 Task: Find connections with filter location San Justo with filter topic #ONOwith filter profile language Spanish with filter current company HeadHonchos.com with filter school Chandigarh Group of Colleges, Landran, Punjab with filter industry Renewable Energy Equipment Manufacturing with filter service category Research with filter keywords title Tutor/Online Tutor
Action: Mouse moved to (621, 108)
Screenshot: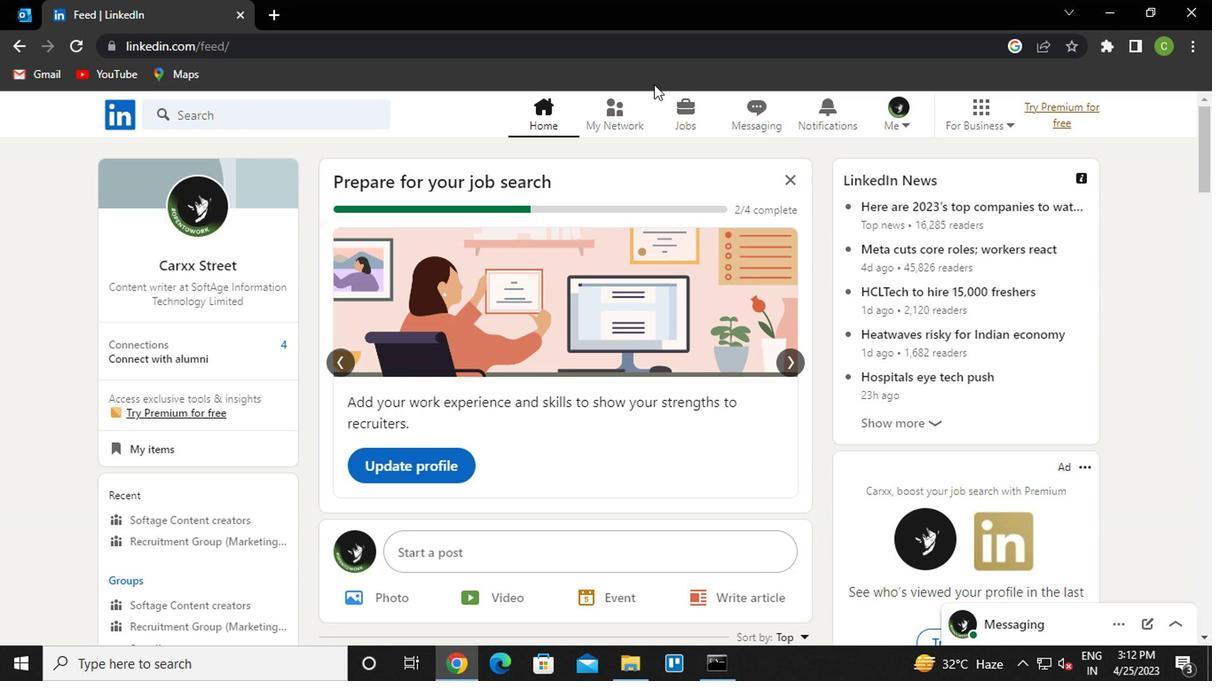 
Action: Mouse pressed left at (621, 108)
Screenshot: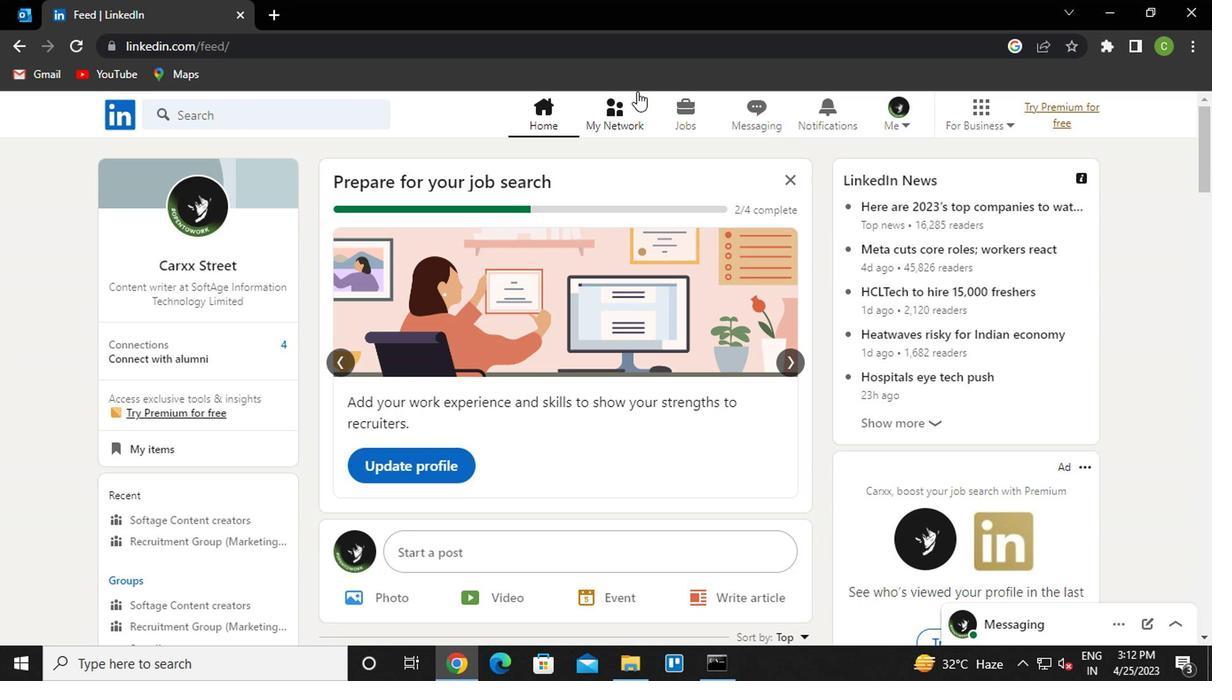 
Action: Mouse moved to (249, 231)
Screenshot: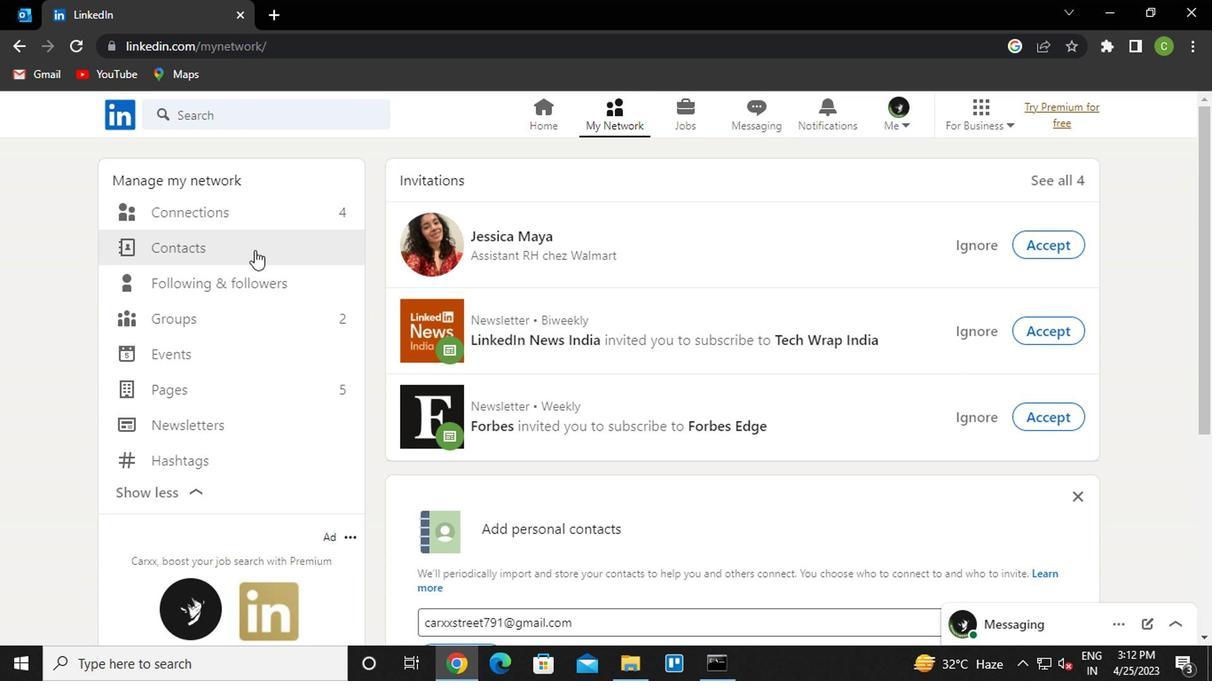 
Action: Mouse pressed left at (249, 231)
Screenshot: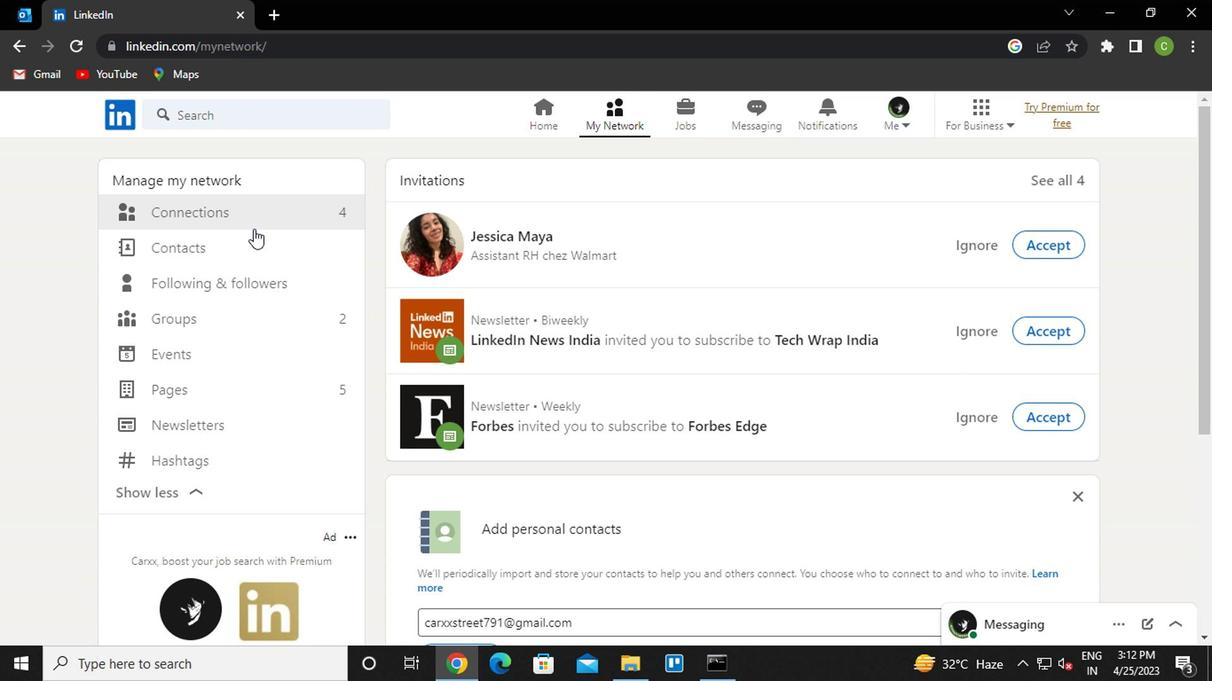 
Action: Mouse moved to (246, 215)
Screenshot: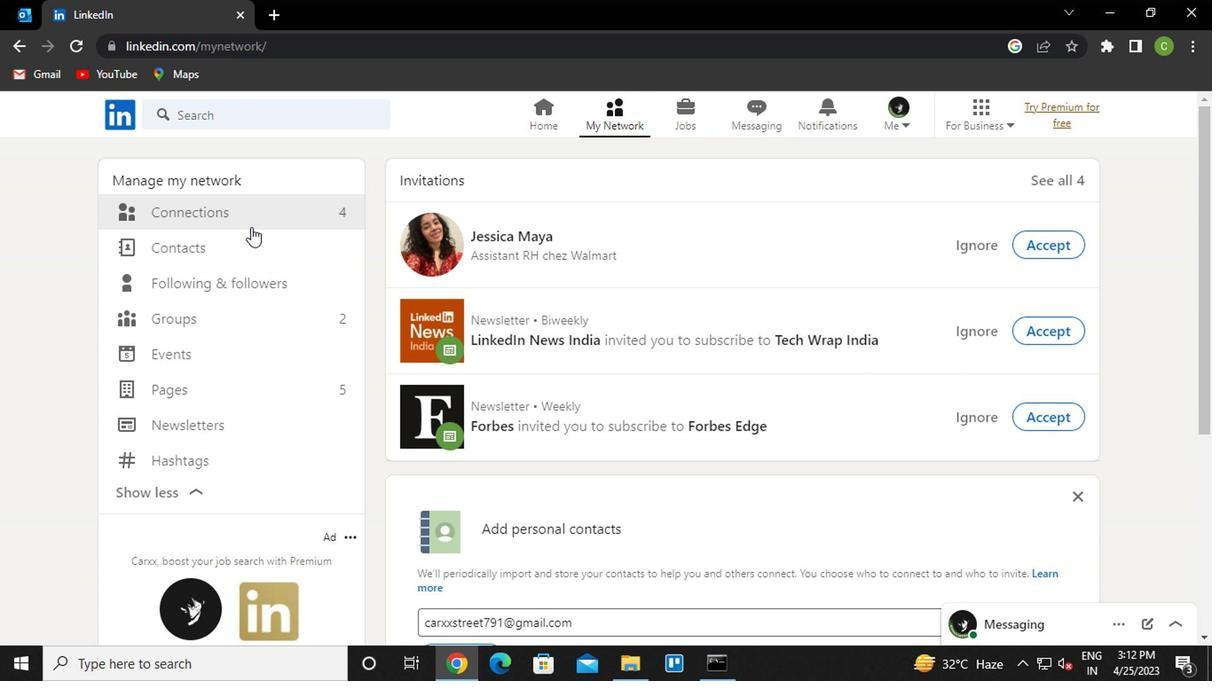 
Action: Mouse pressed left at (246, 215)
Screenshot: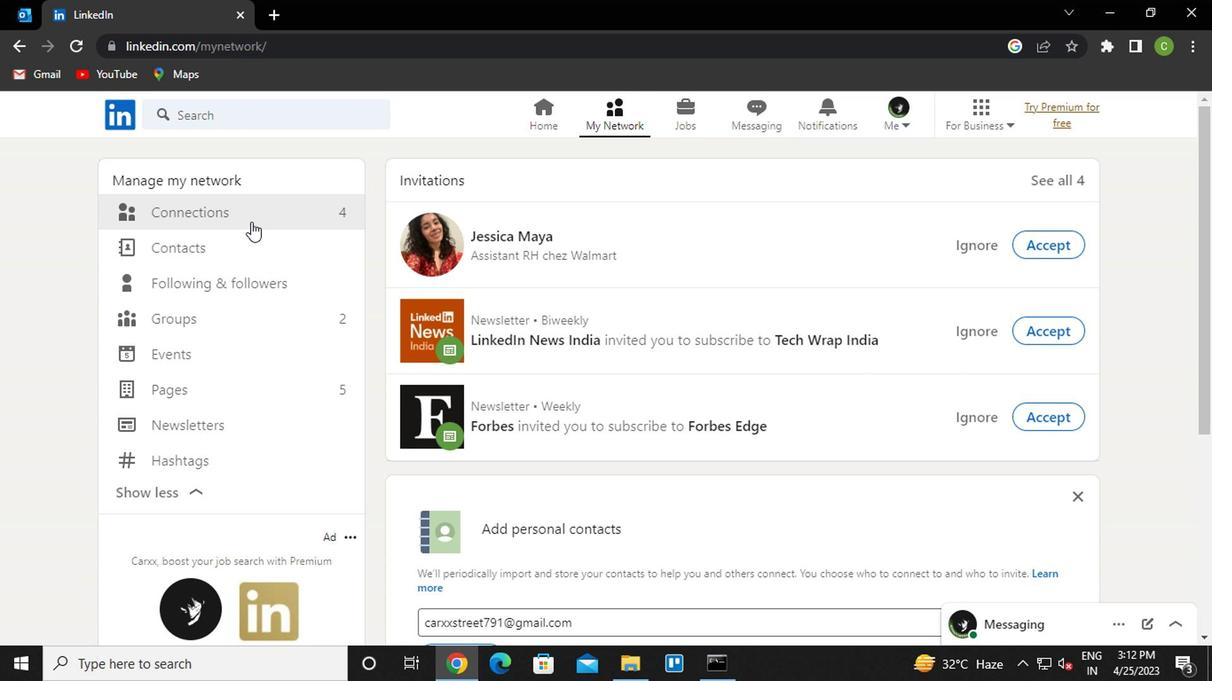 
Action: Mouse moved to (739, 211)
Screenshot: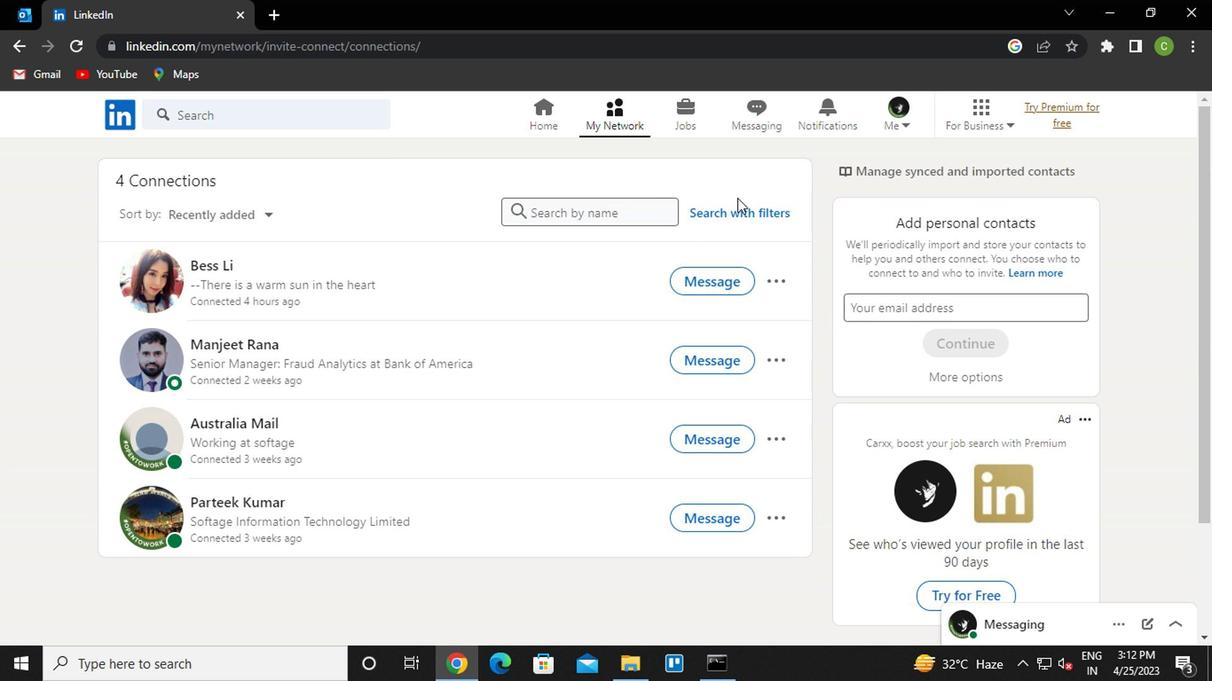 
Action: Mouse pressed left at (739, 211)
Screenshot: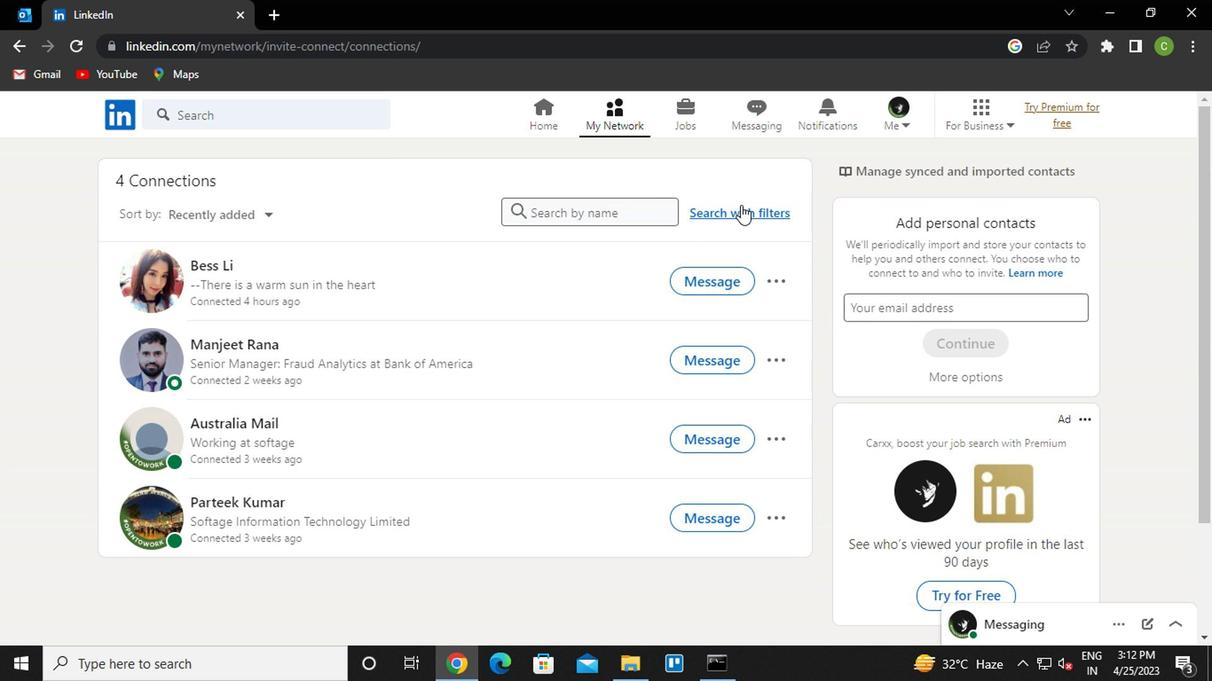 
Action: Mouse moved to (590, 167)
Screenshot: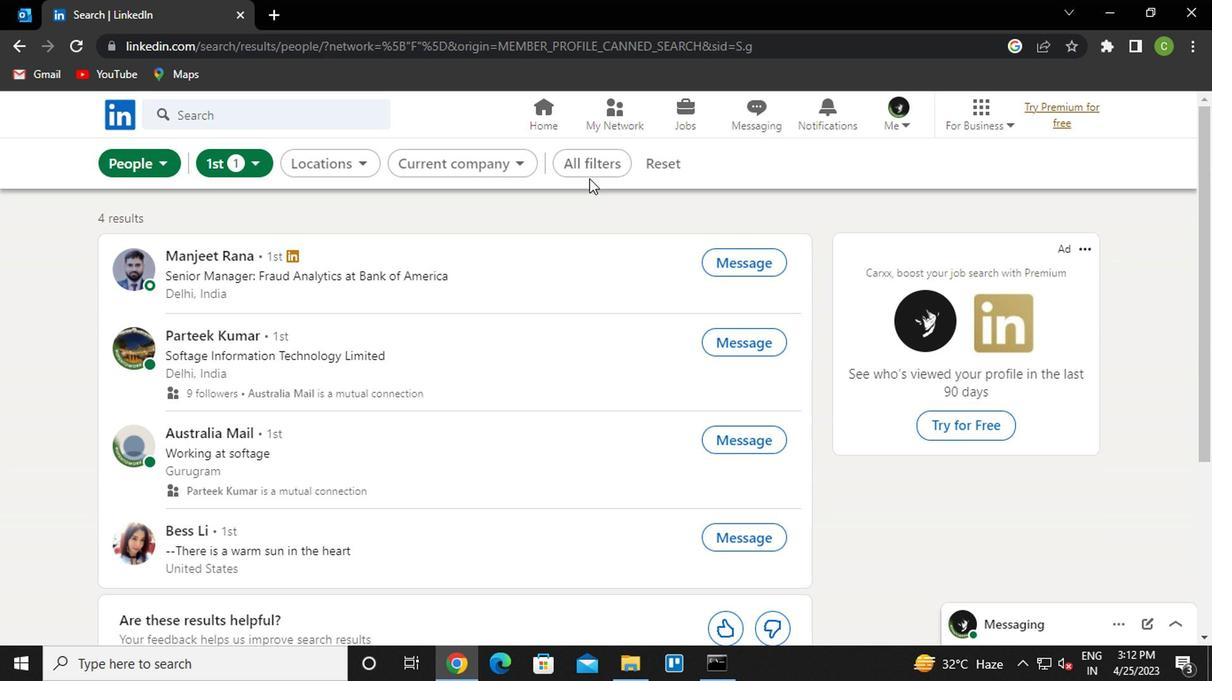 
Action: Mouse pressed left at (590, 167)
Screenshot: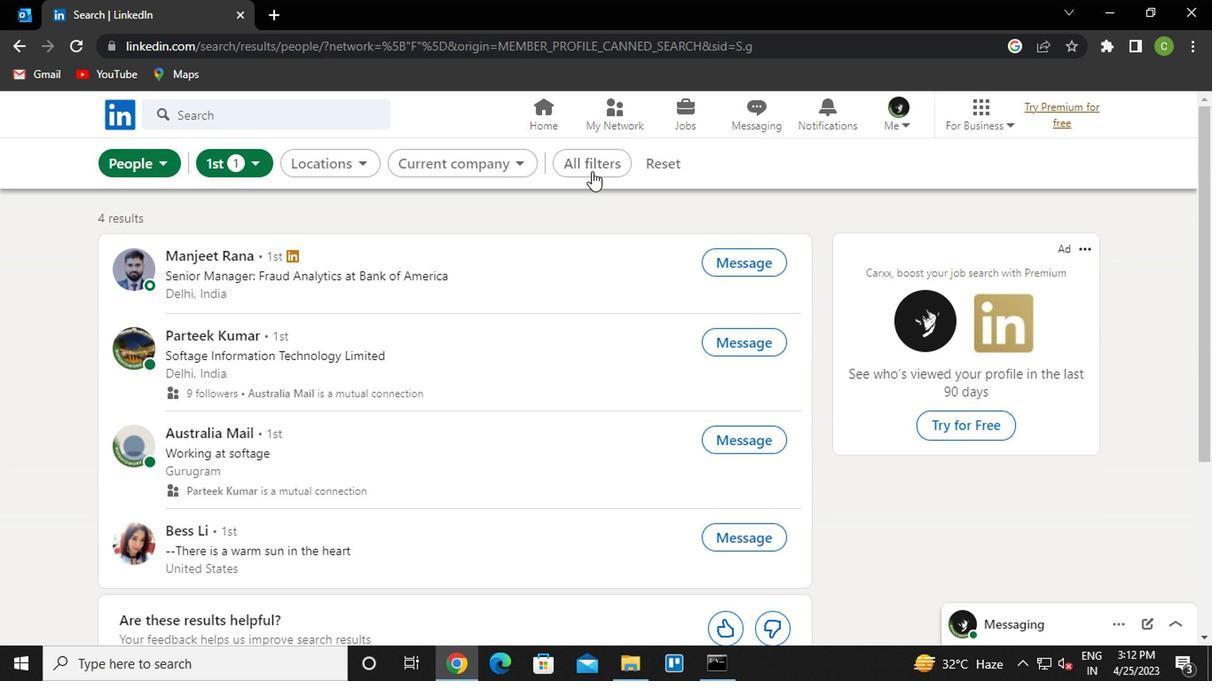 
Action: Mouse moved to (897, 361)
Screenshot: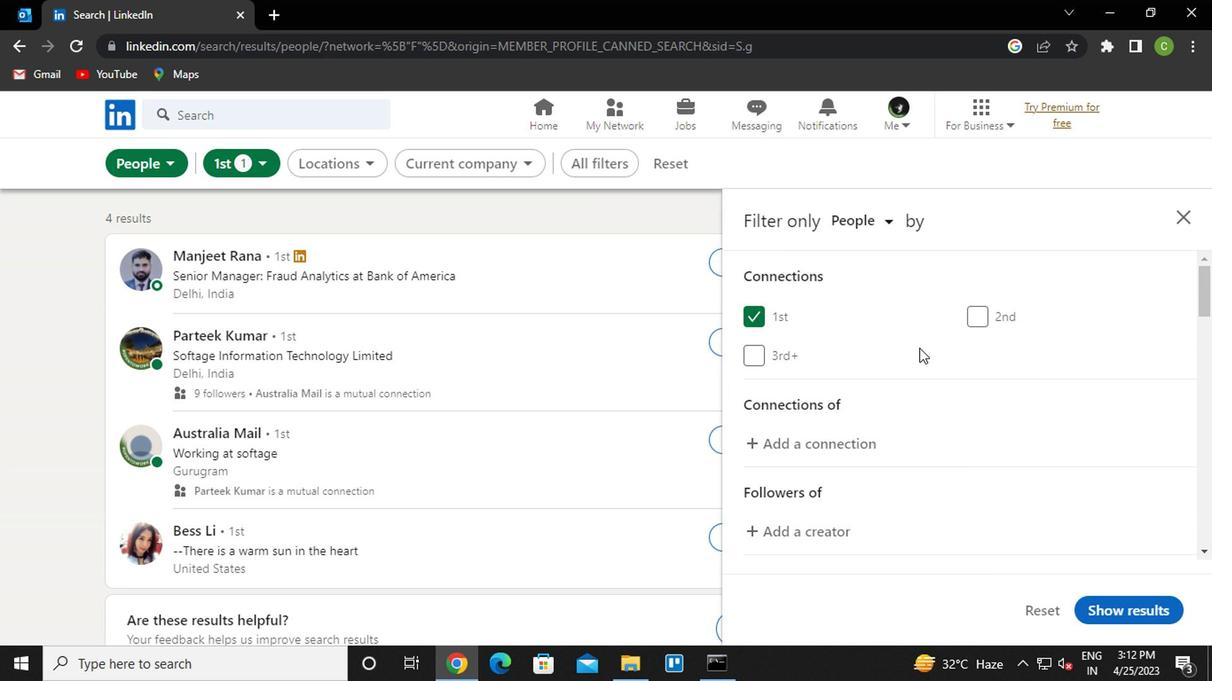 
Action: Mouse scrolled (897, 361) with delta (0, 0)
Screenshot: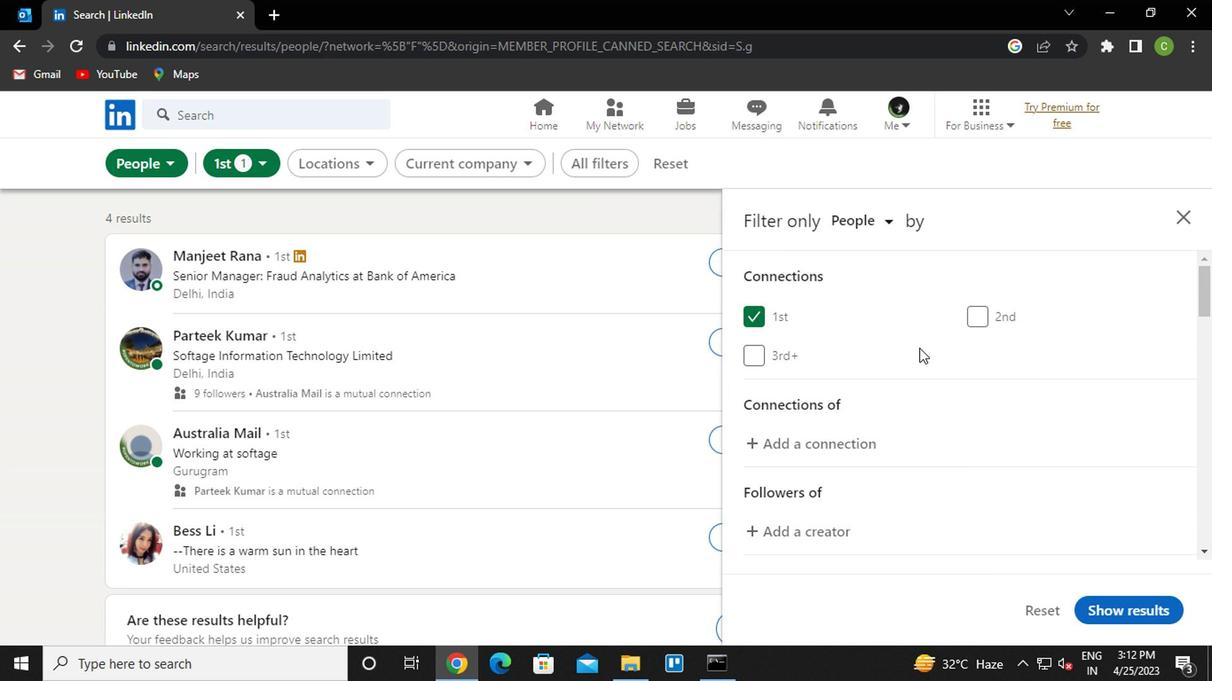 
Action: Mouse moved to (897, 367)
Screenshot: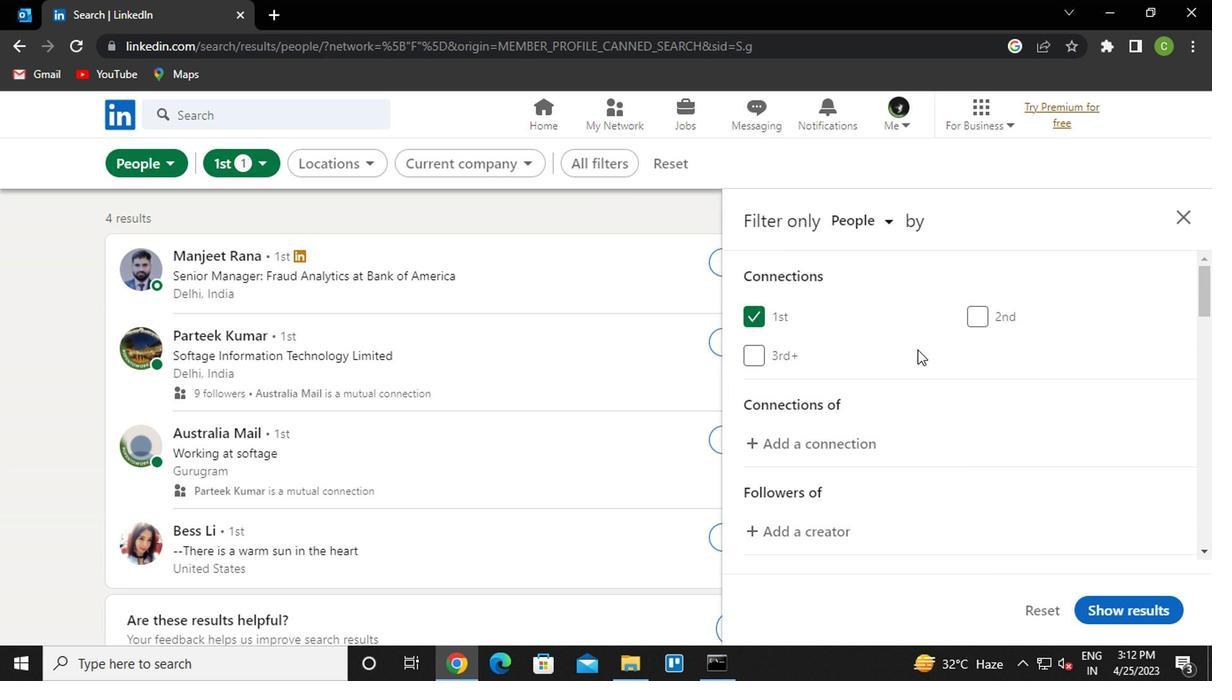 
Action: Mouse scrolled (897, 366) with delta (0, -1)
Screenshot: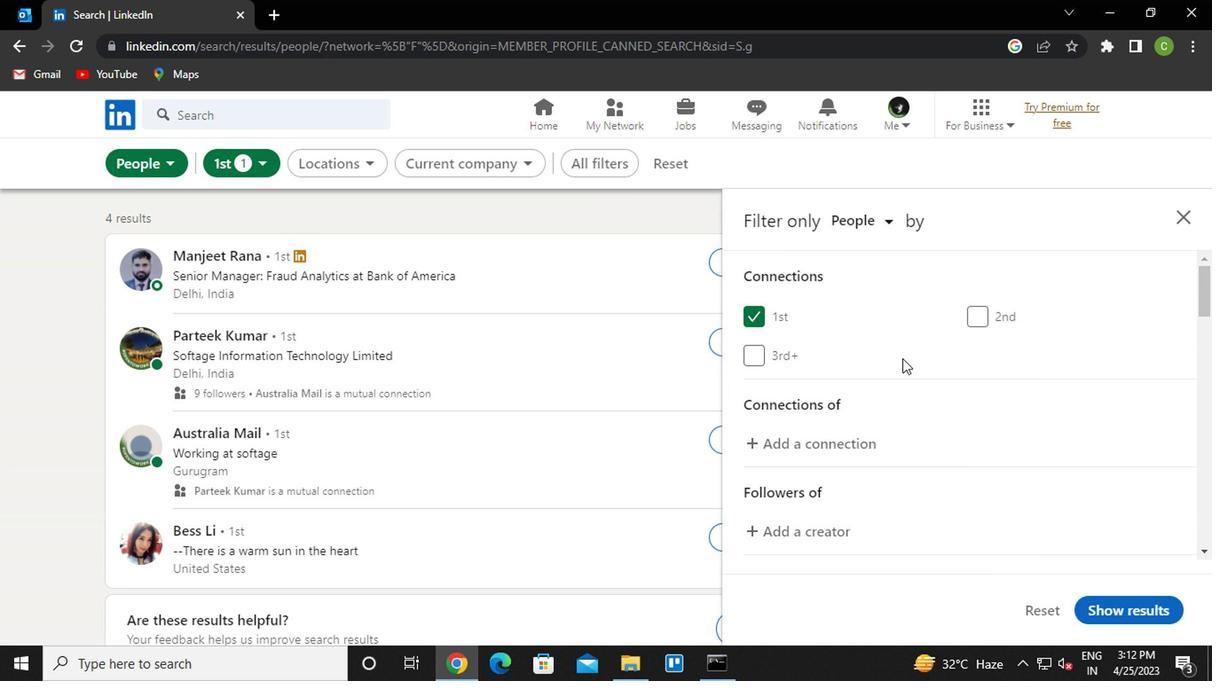 
Action: Mouse moved to (899, 368)
Screenshot: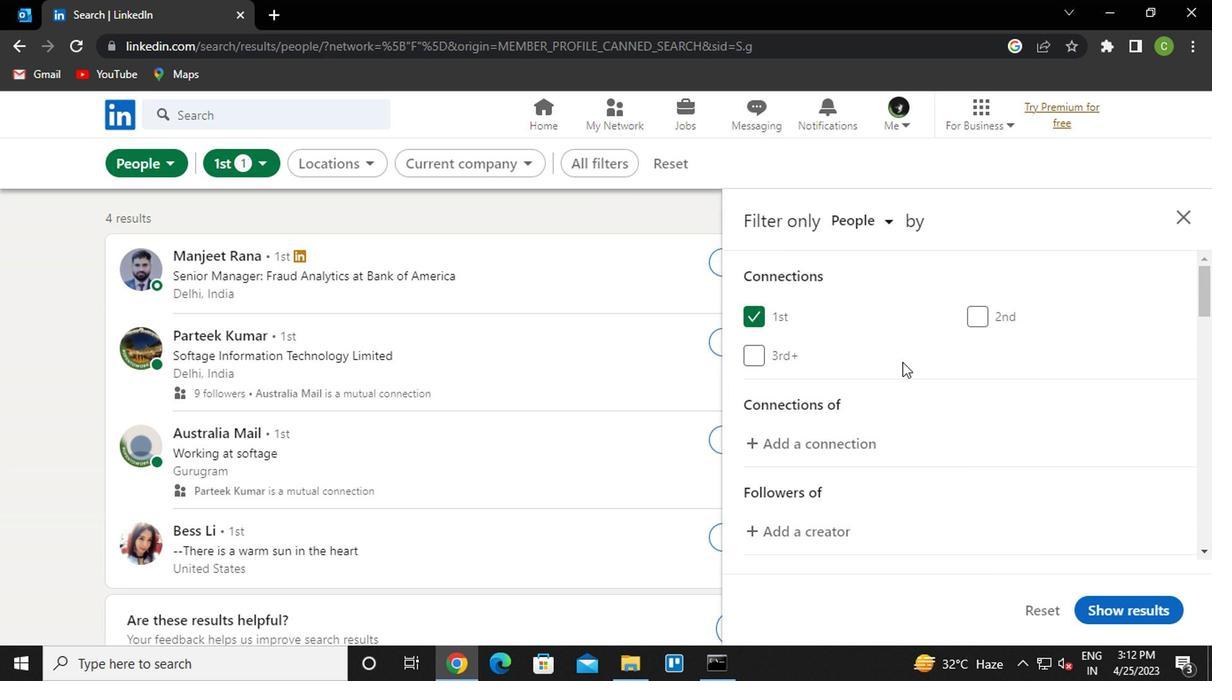 
Action: Mouse scrolled (899, 367) with delta (0, 0)
Screenshot: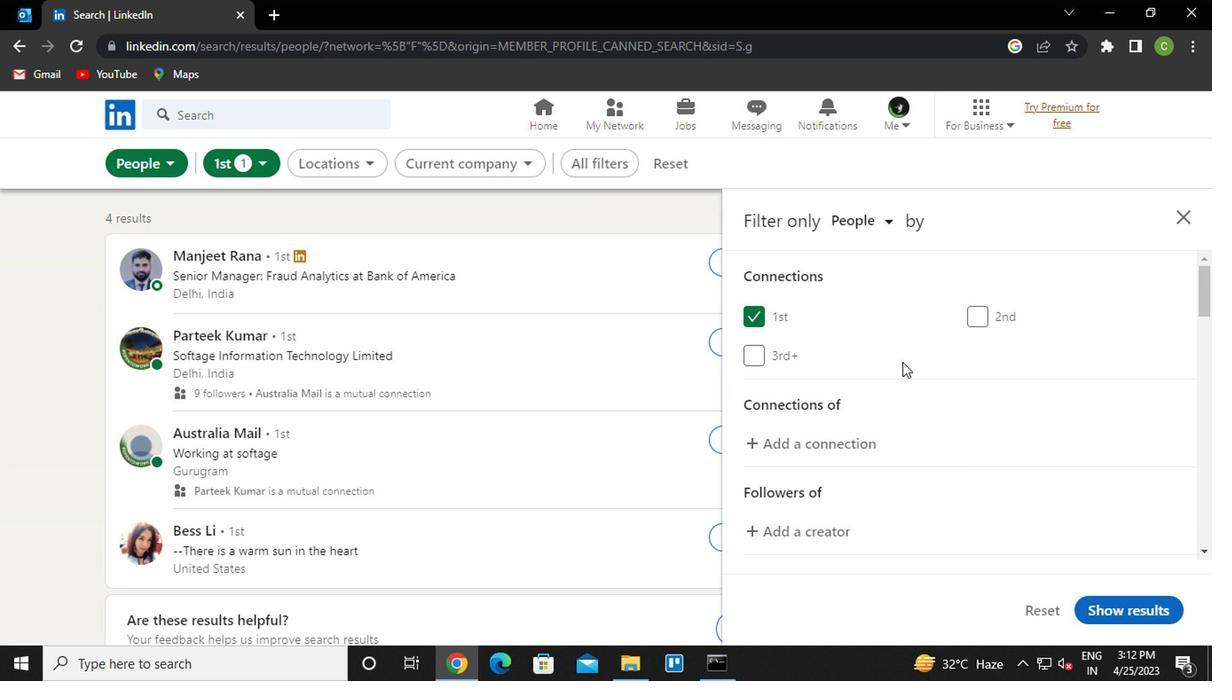 
Action: Mouse moved to (1029, 438)
Screenshot: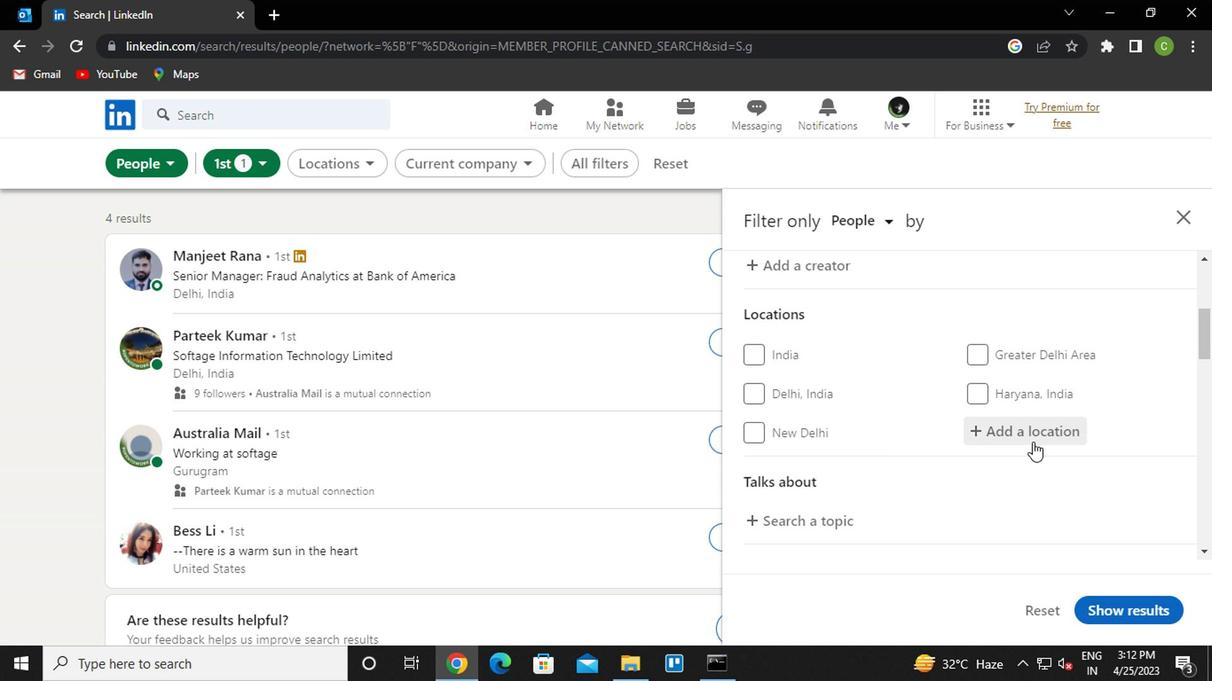 
Action: Mouse pressed left at (1029, 438)
Screenshot: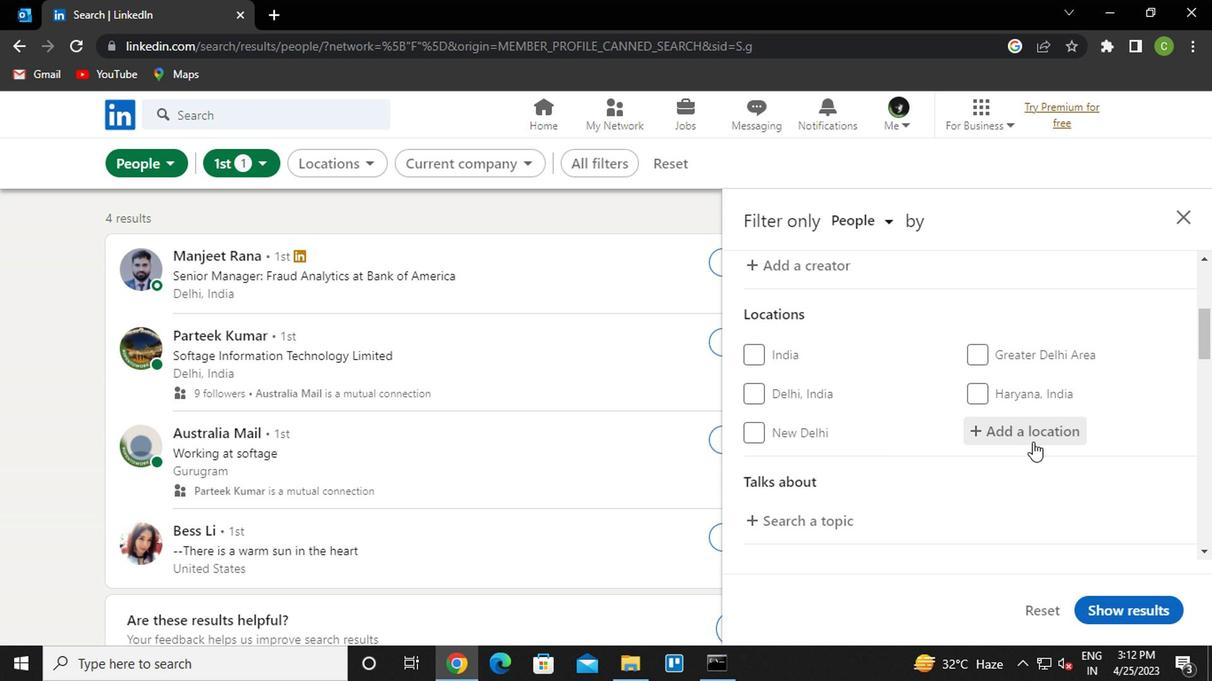 
Action: Key pressed <Key.caps_lock><Key.caps_lock>s<Key.caps_lock>an<Key.space><Key.caps_lock>j<Key.caps_lock>usto<Key.down><Key.enter>
Screenshot: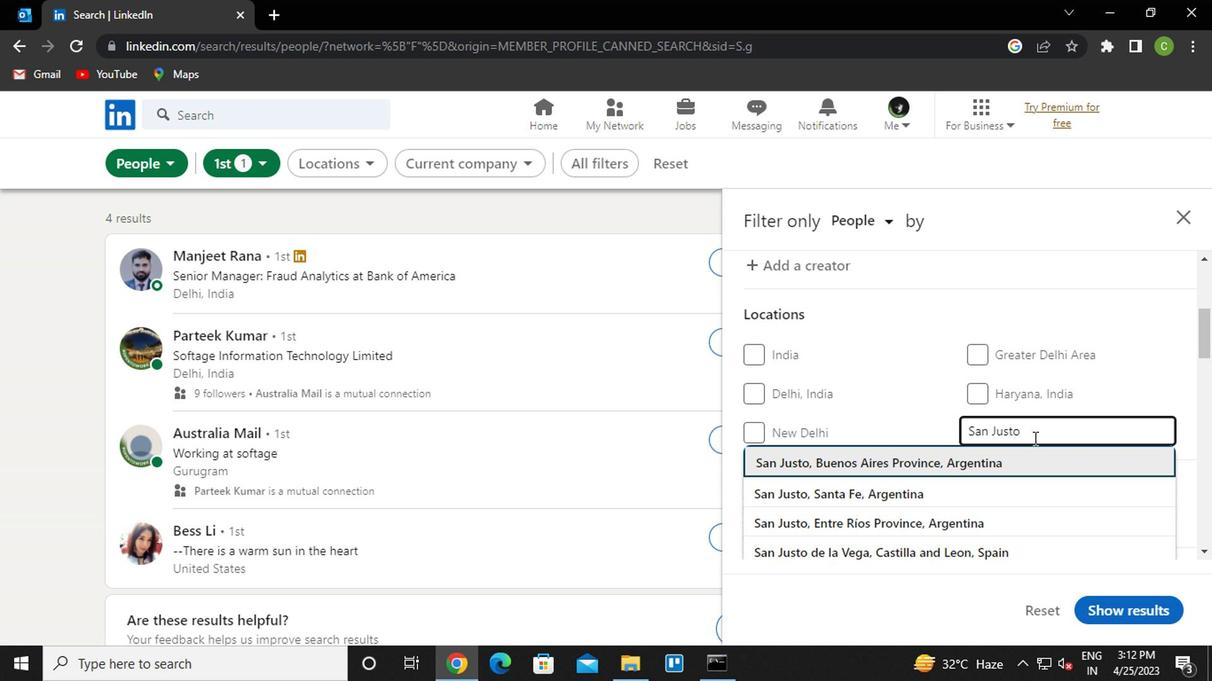 
Action: Mouse moved to (1068, 515)
Screenshot: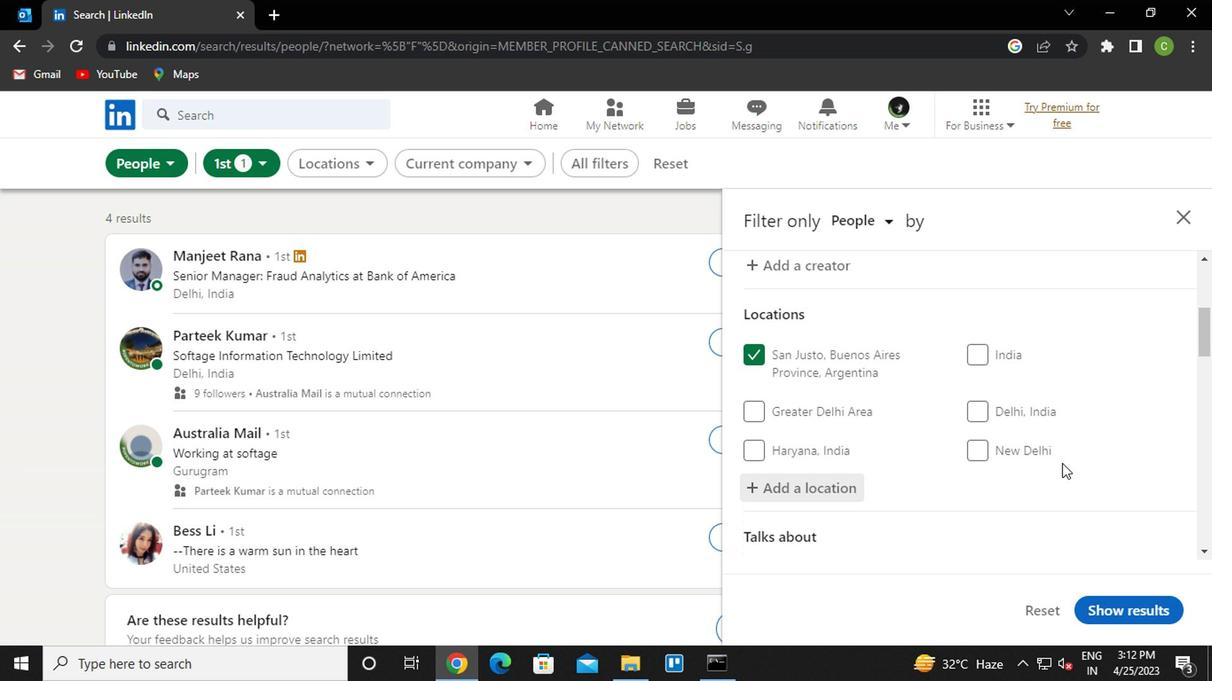 
Action: Mouse scrolled (1068, 515) with delta (0, 0)
Screenshot: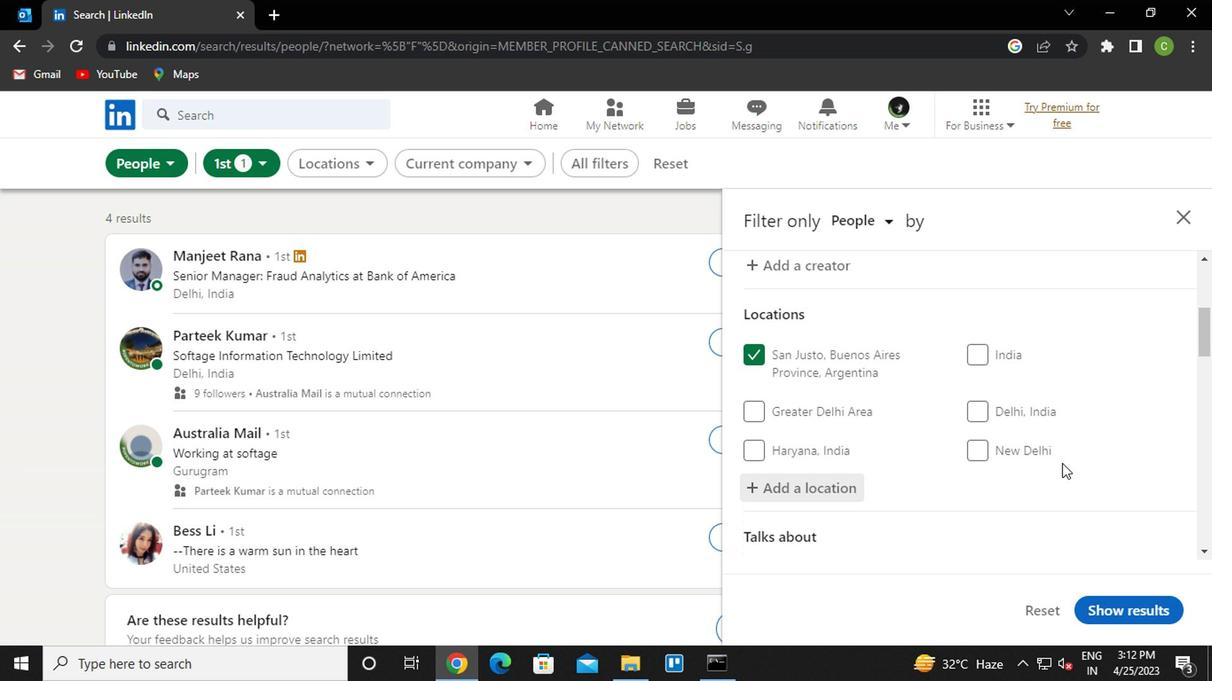 
Action: Mouse moved to (836, 486)
Screenshot: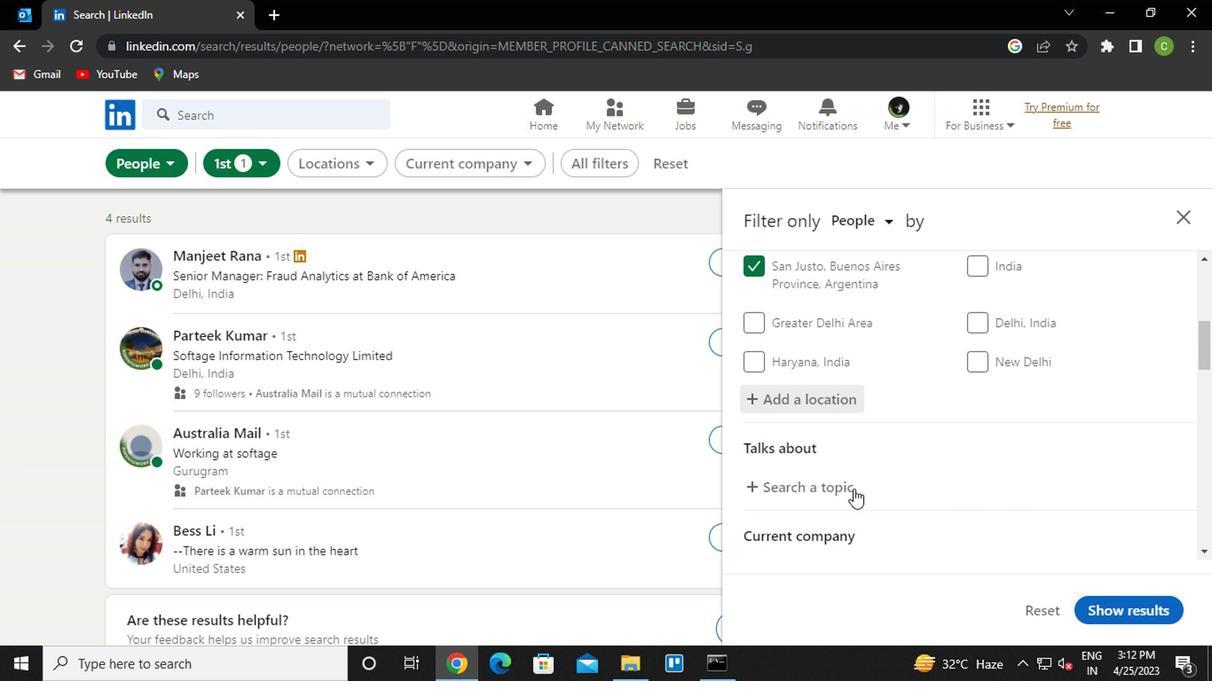 
Action: Mouse pressed left at (836, 486)
Screenshot: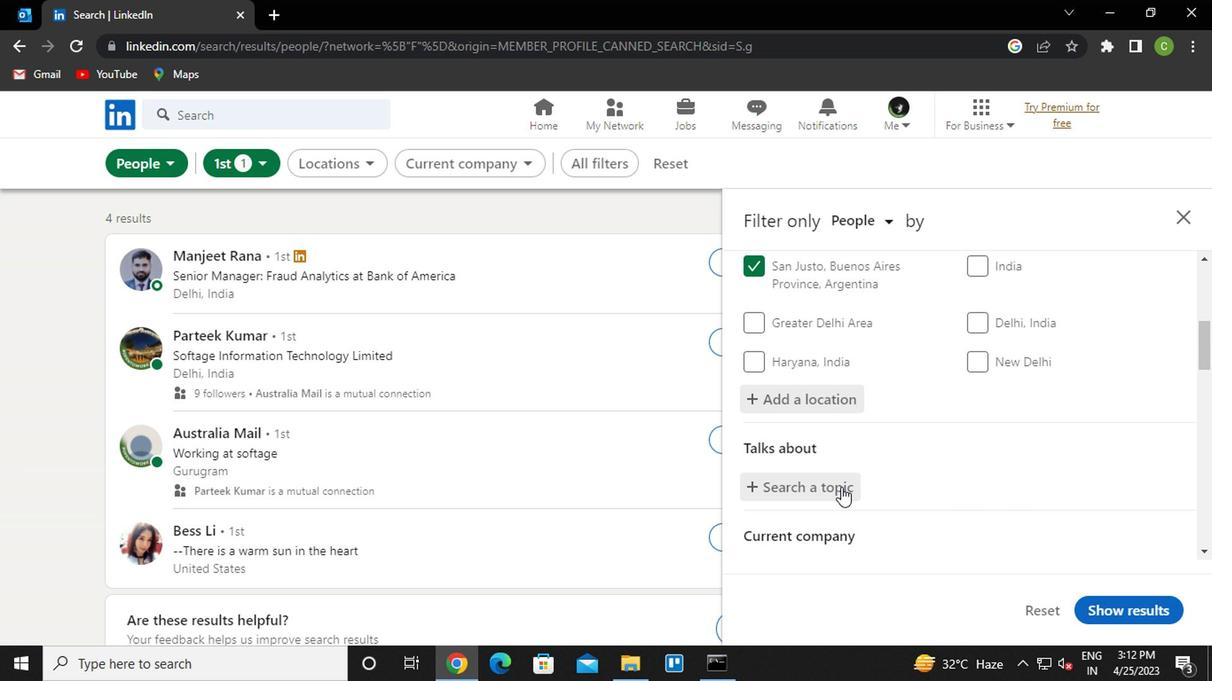
Action: Mouse moved to (839, 483)
Screenshot: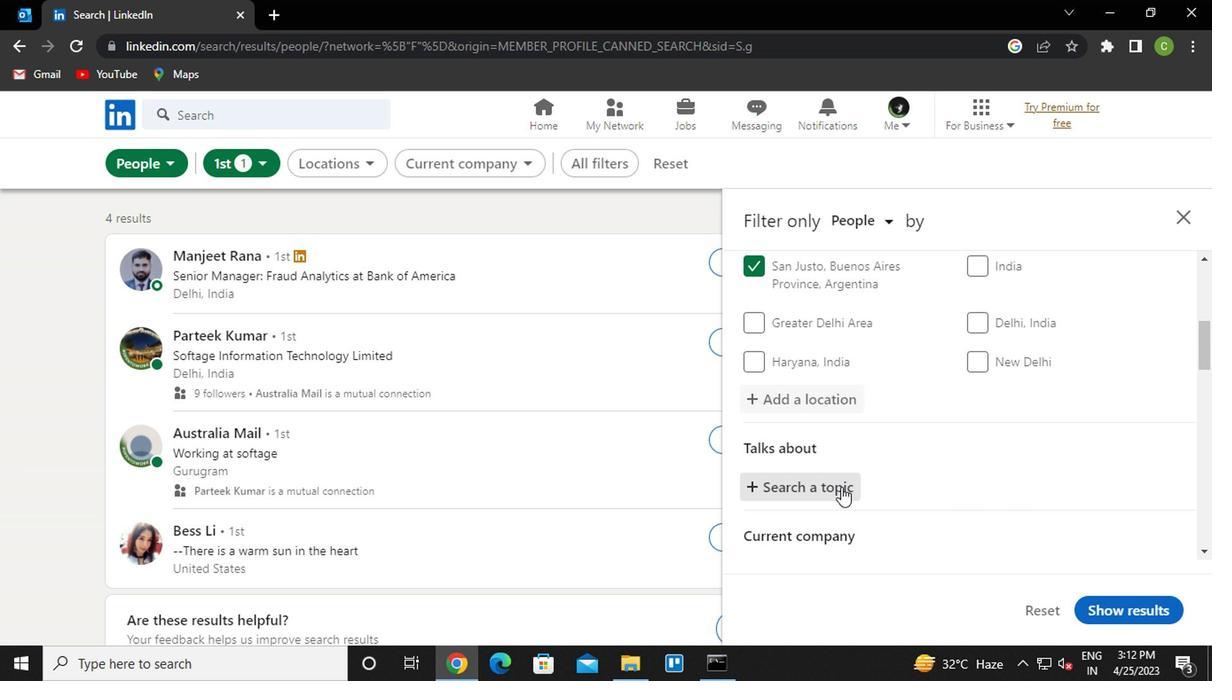 
Action: Key pressed <Key.shift><Key.shift><Key.shift><Key.shift><Key.shift><Key.shift><Key.shift><Key.shift><Key.shift>#ONO
Screenshot: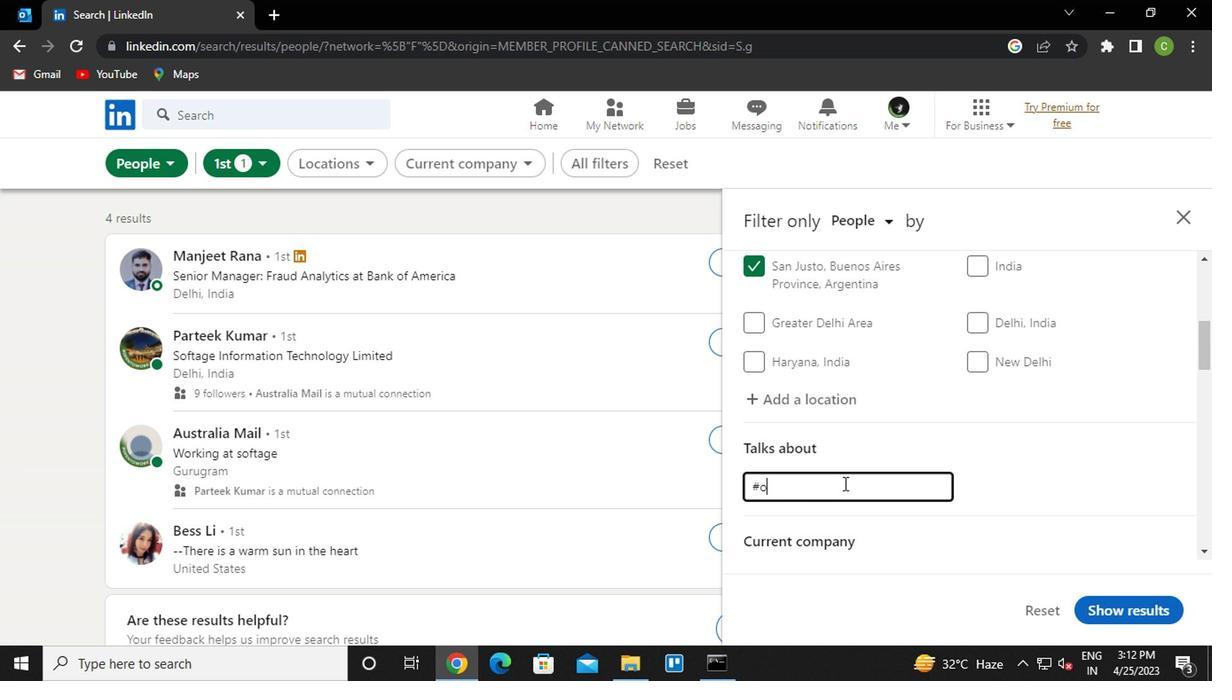 
Action: Mouse moved to (1009, 463)
Screenshot: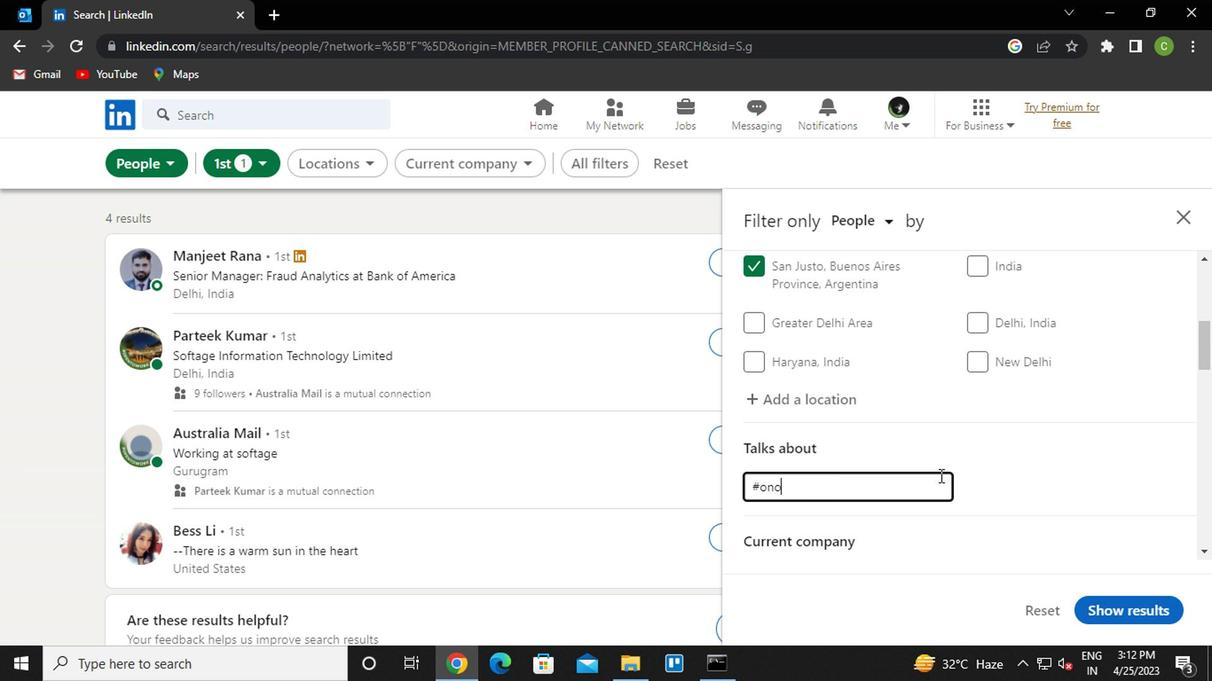 
Action: Mouse pressed left at (1009, 463)
Screenshot: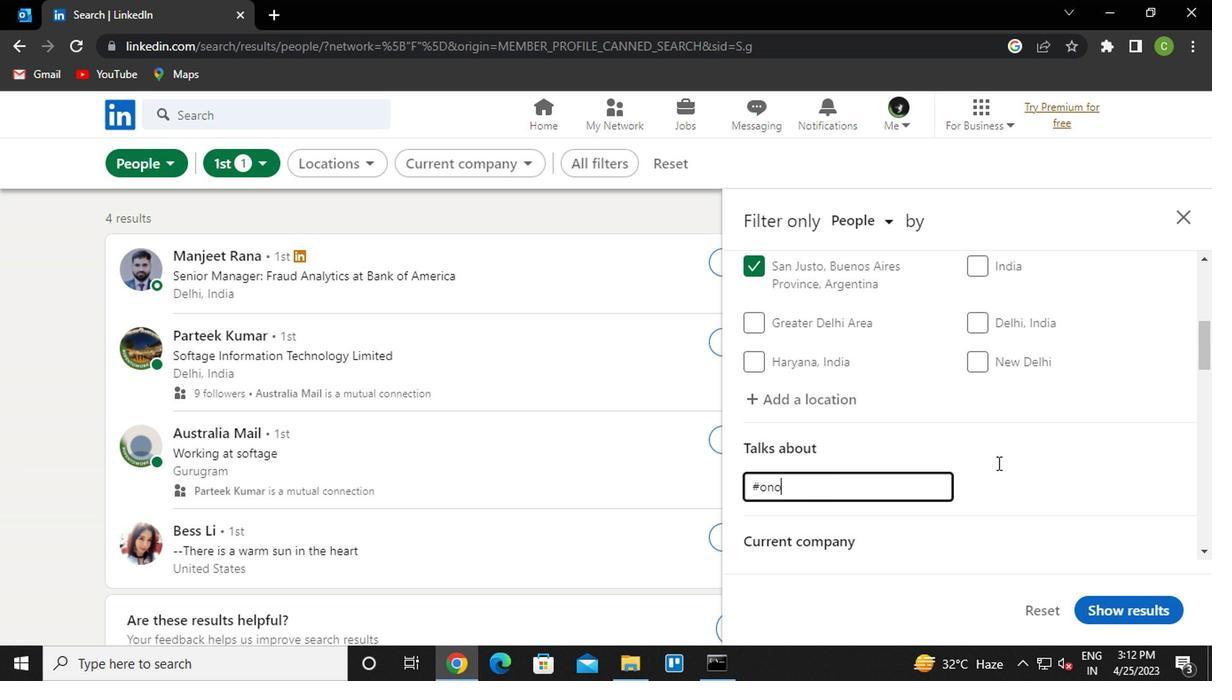 
Action: Mouse moved to (950, 482)
Screenshot: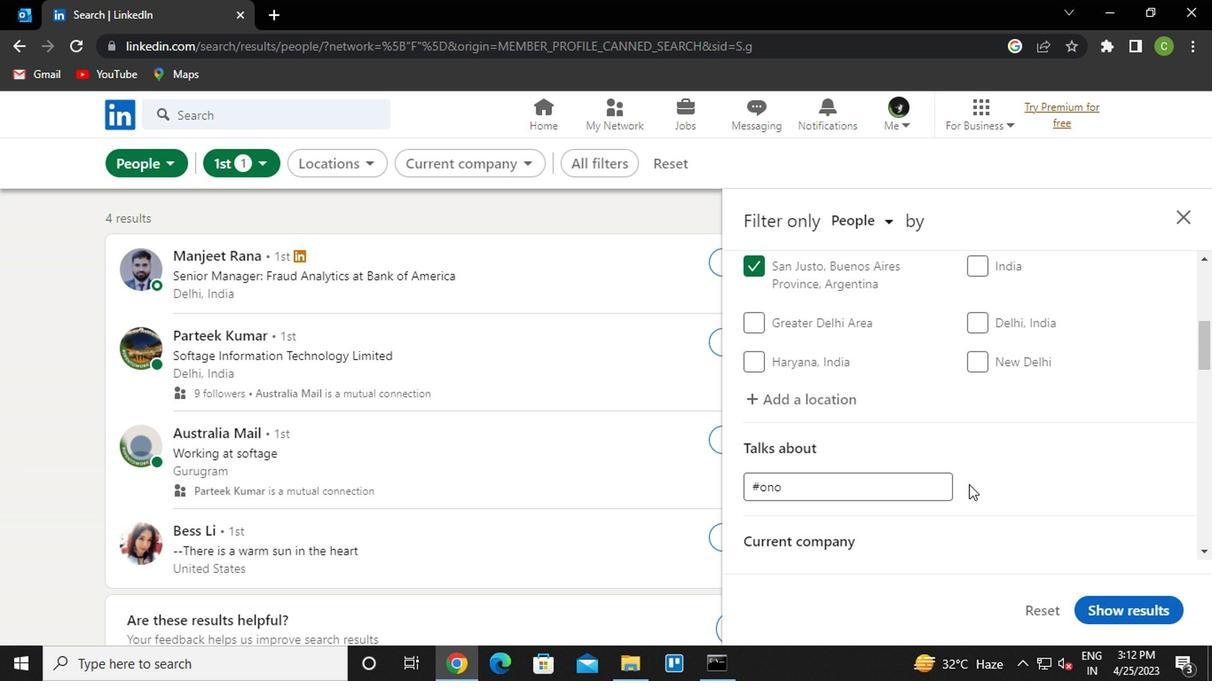 
Action: Mouse scrolled (950, 481) with delta (0, 0)
Screenshot: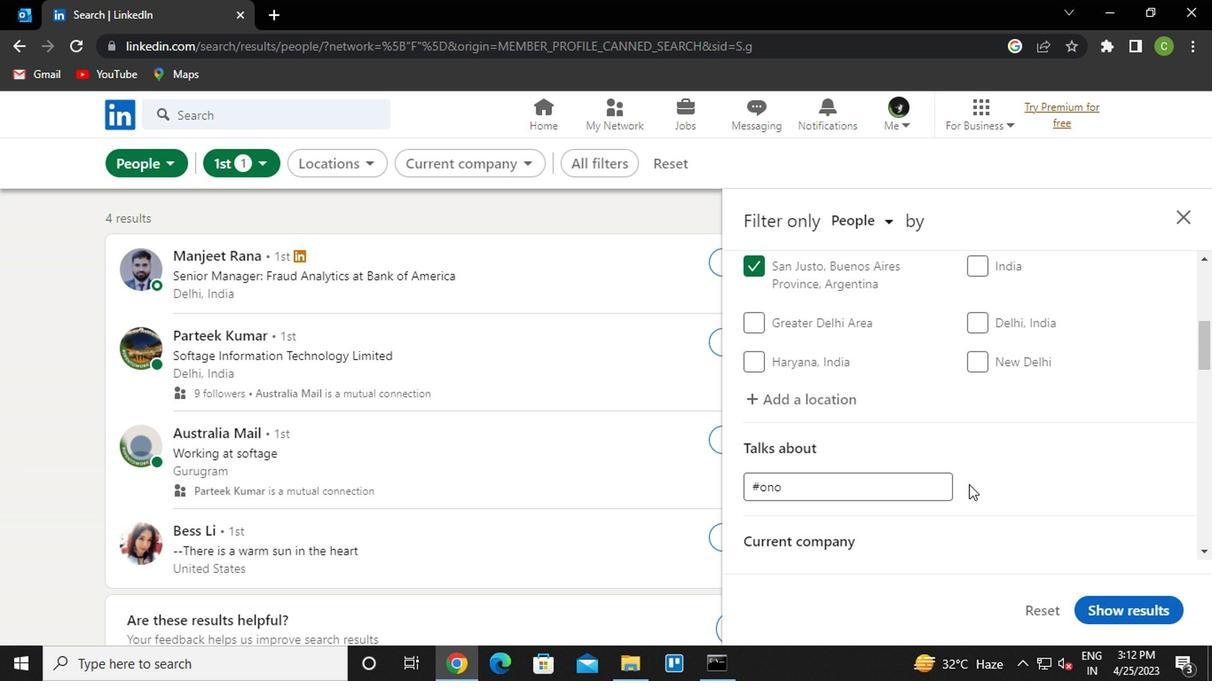 
Action: Mouse moved to (938, 481)
Screenshot: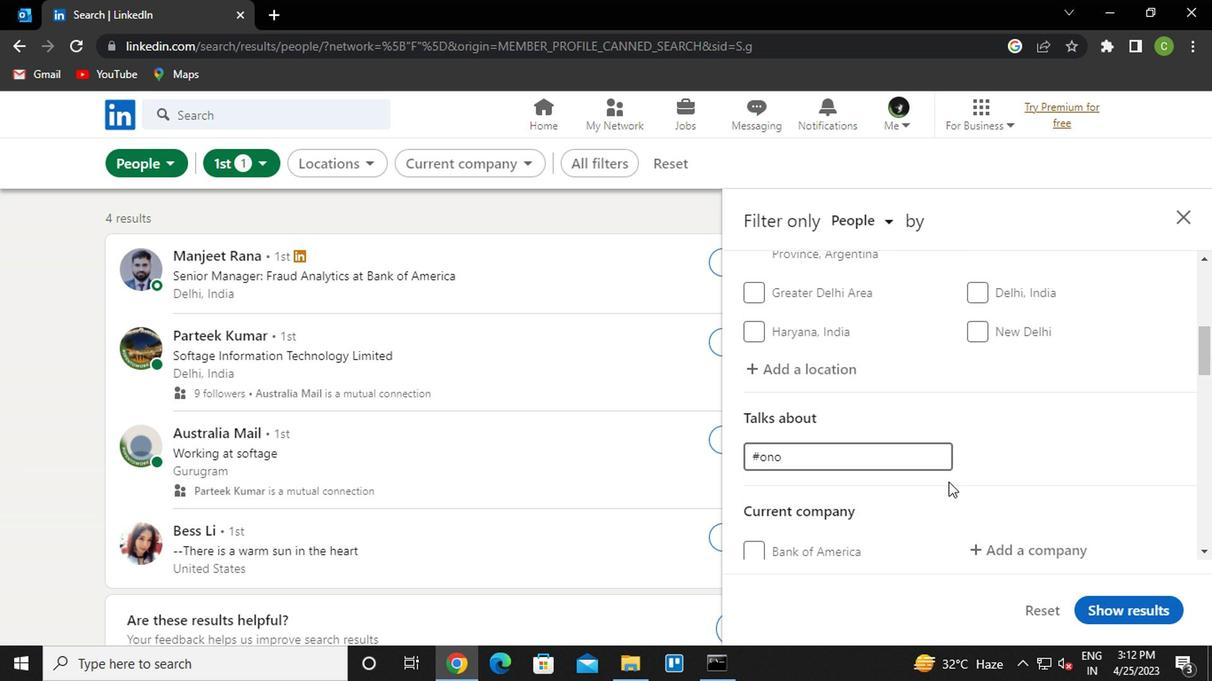 
Action: Mouse scrolled (938, 480) with delta (0, -1)
Screenshot: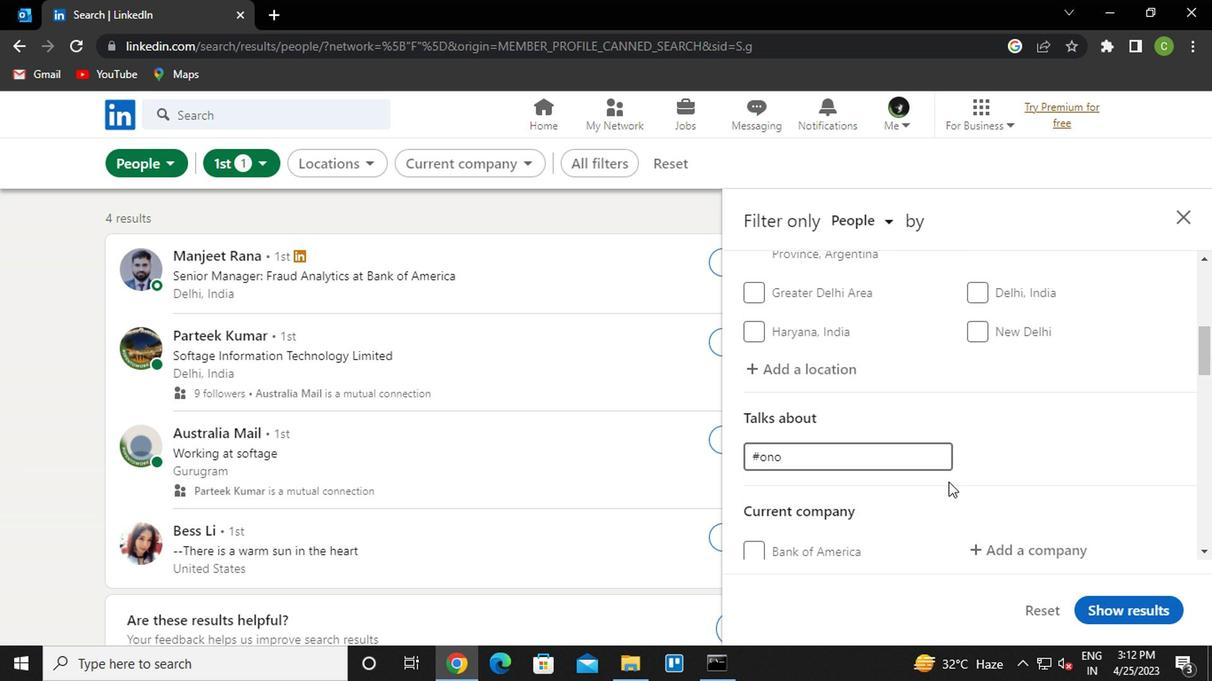 
Action: Mouse moved to (1008, 405)
Screenshot: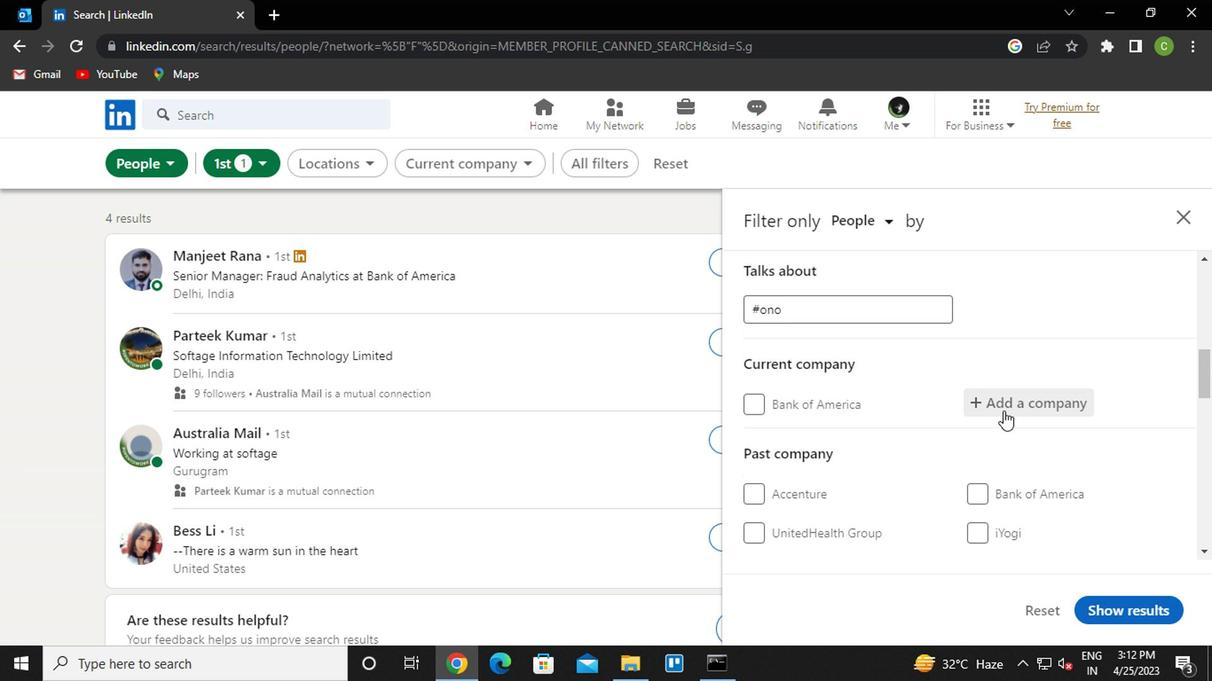 
Action: Mouse pressed left at (1008, 405)
Screenshot: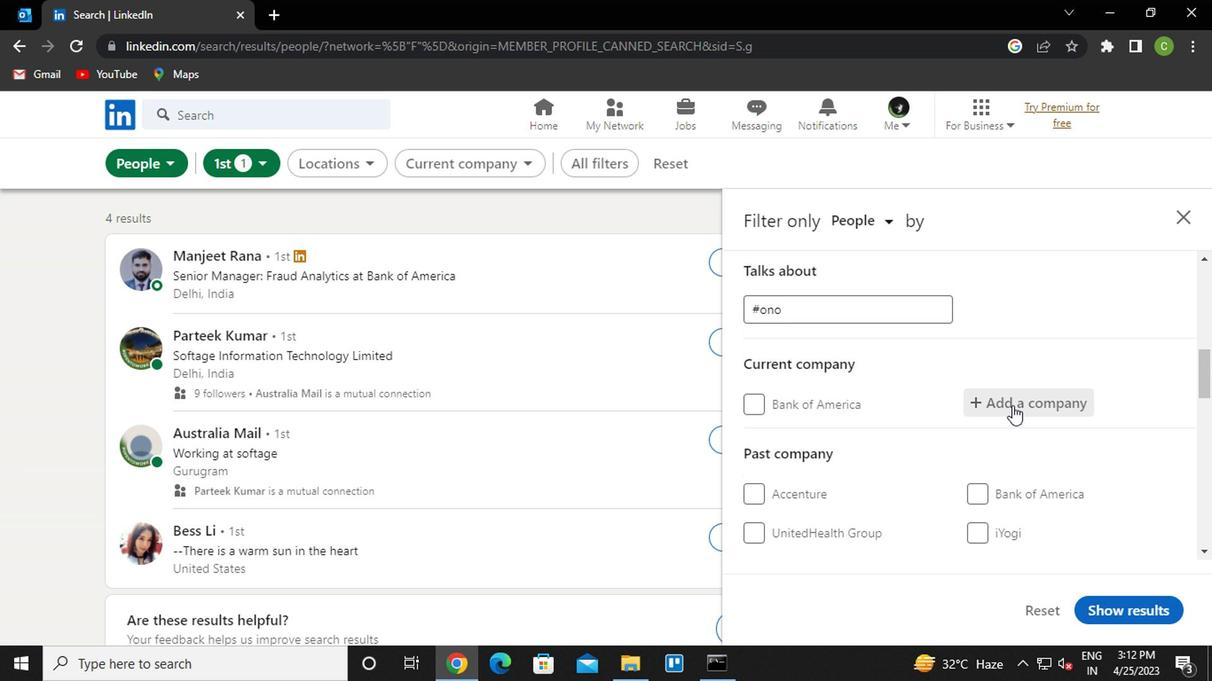 
Action: Key pressed <Key.caps_lock>H<Key.caps_lock>EADD<Key.backspace>HON<Key.down><Key.enter>
Screenshot: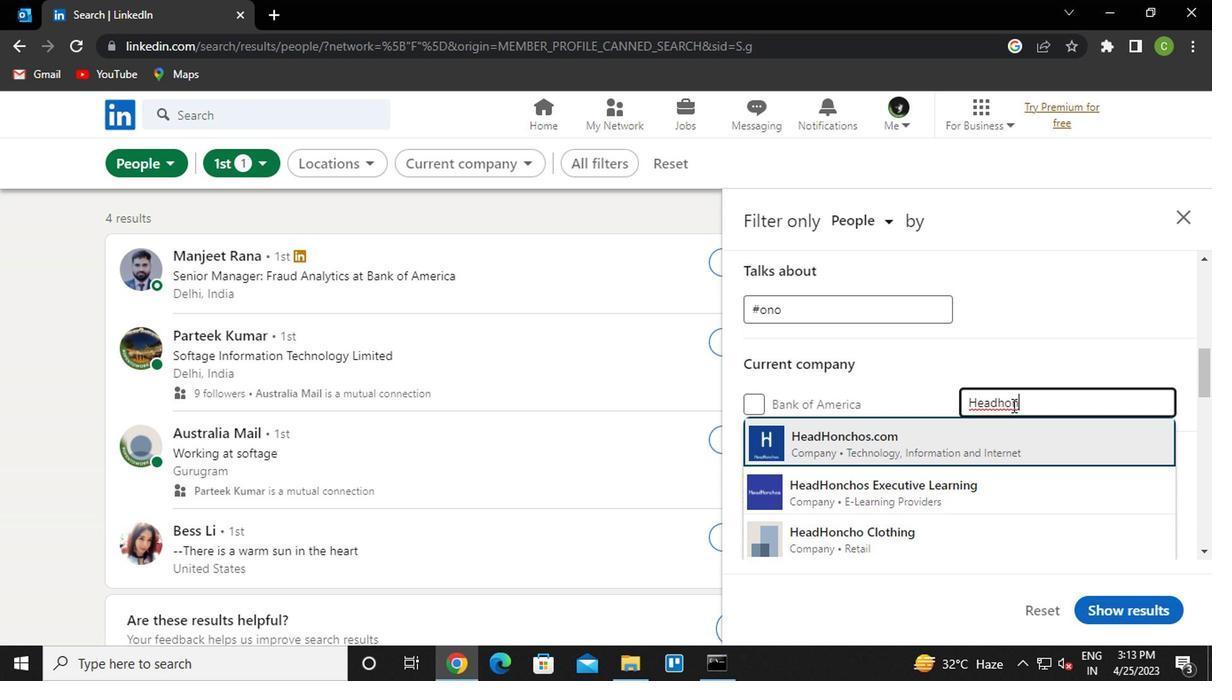 
Action: Mouse moved to (995, 412)
Screenshot: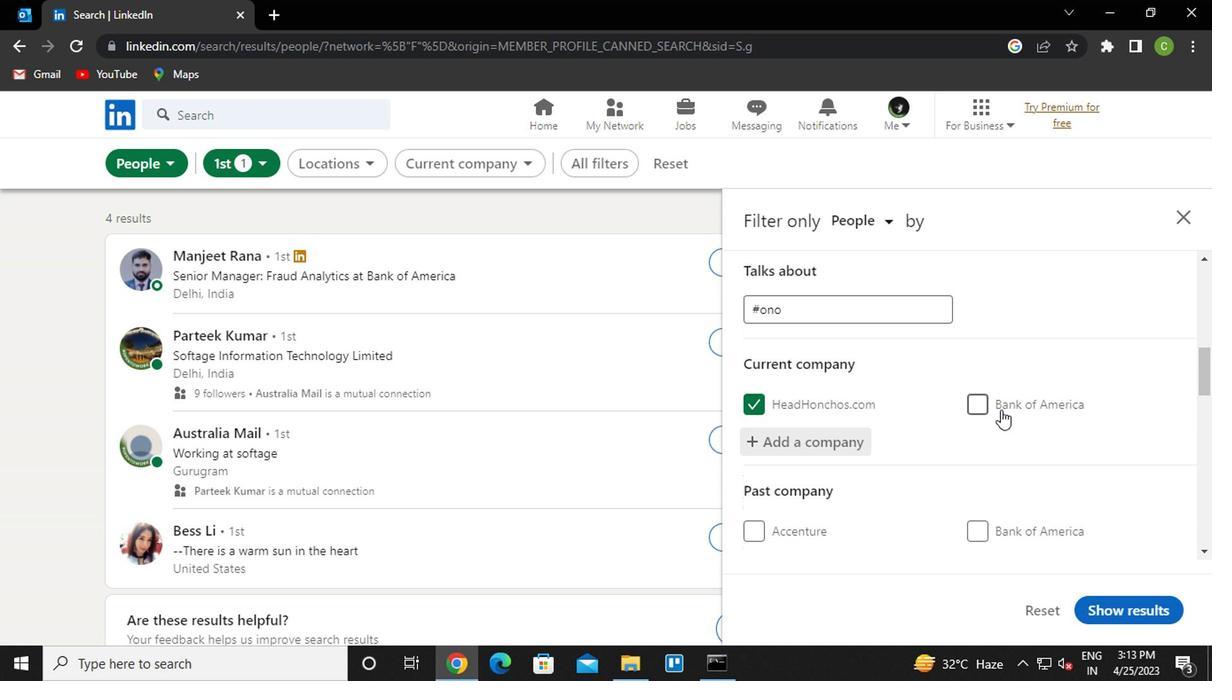 
Action: Mouse scrolled (995, 412) with delta (0, 0)
Screenshot: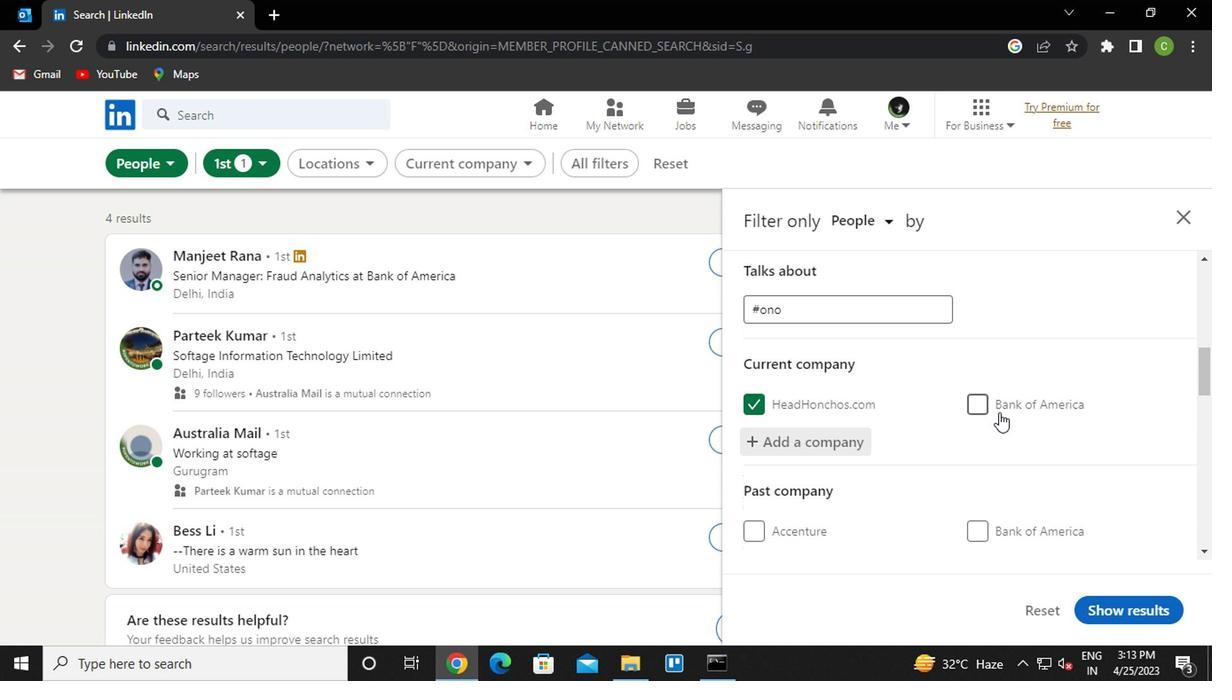 
Action: Mouse moved to (993, 414)
Screenshot: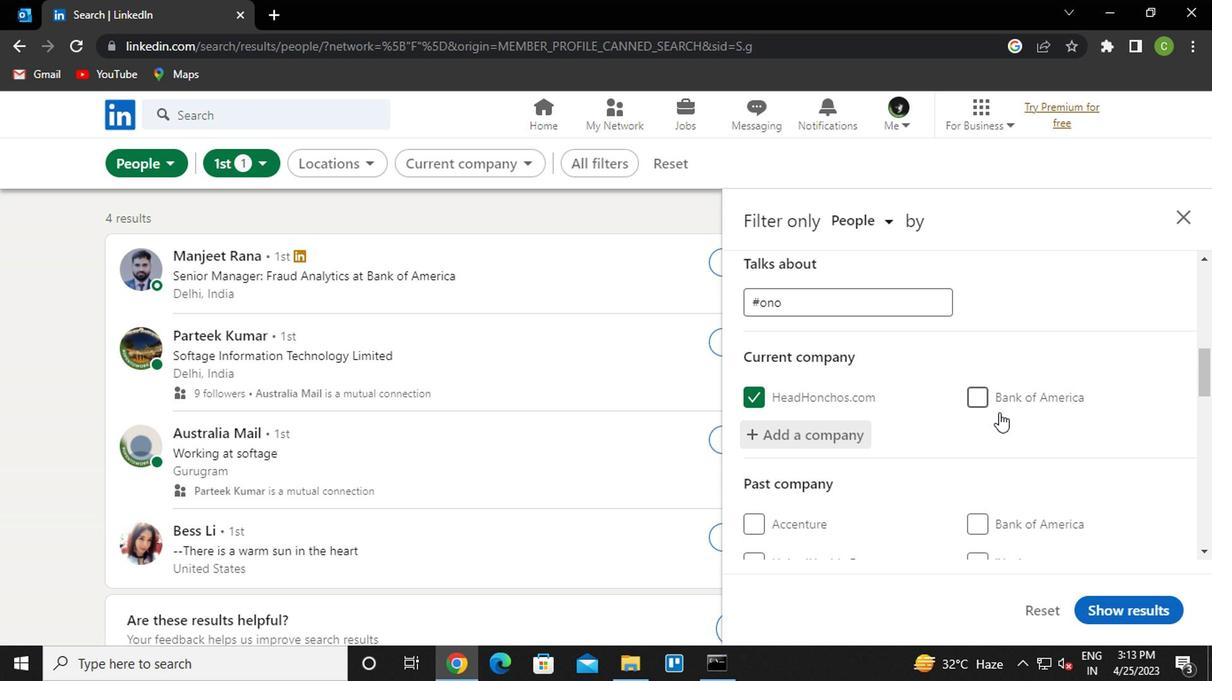 
Action: Mouse scrolled (993, 414) with delta (0, 0)
Screenshot: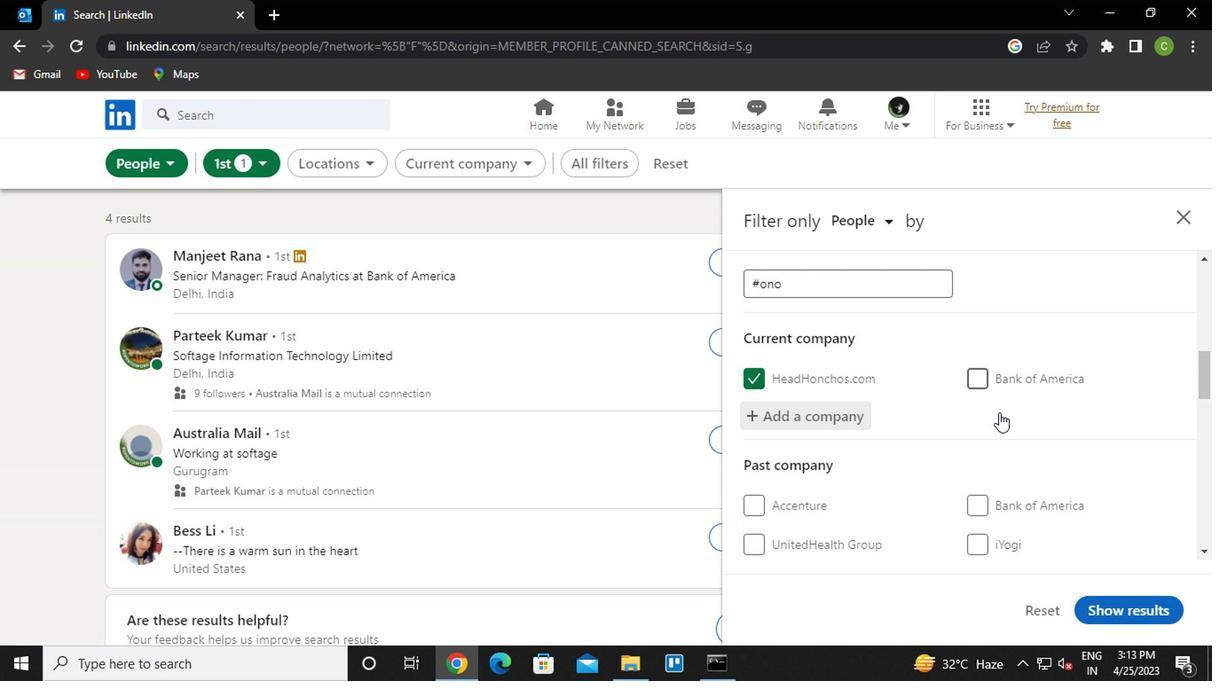 
Action: Mouse moved to (950, 431)
Screenshot: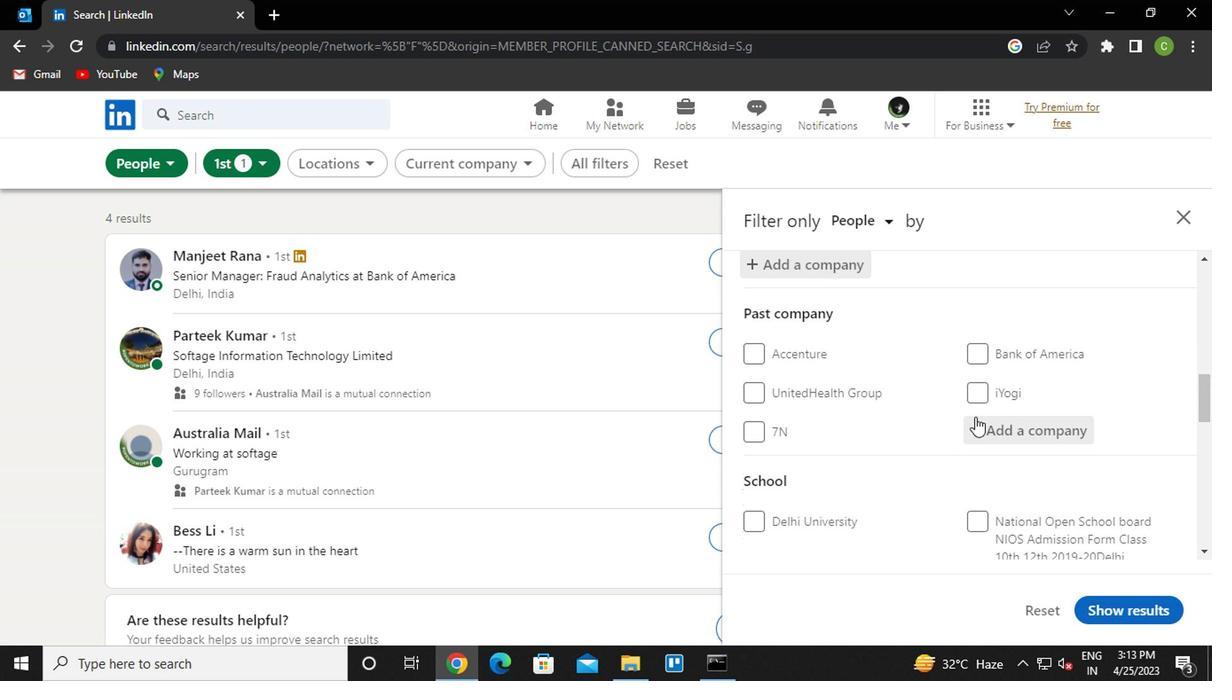 
Action: Mouse scrolled (950, 430) with delta (0, 0)
Screenshot: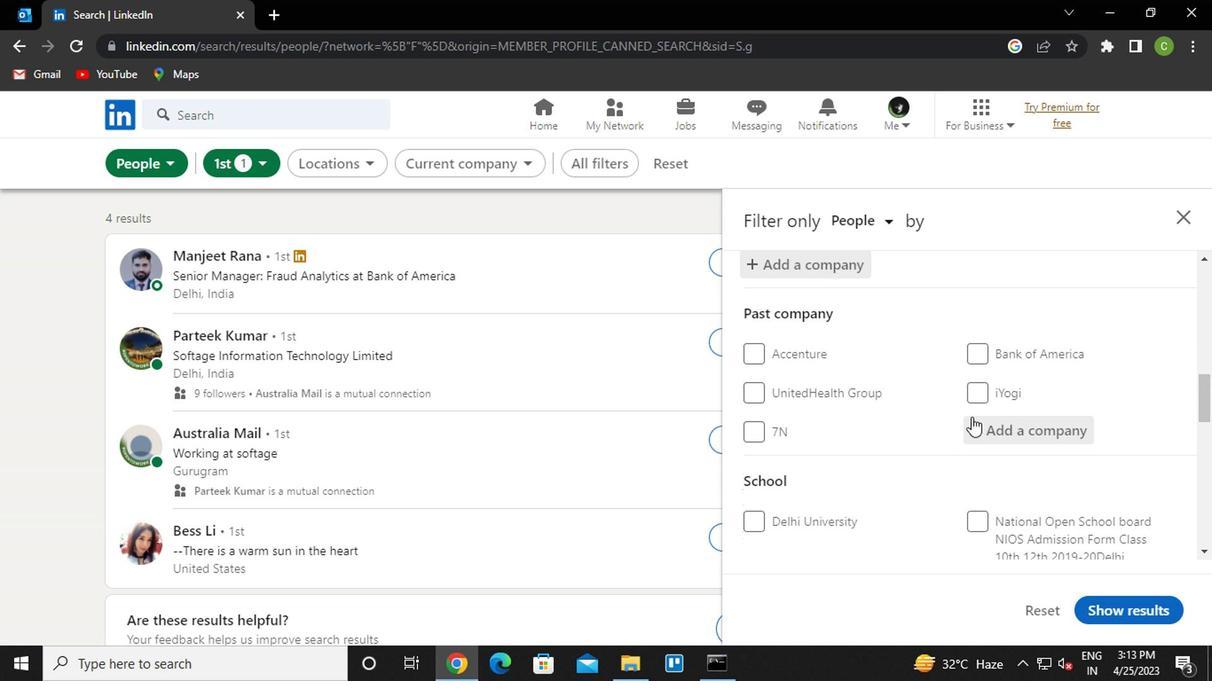 
Action: Mouse moved to (948, 433)
Screenshot: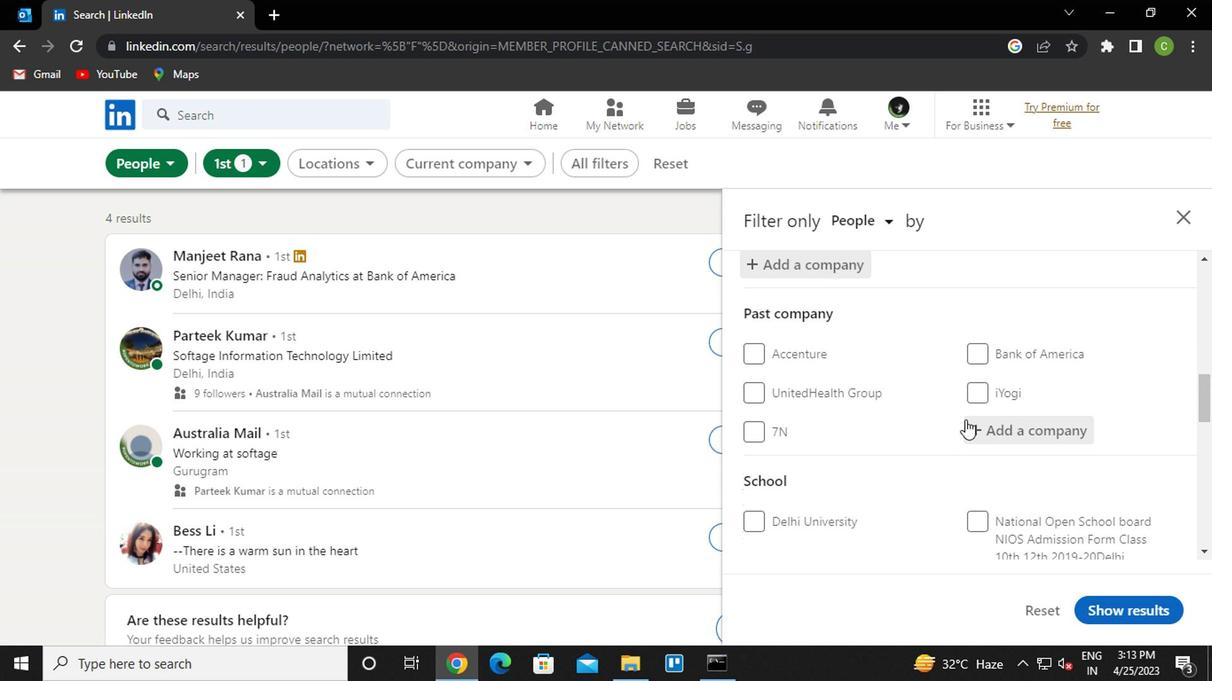 
Action: Mouse scrolled (948, 432) with delta (0, 0)
Screenshot: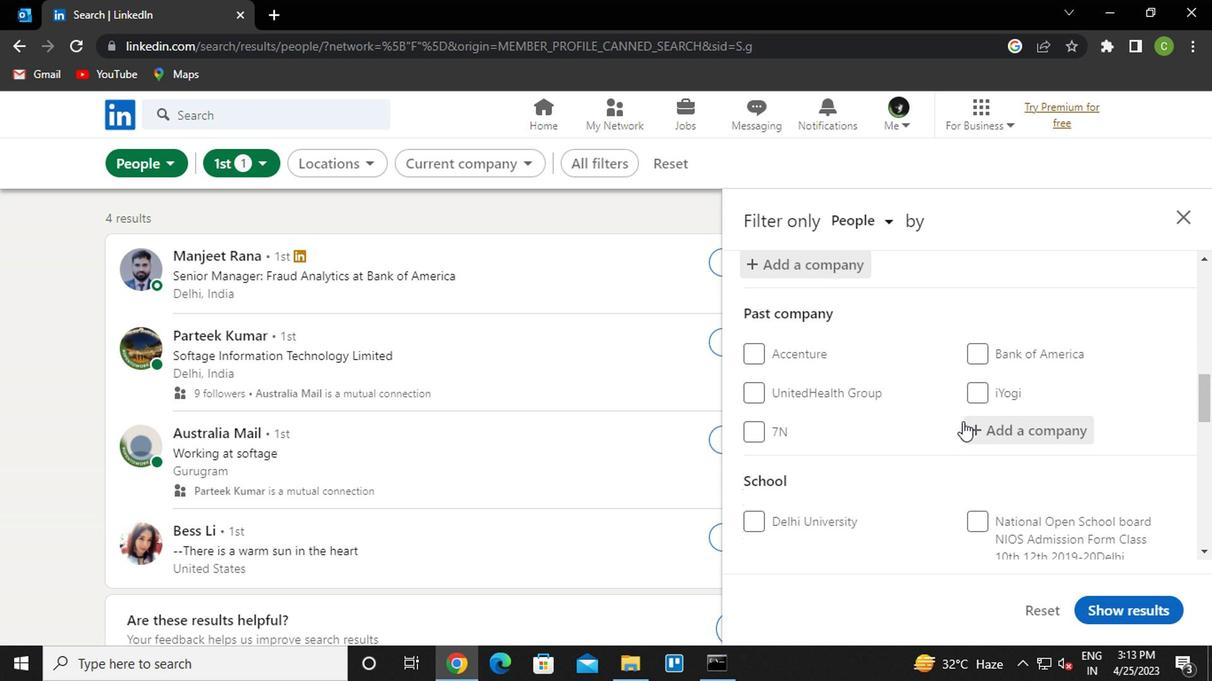 
Action: Mouse moved to (818, 468)
Screenshot: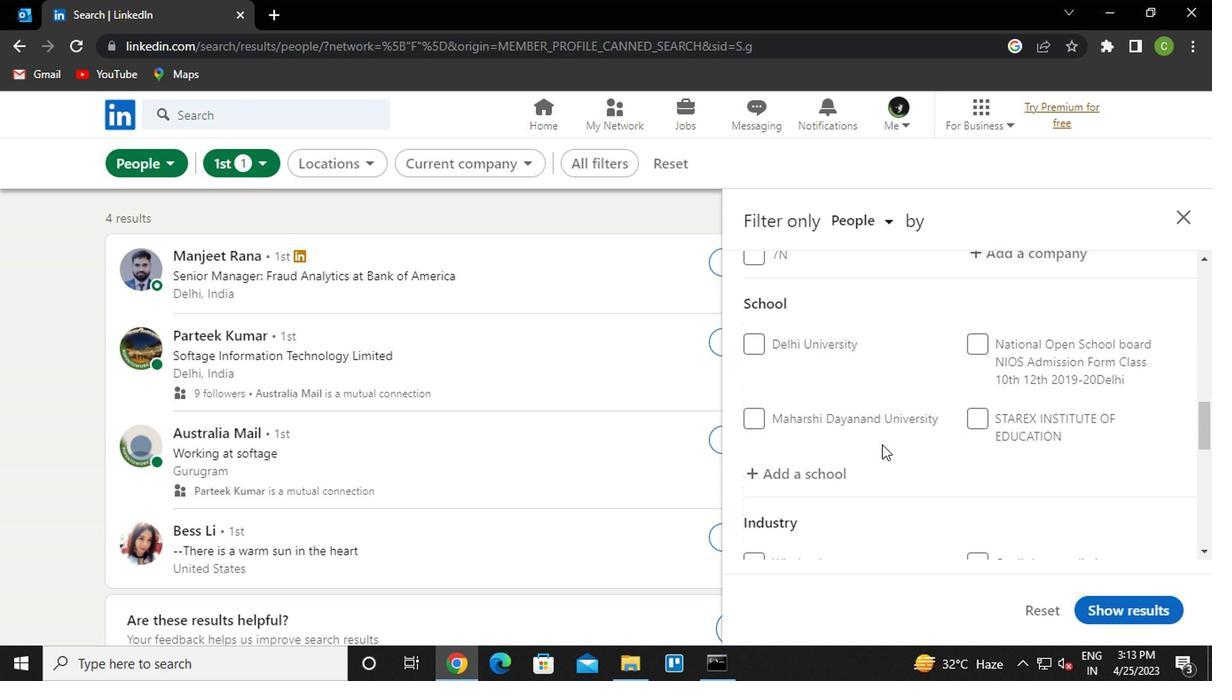 
Action: Mouse pressed left at (818, 468)
Screenshot: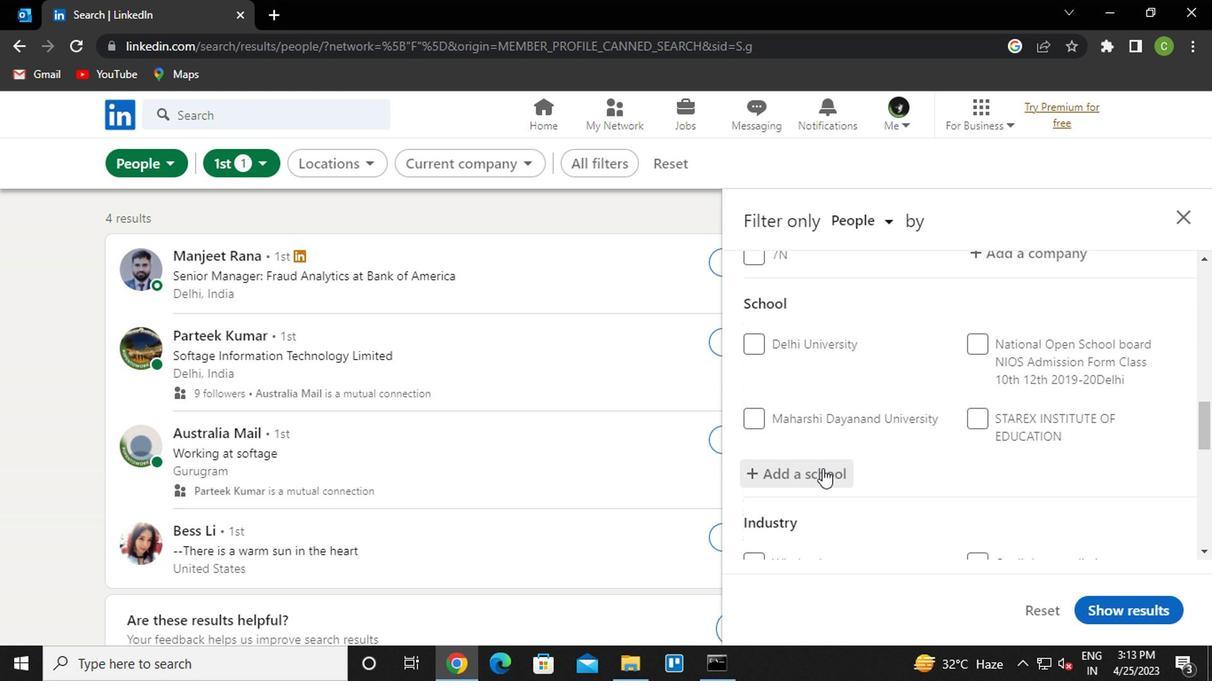
Action: Key pressed <Key.caps_lock>C<Key.caps_lock>HANDIGARH<Key.space>GRU<Key.backspace>OUP<Key.down><Key.enter>
Screenshot: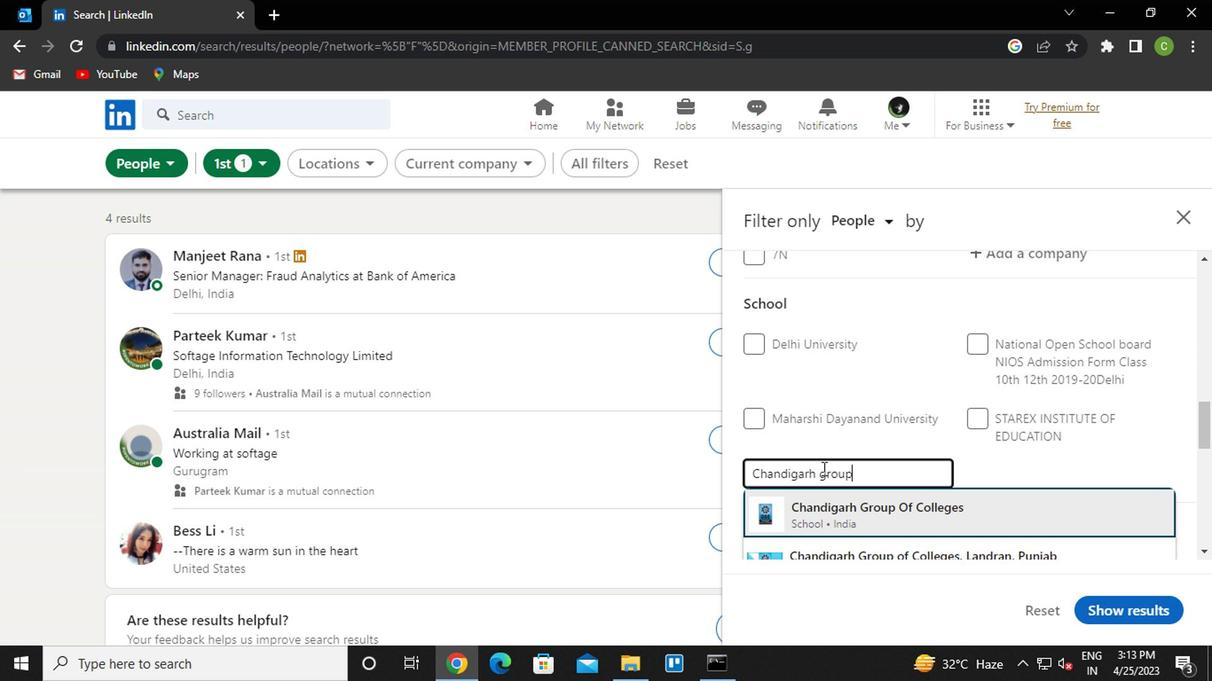 
Action: Mouse moved to (924, 445)
Screenshot: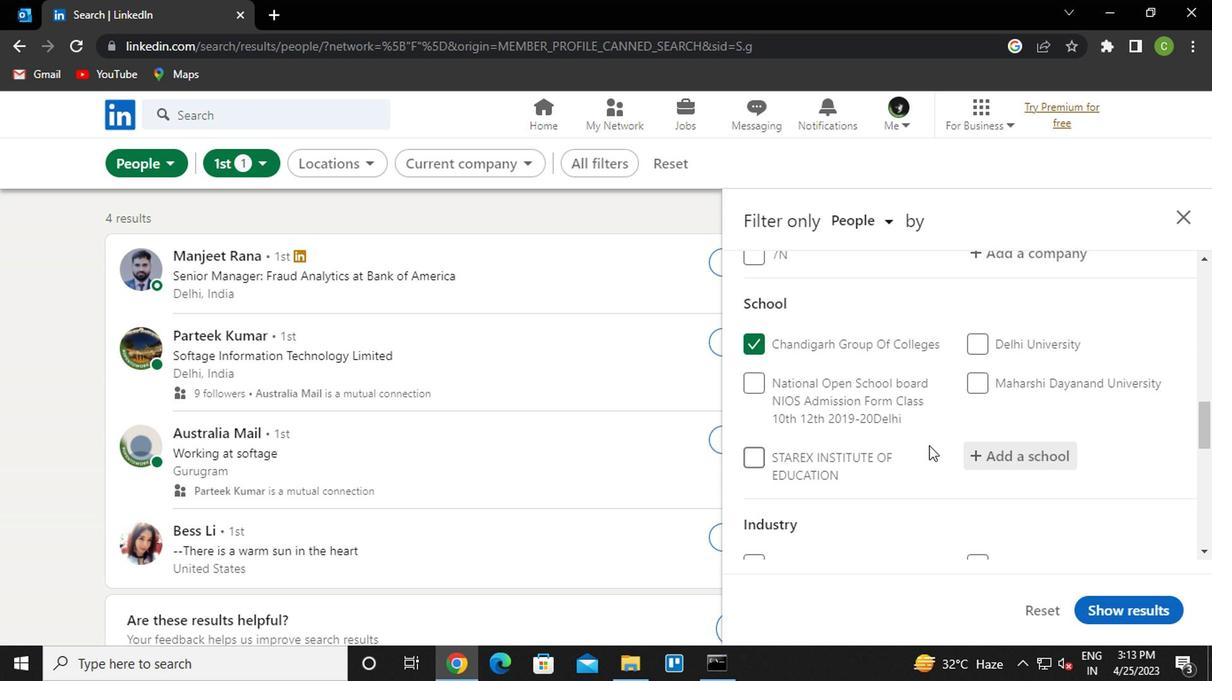 
Action: Mouse scrolled (924, 444) with delta (0, -1)
Screenshot: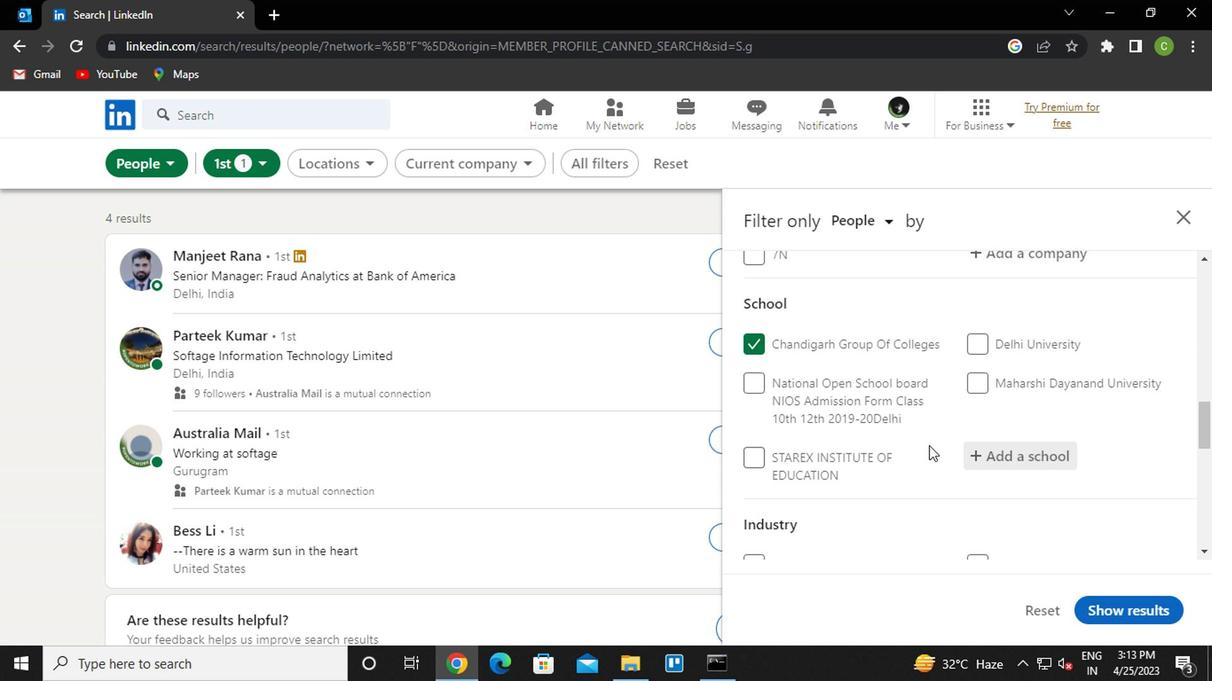 
Action: Mouse scrolled (924, 444) with delta (0, -1)
Screenshot: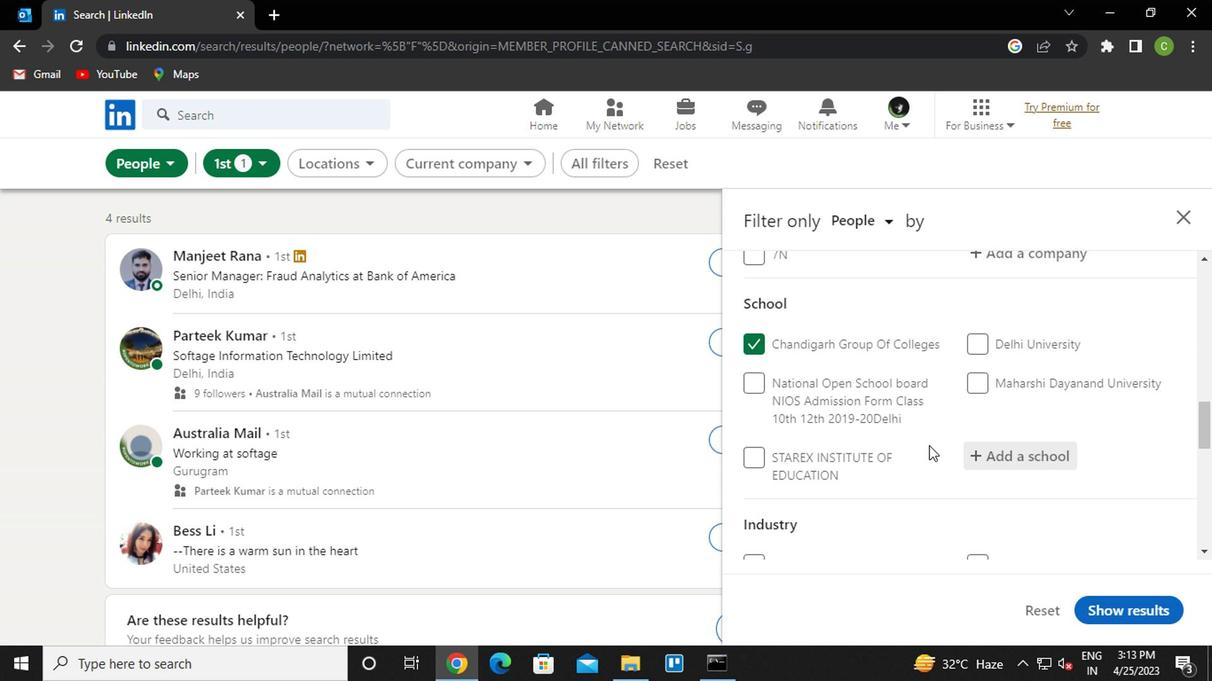 
Action: Mouse moved to (924, 432)
Screenshot: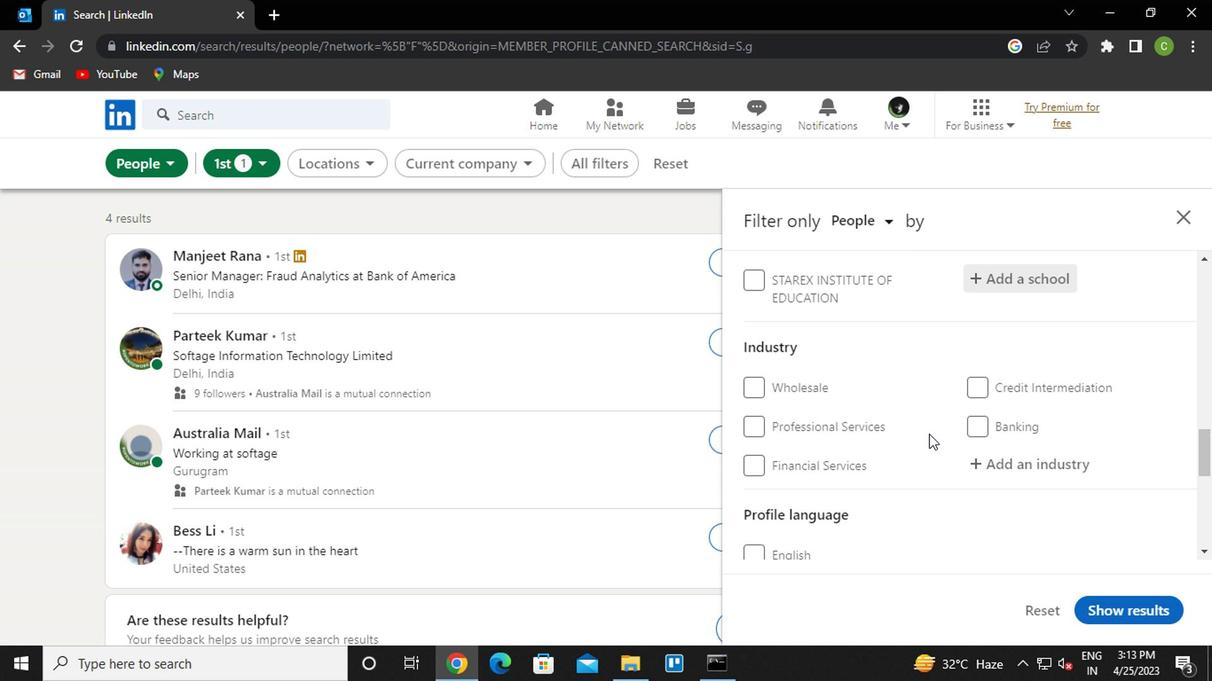 
Action: Mouse scrolled (924, 431) with delta (0, -1)
Screenshot: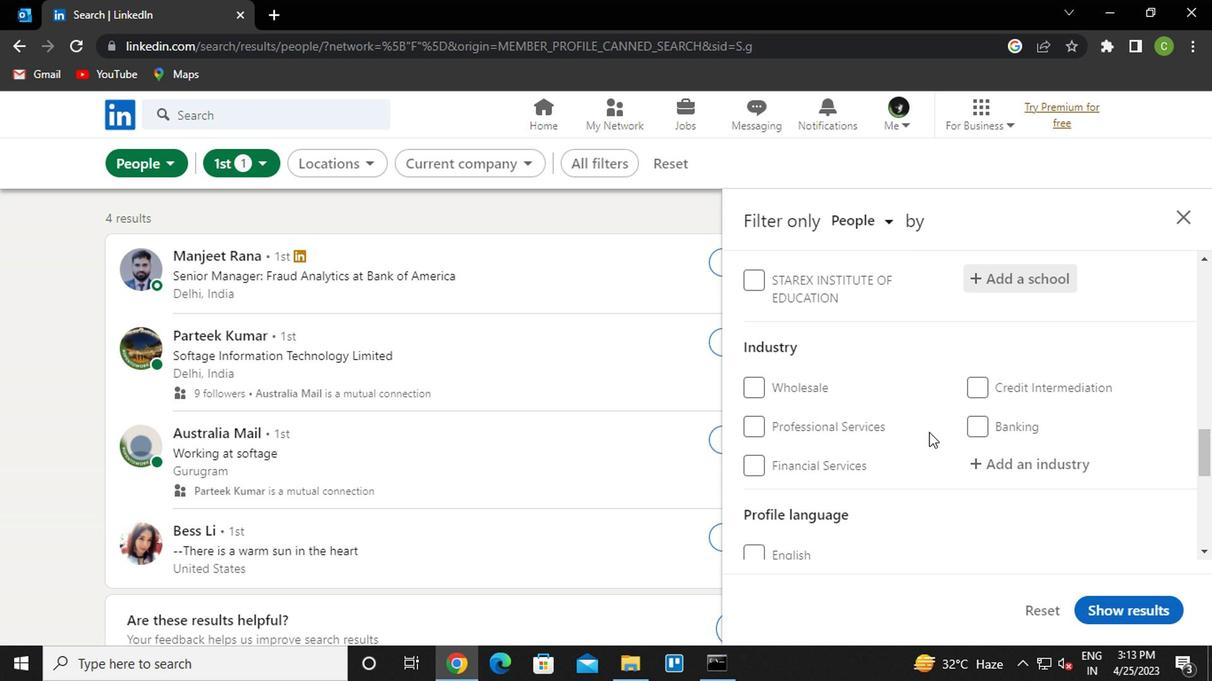 
Action: Mouse scrolled (924, 431) with delta (0, -1)
Screenshot: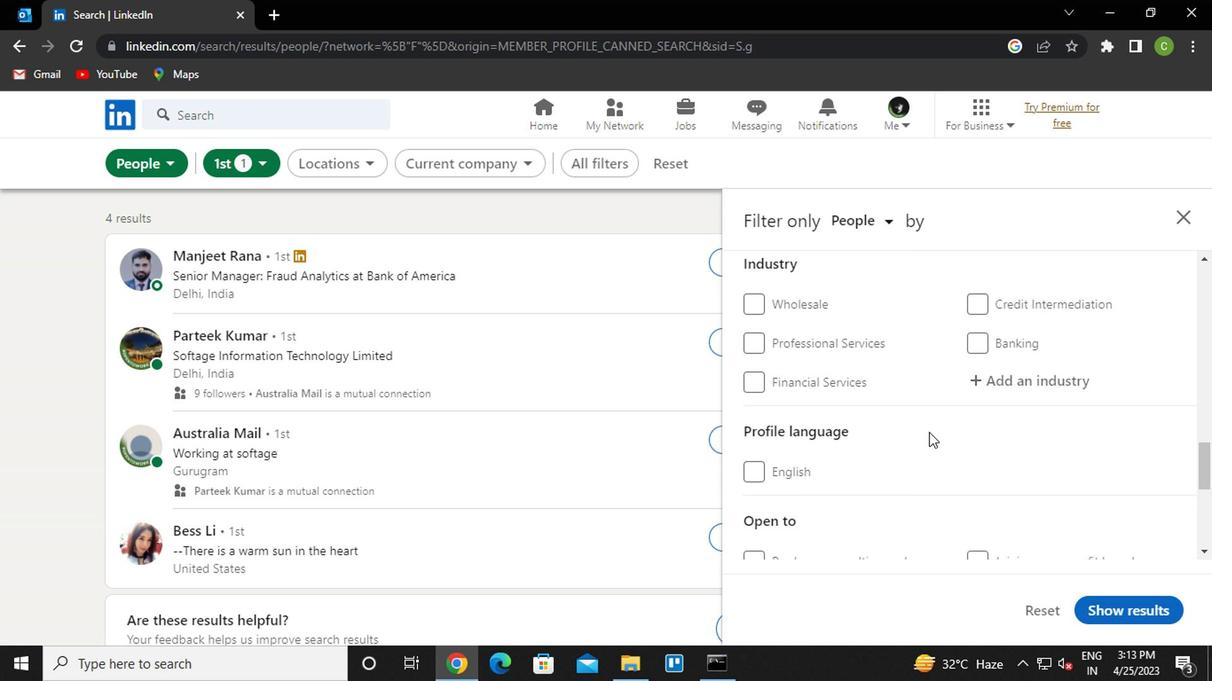 
Action: Mouse moved to (917, 436)
Screenshot: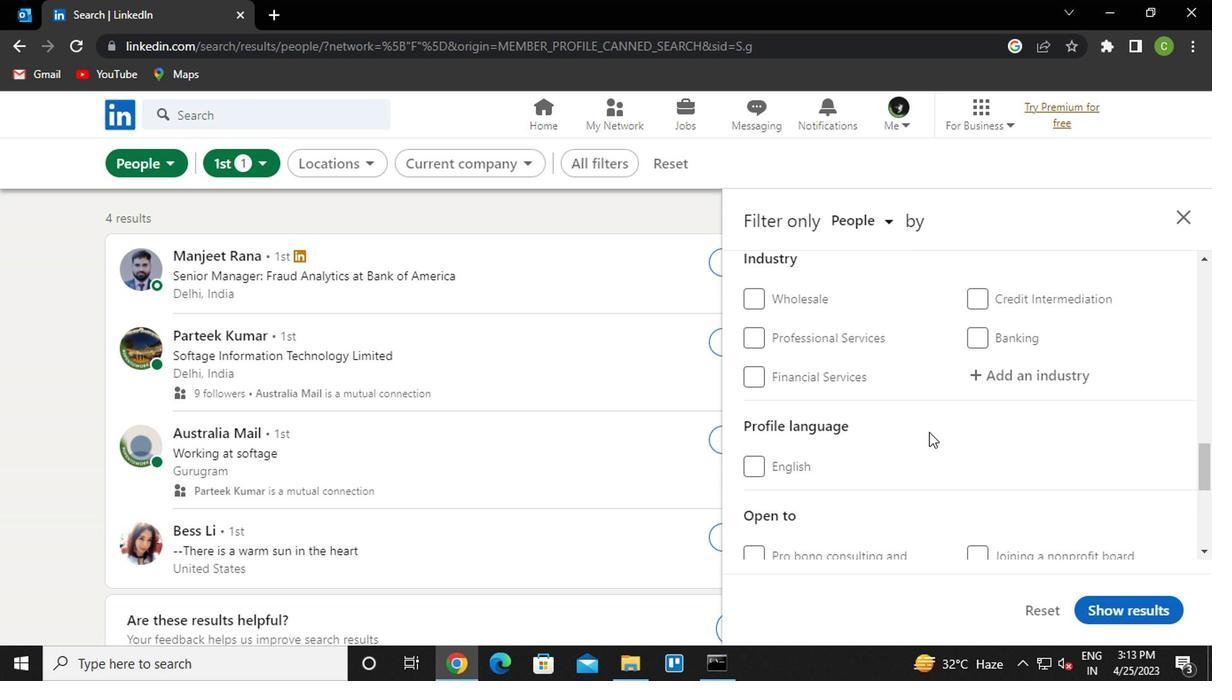 
Action: Mouse scrolled (917, 435) with delta (0, -1)
Screenshot: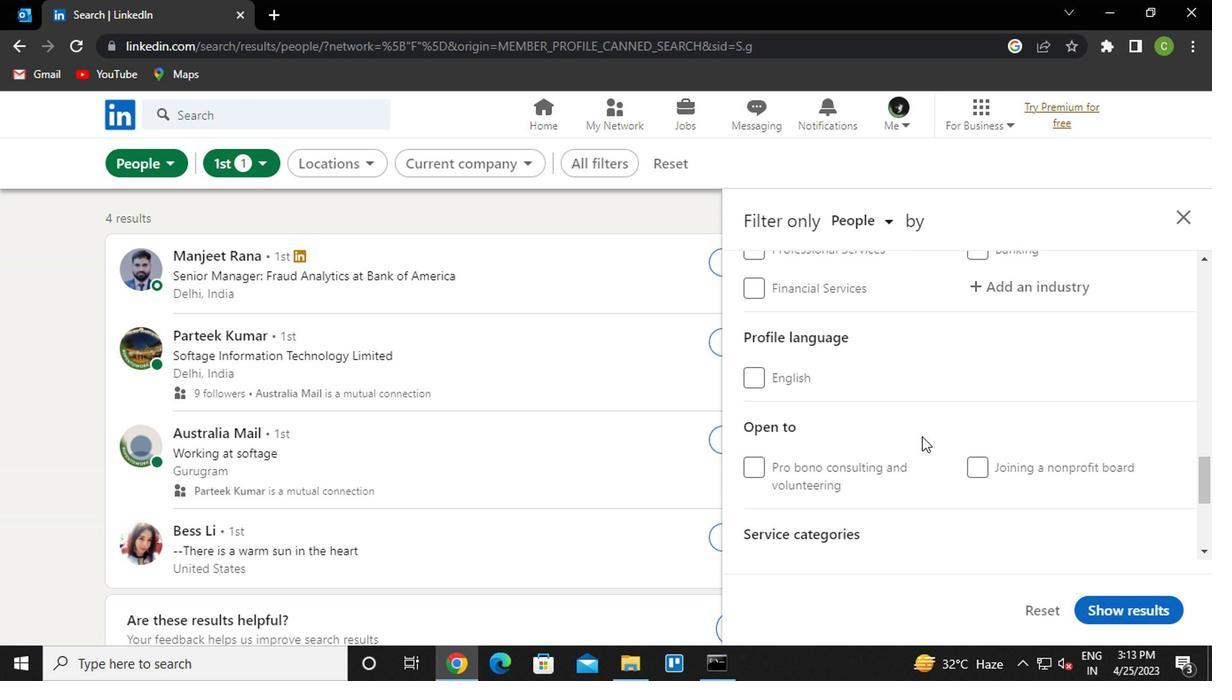
Action: Mouse scrolled (917, 437) with delta (0, 0)
Screenshot: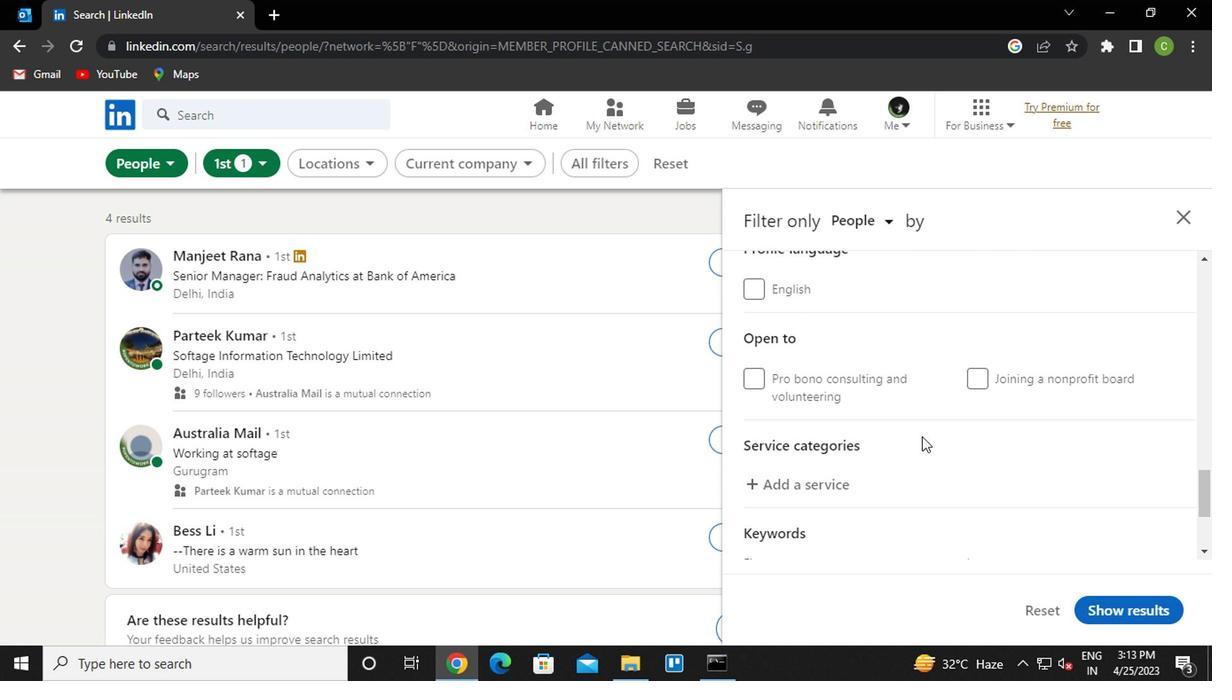 
Action: Mouse scrolled (917, 437) with delta (0, 0)
Screenshot: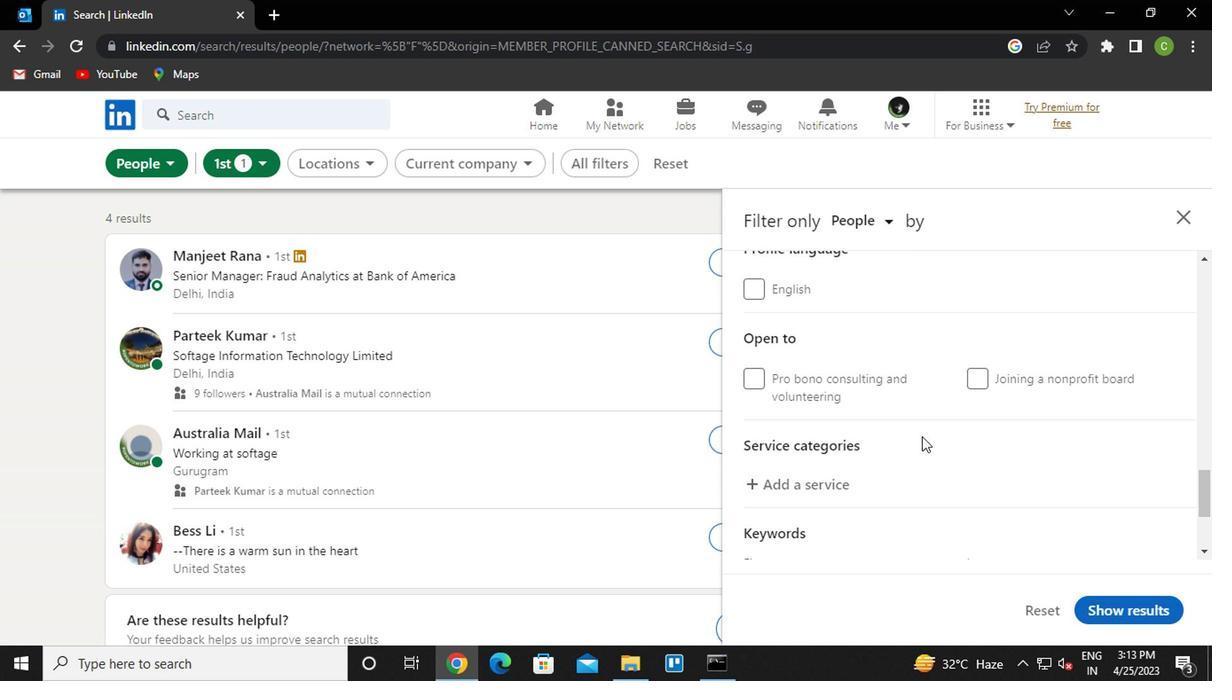 
Action: Mouse scrolled (917, 437) with delta (0, 0)
Screenshot: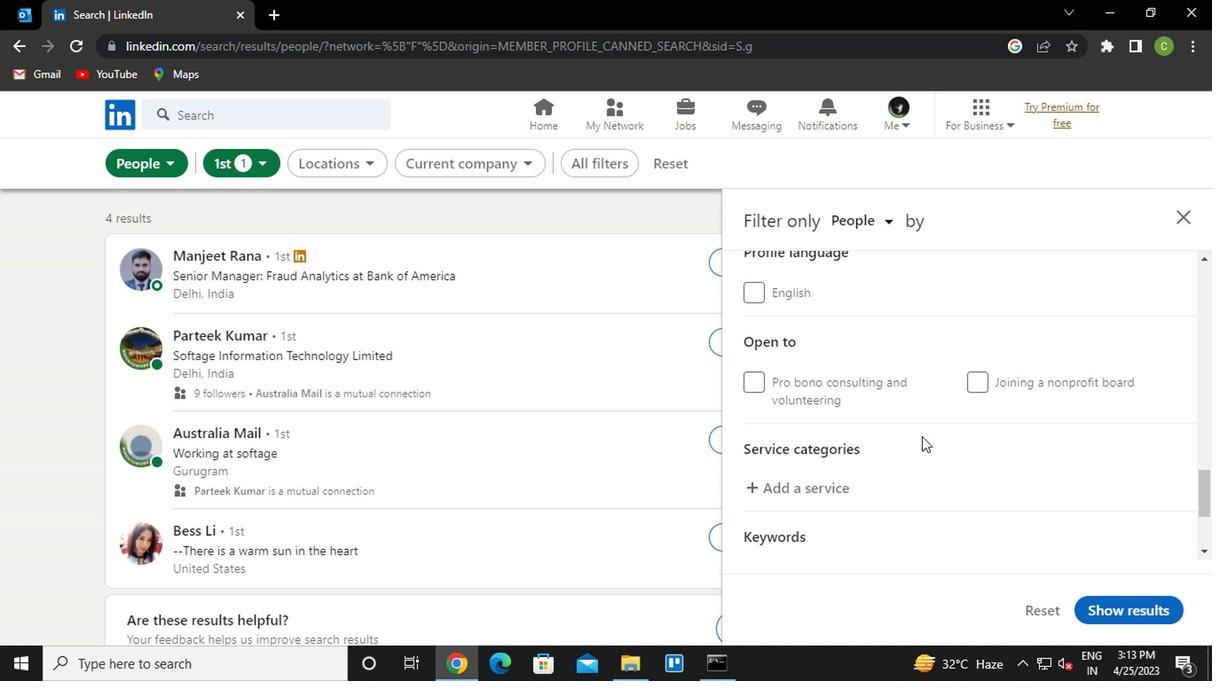 
Action: Mouse moved to (1000, 466)
Screenshot: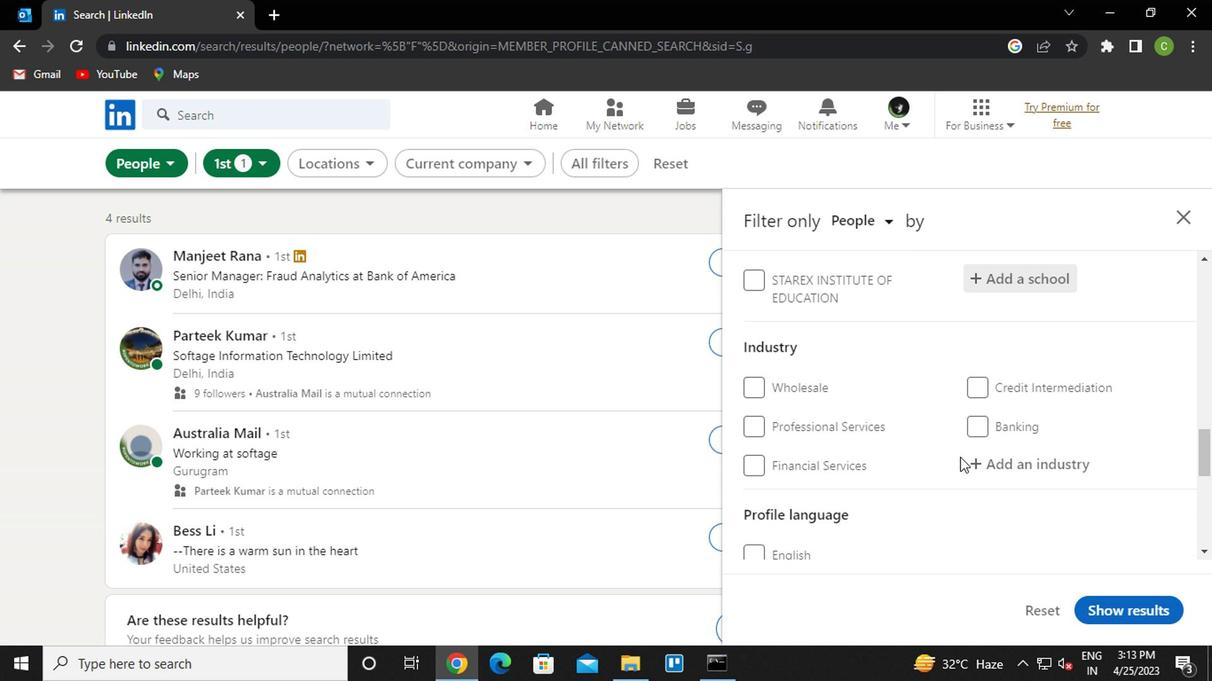 
Action: Mouse pressed left at (1000, 466)
Screenshot: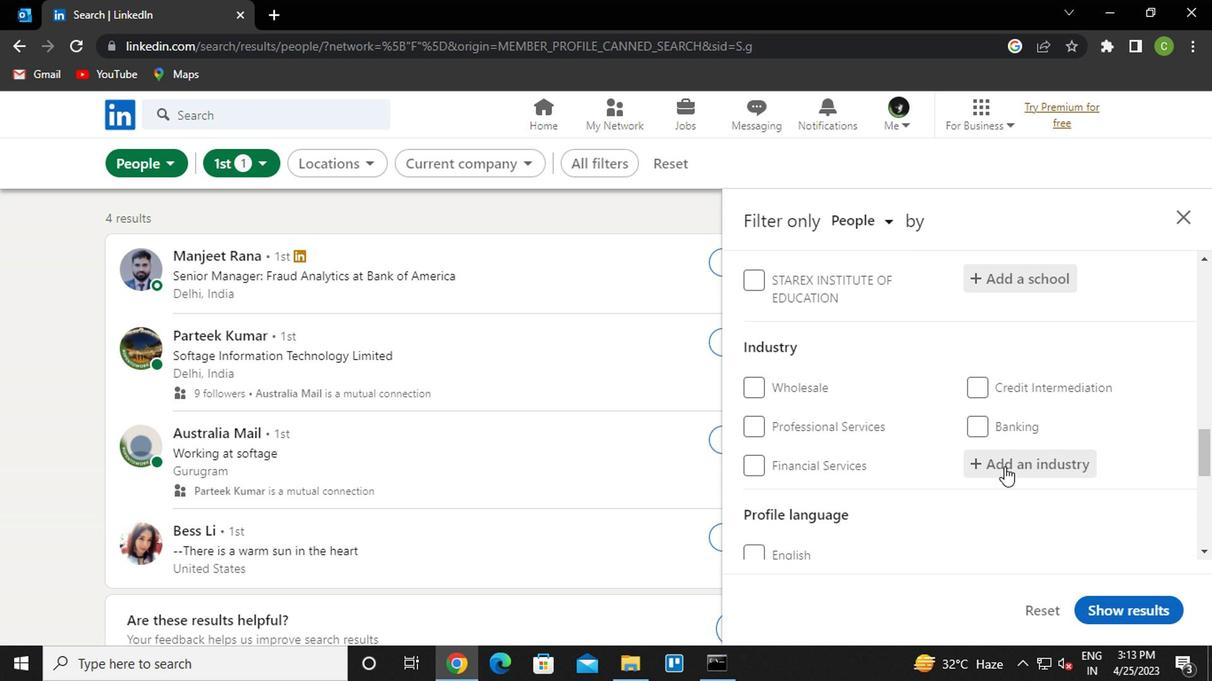 
Action: Key pressed <Key.caps_lock>F<Key.caps_lock>ILTER<Key.space>INDUSTRY
Screenshot: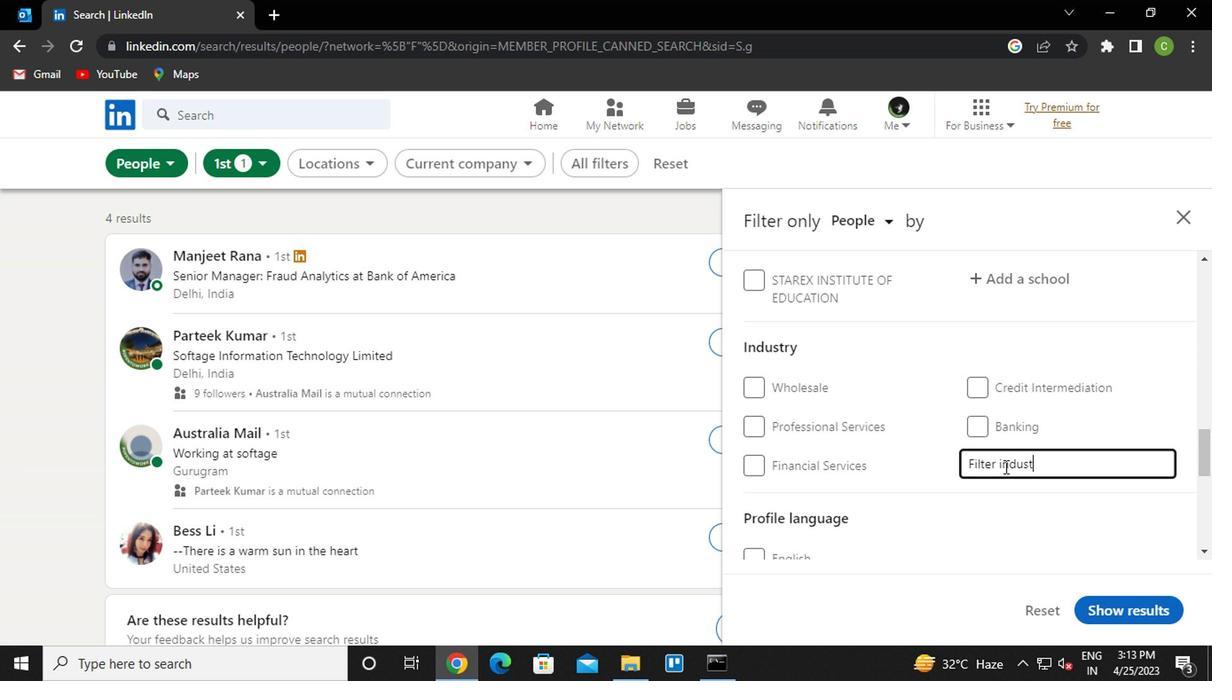
Action: Mouse moved to (997, 464)
Screenshot: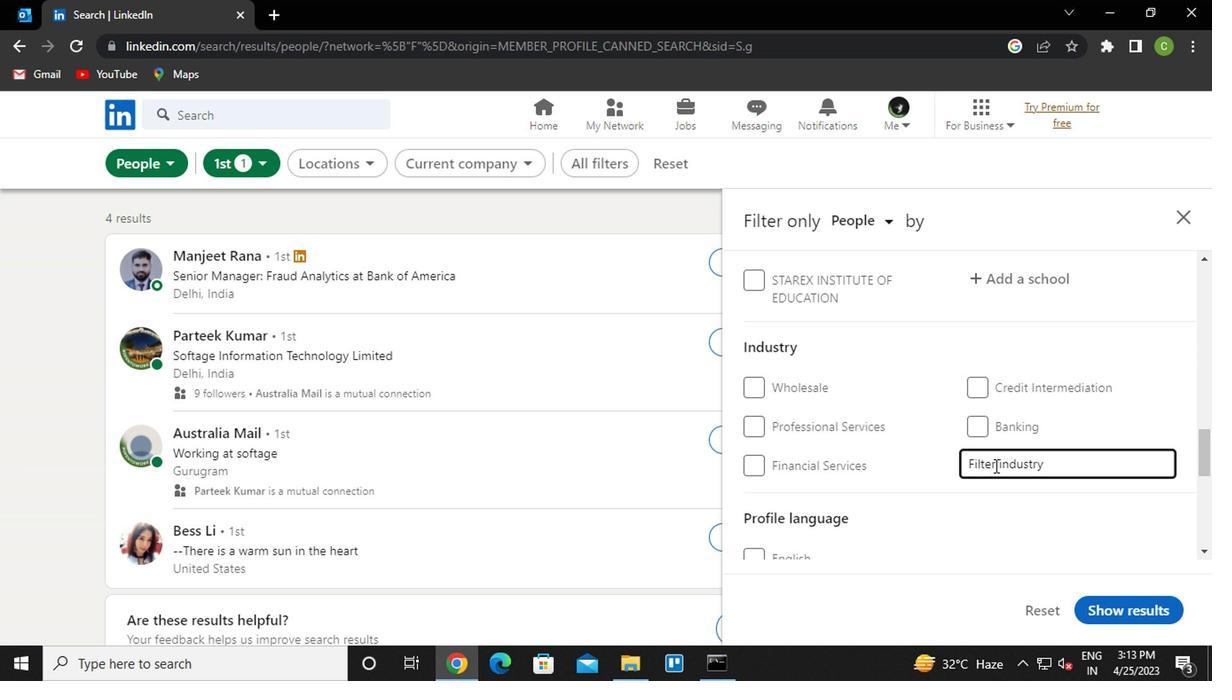 
Action: Mouse pressed left at (997, 464)
Screenshot: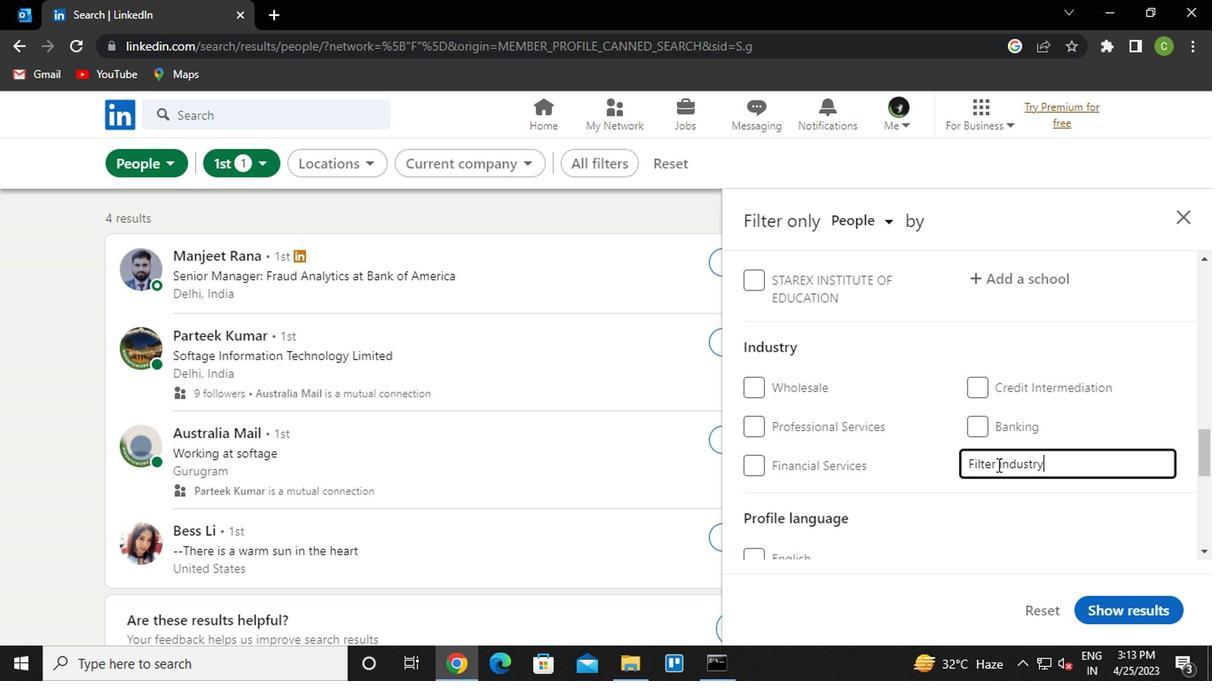 
Action: Mouse moved to (988, 479)
Screenshot: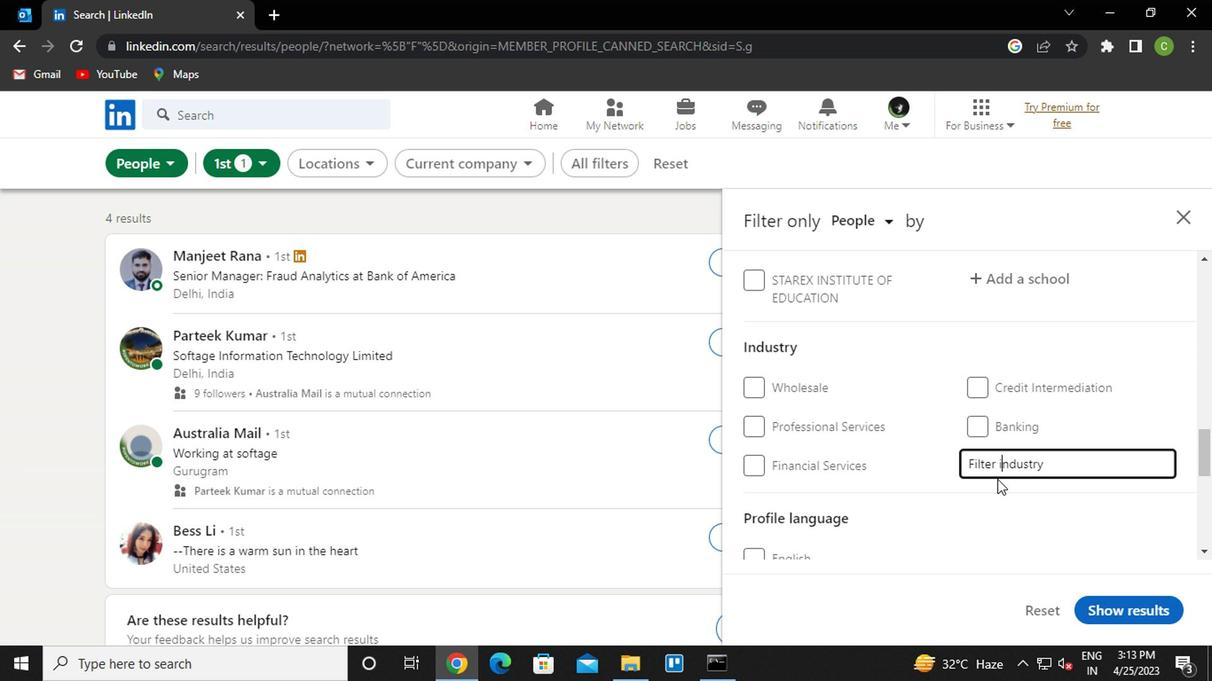 
Action: Key pressed <Key.left><Key.backspace><Key.backspace><Key.backspace><Key.backspace><Key.backspace><Key.backspace><Key.backspace><Key.backspace><Key.backspace><Key.backspace><Key.backspace><Key.backspace><Key.backspace><Key.right><Key.shift><Key.left><Key.delete><Key.caps_lock>ctrl+R<Key.caps_lock>ENEWABLE<Key.down><Key.down><Key.down><Key.enter>
Screenshot: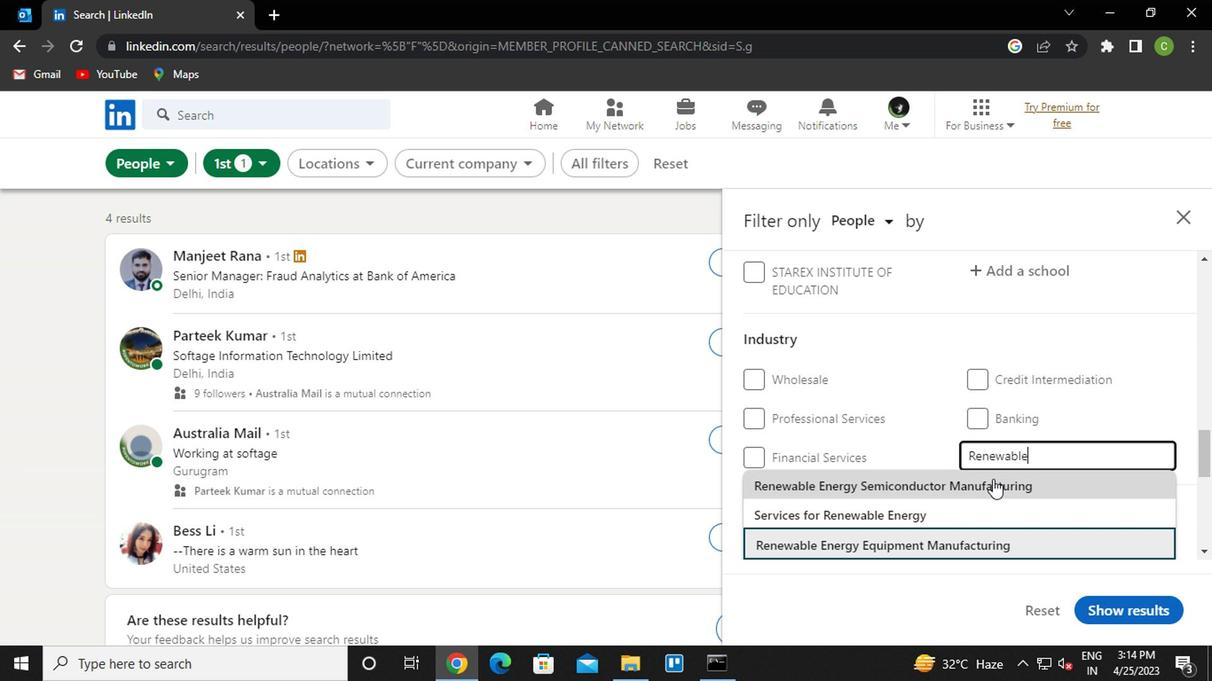 
Action: Mouse moved to (963, 443)
Screenshot: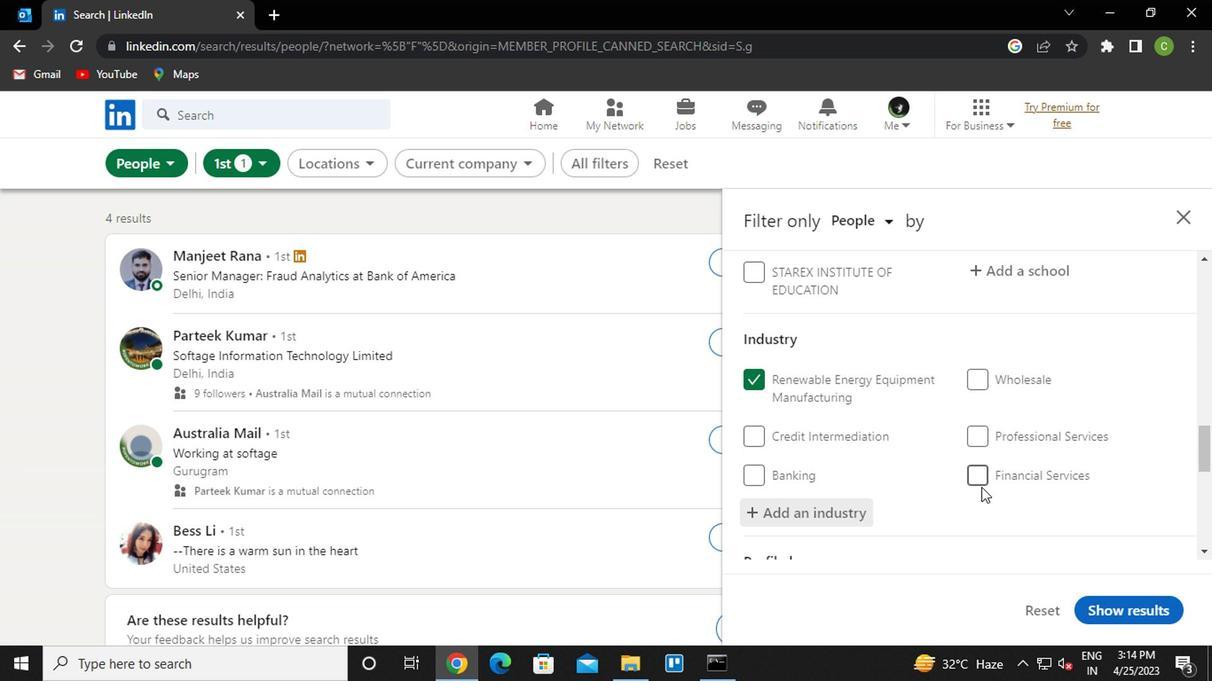 
Action: Mouse scrolled (963, 443) with delta (0, 0)
Screenshot: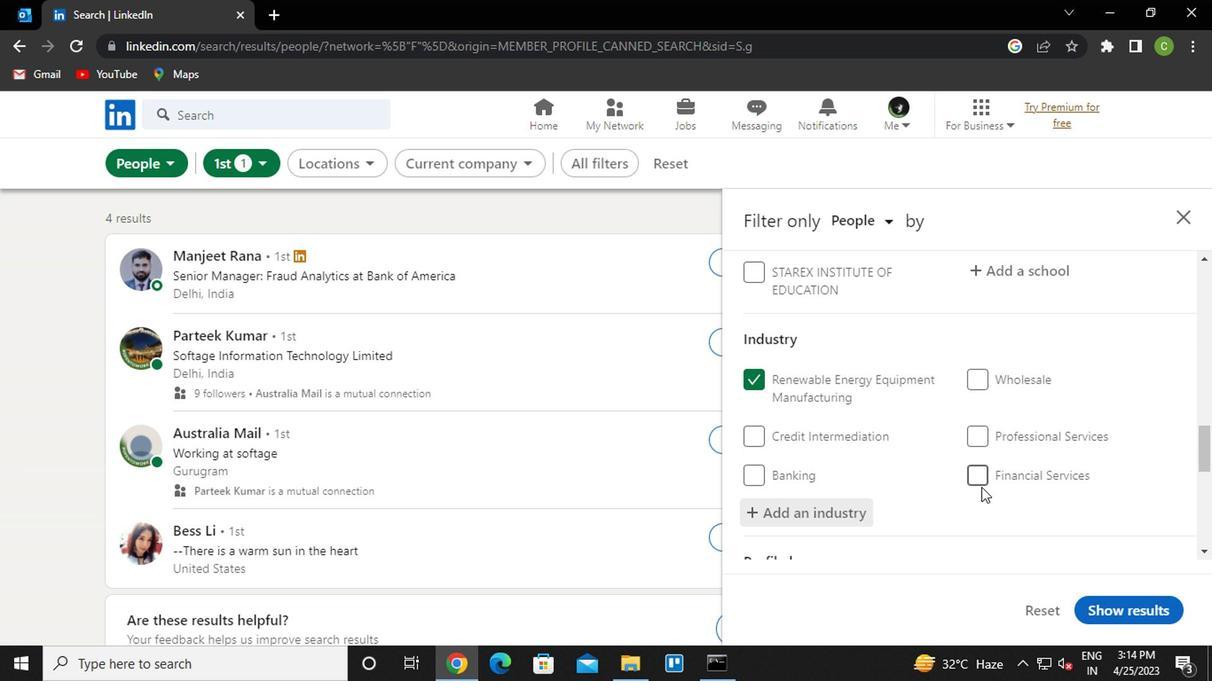 
Action: Mouse moved to (962, 443)
Screenshot: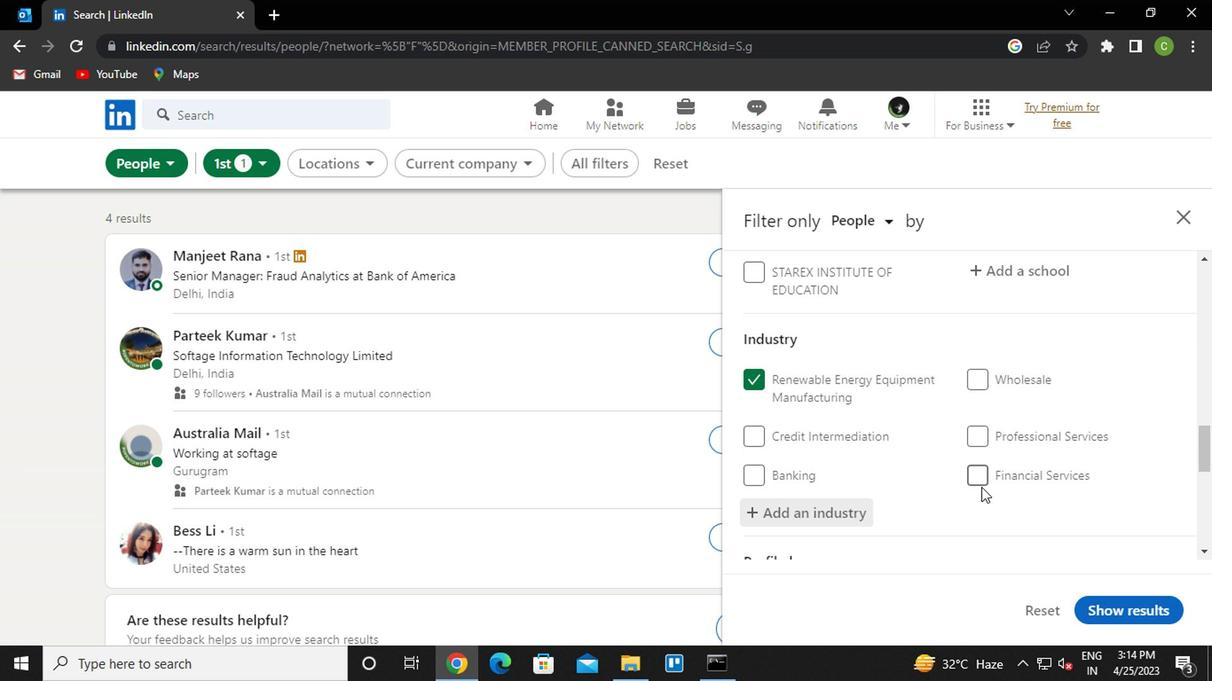 
Action: Mouse scrolled (962, 443) with delta (0, 0)
Screenshot: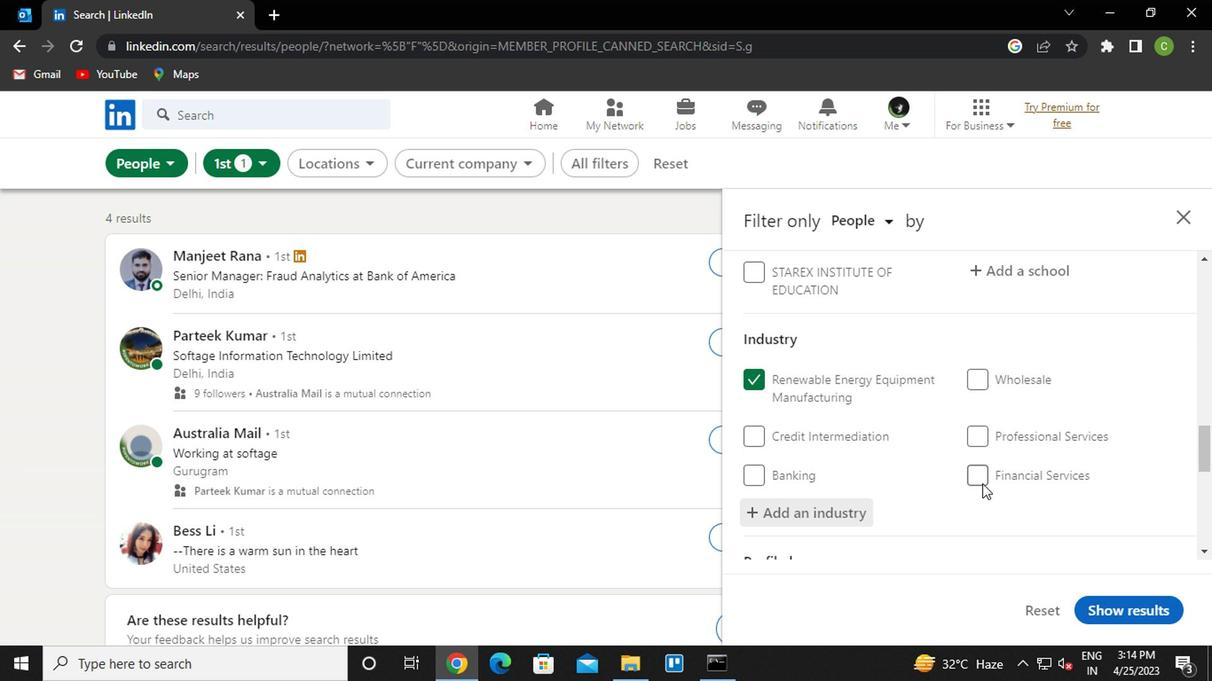 
Action: Mouse moved to (955, 443)
Screenshot: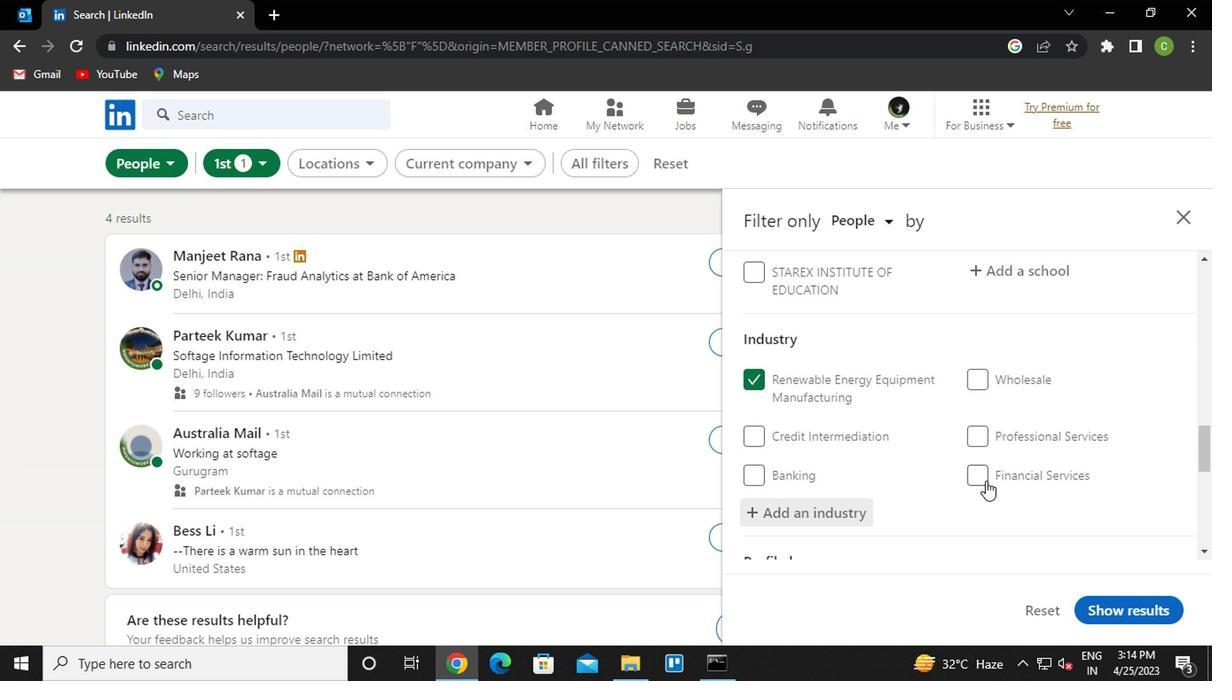 
Action: Mouse scrolled (955, 441) with delta (0, -1)
Screenshot: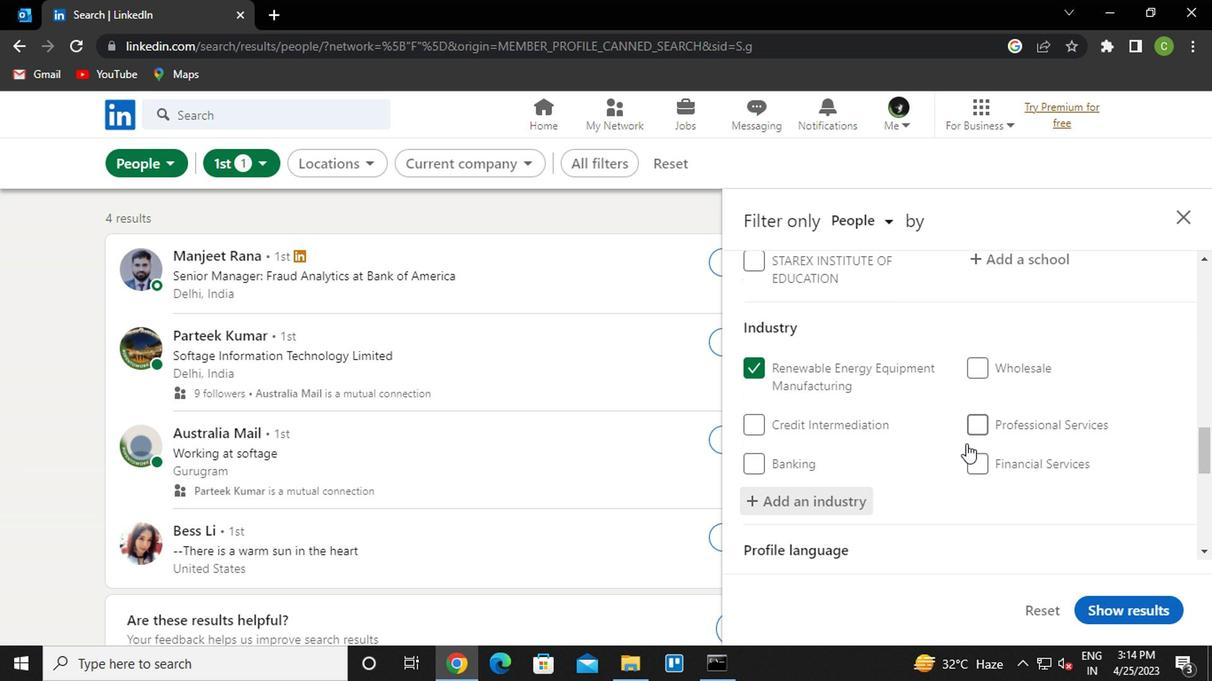 
Action: Mouse moved to (938, 421)
Screenshot: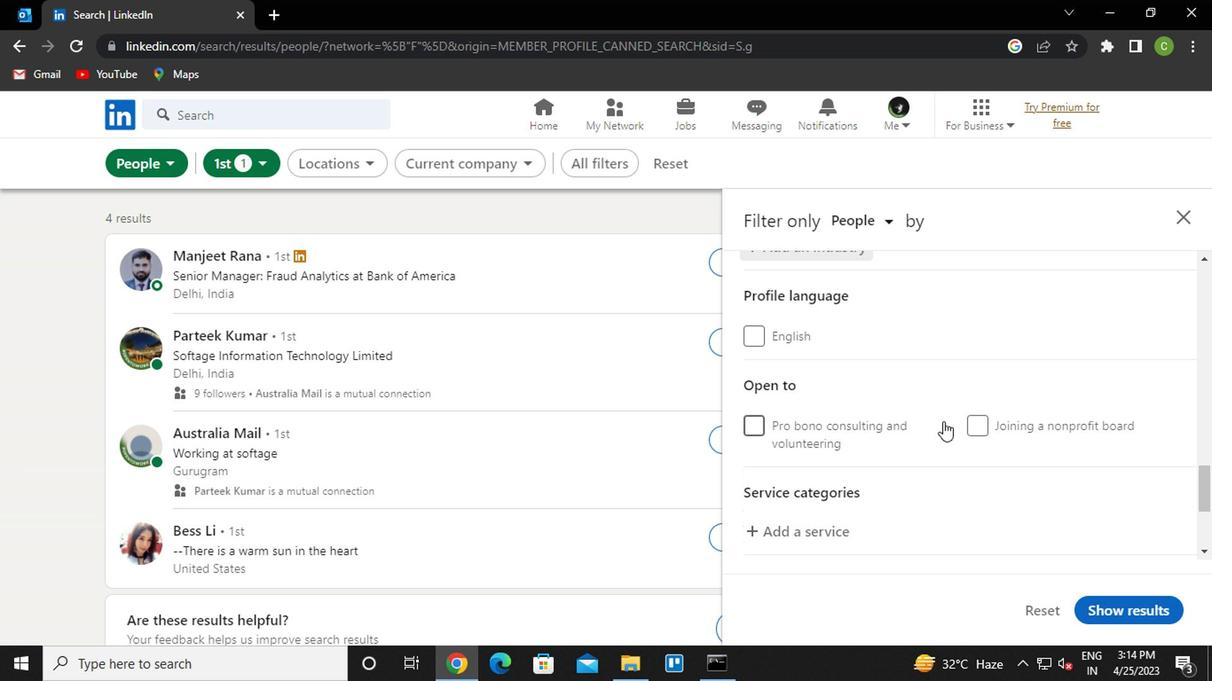 
Action: Mouse scrolled (938, 419) with delta (0, -1)
Screenshot: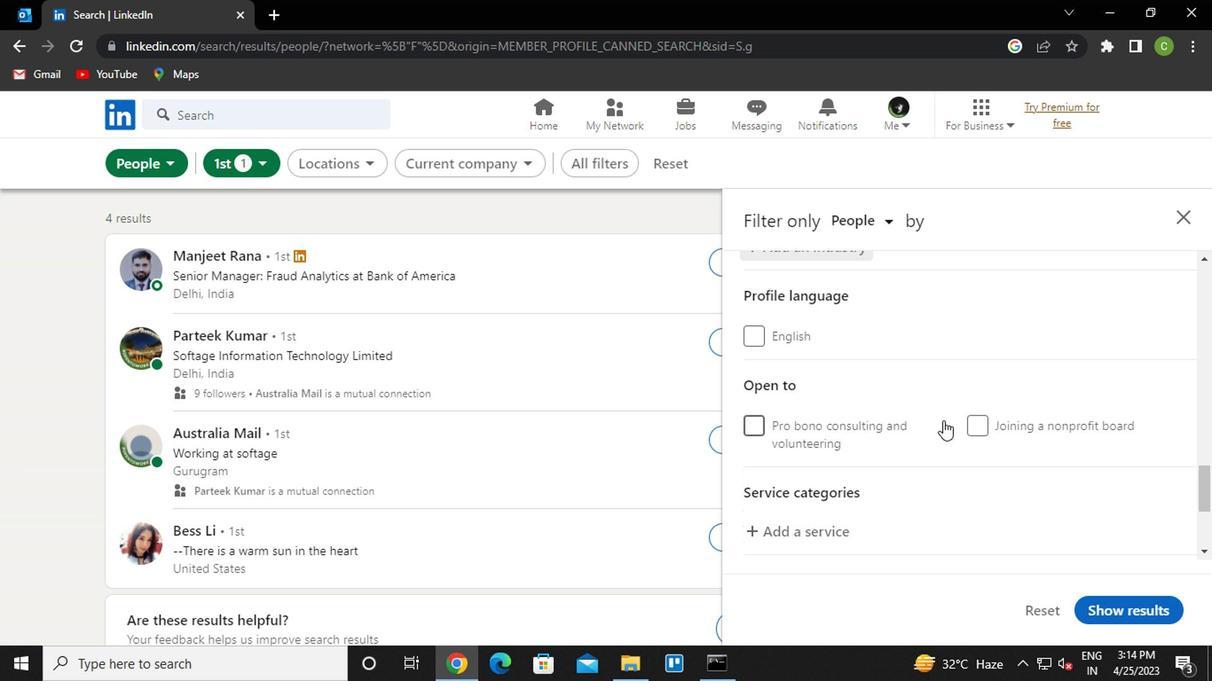 
Action: Mouse moved to (852, 416)
Screenshot: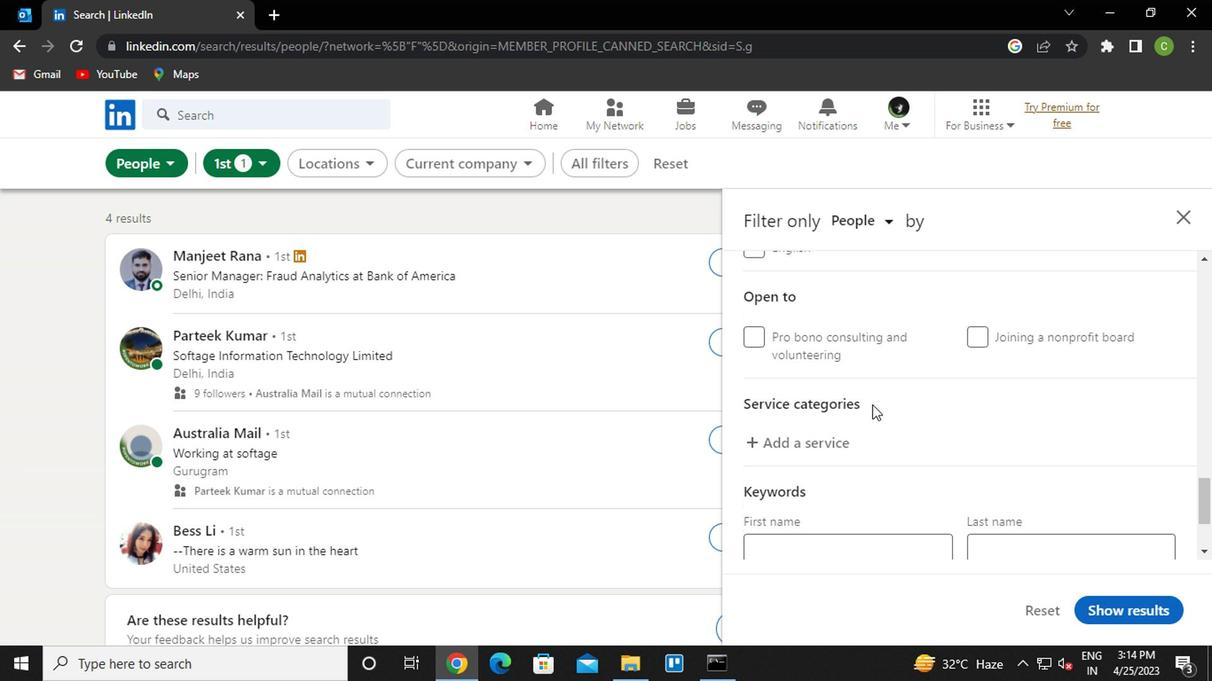 
Action: Mouse scrolled (852, 415) with delta (0, -1)
Screenshot: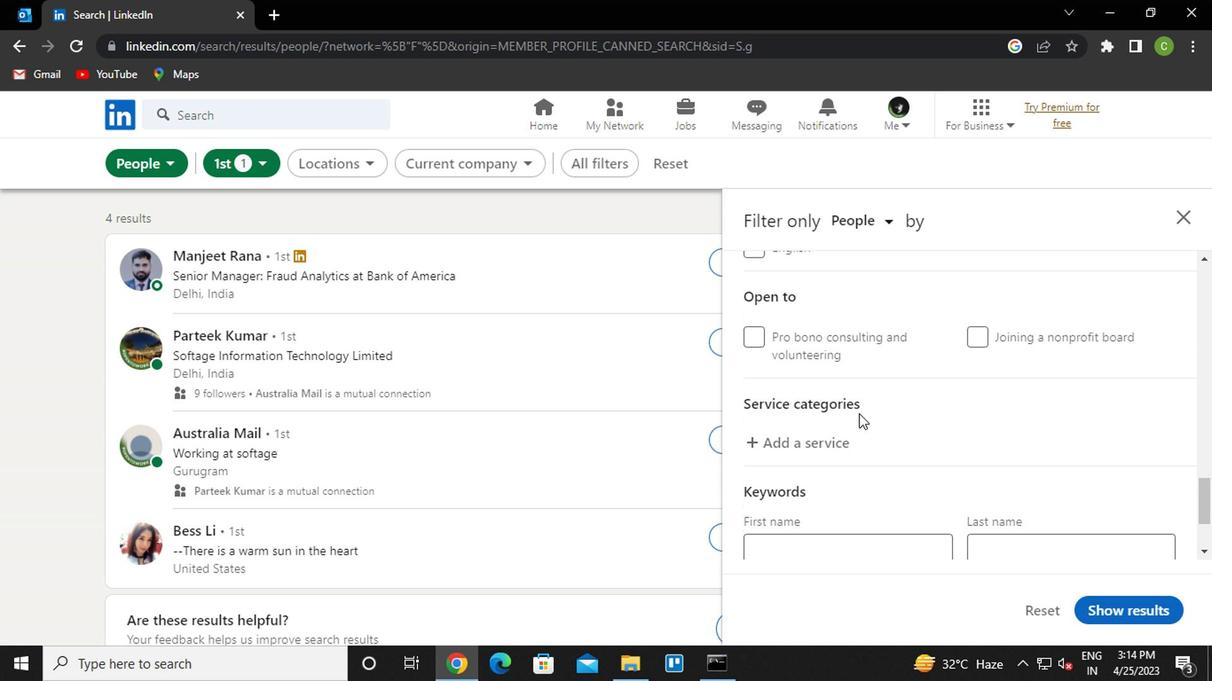 
Action: Mouse moved to (796, 358)
Screenshot: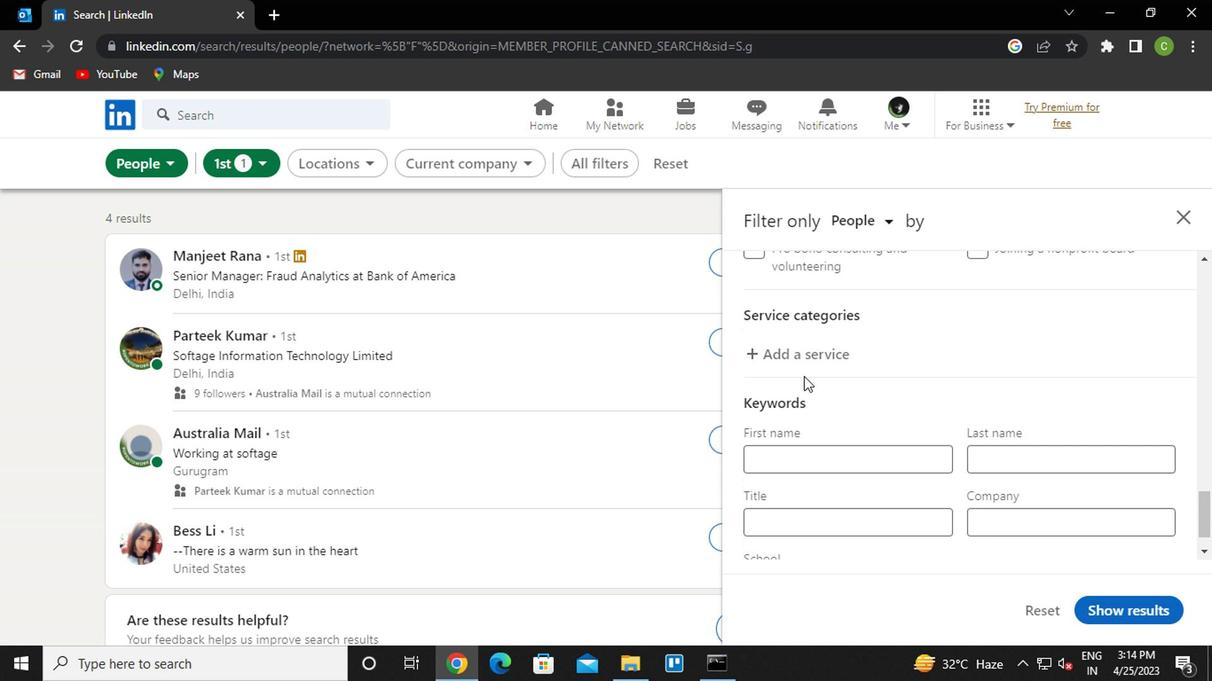 
Action: Mouse pressed left at (796, 358)
Screenshot: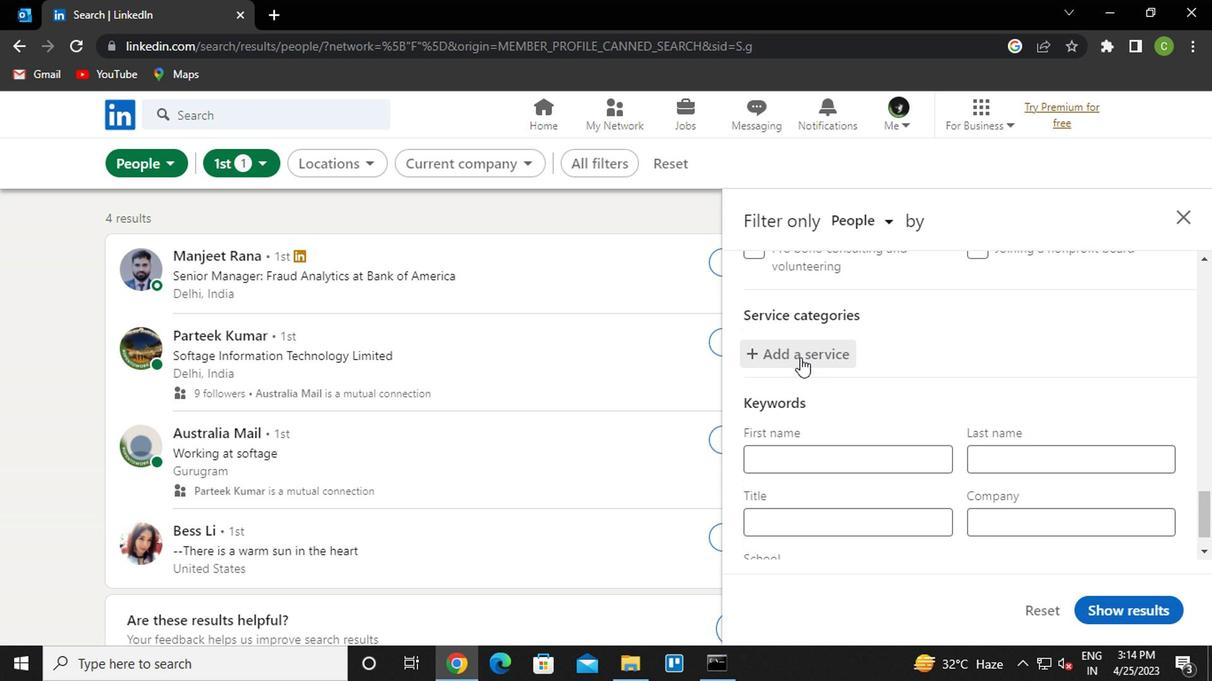 
Action: Mouse moved to (800, 354)
Screenshot: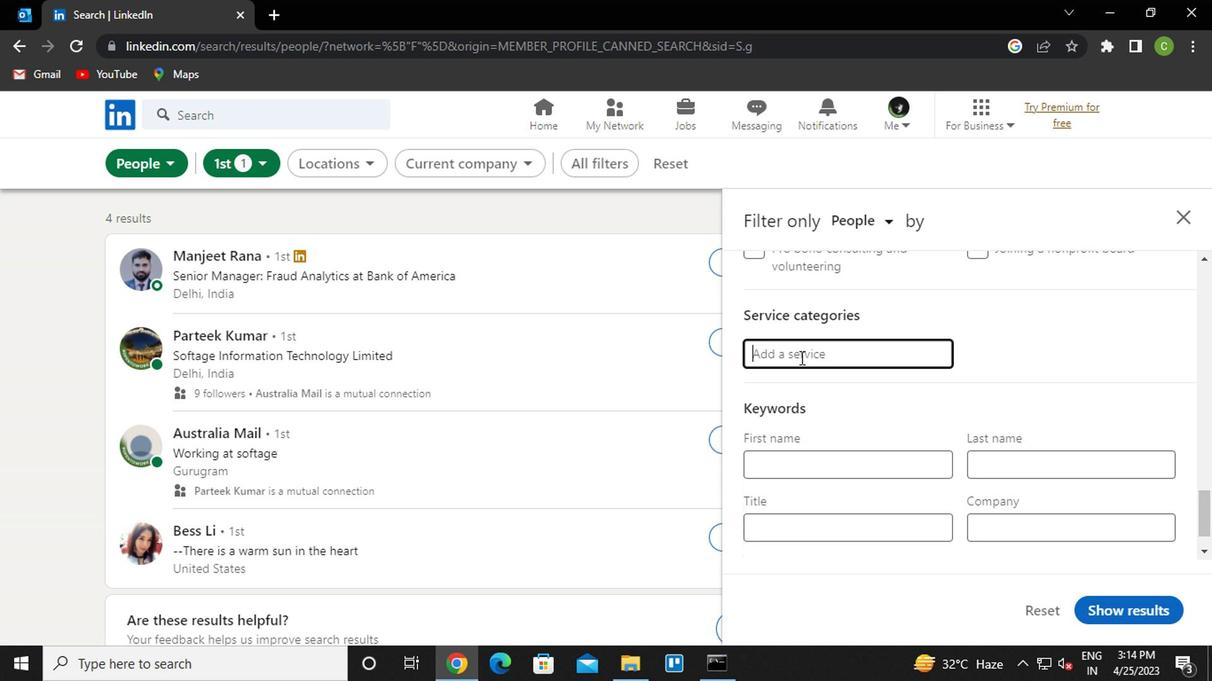
Action: Key pressed <Key.caps_lock>R<Key.caps_lock>ESEARCH<Key.space><Key.up>
Screenshot: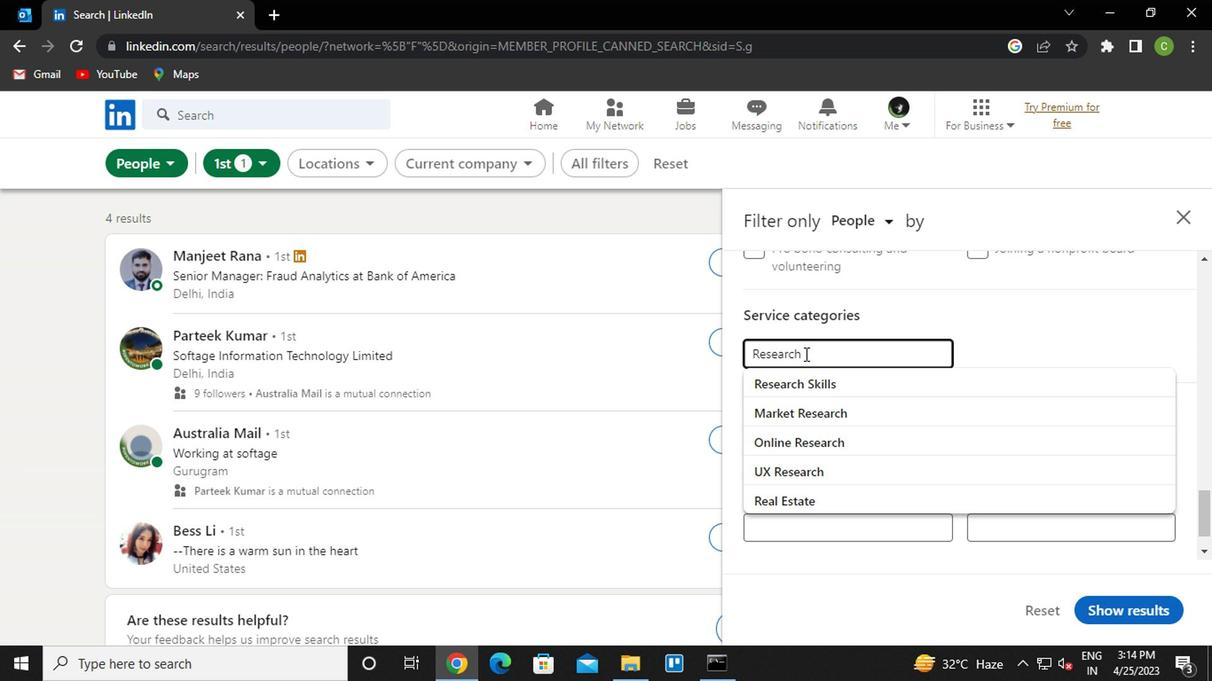 
Action: Mouse moved to (824, 344)
Screenshot: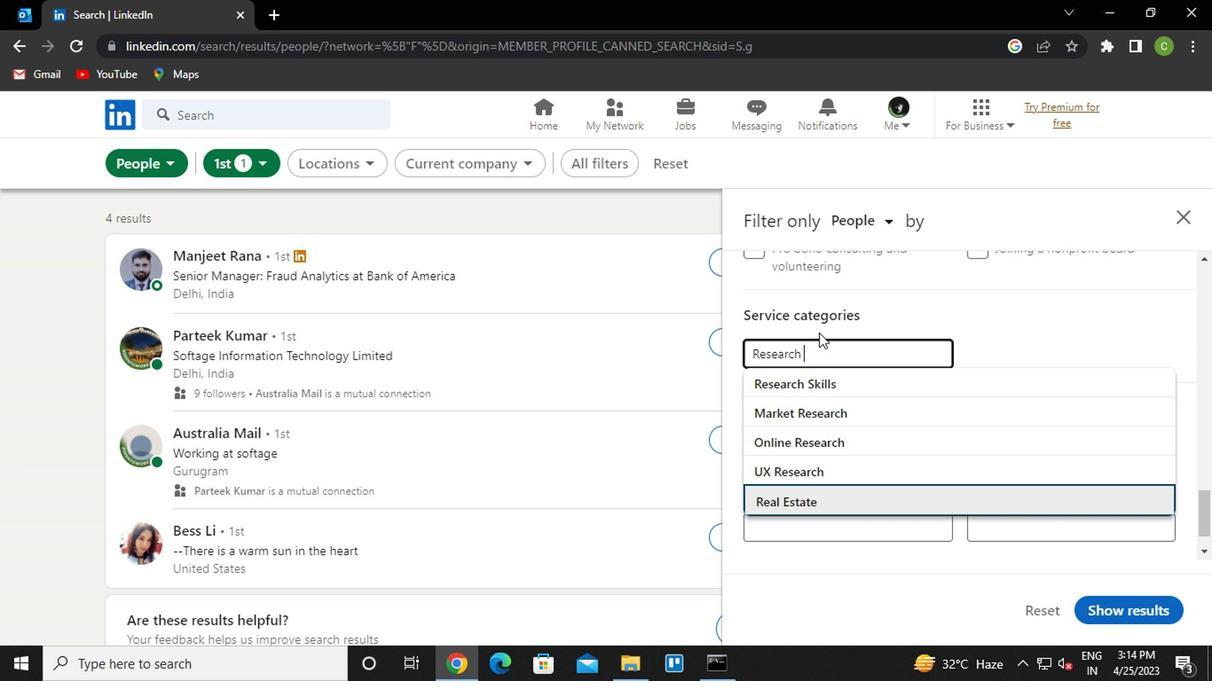
Action: Mouse pressed left at (824, 344)
Screenshot: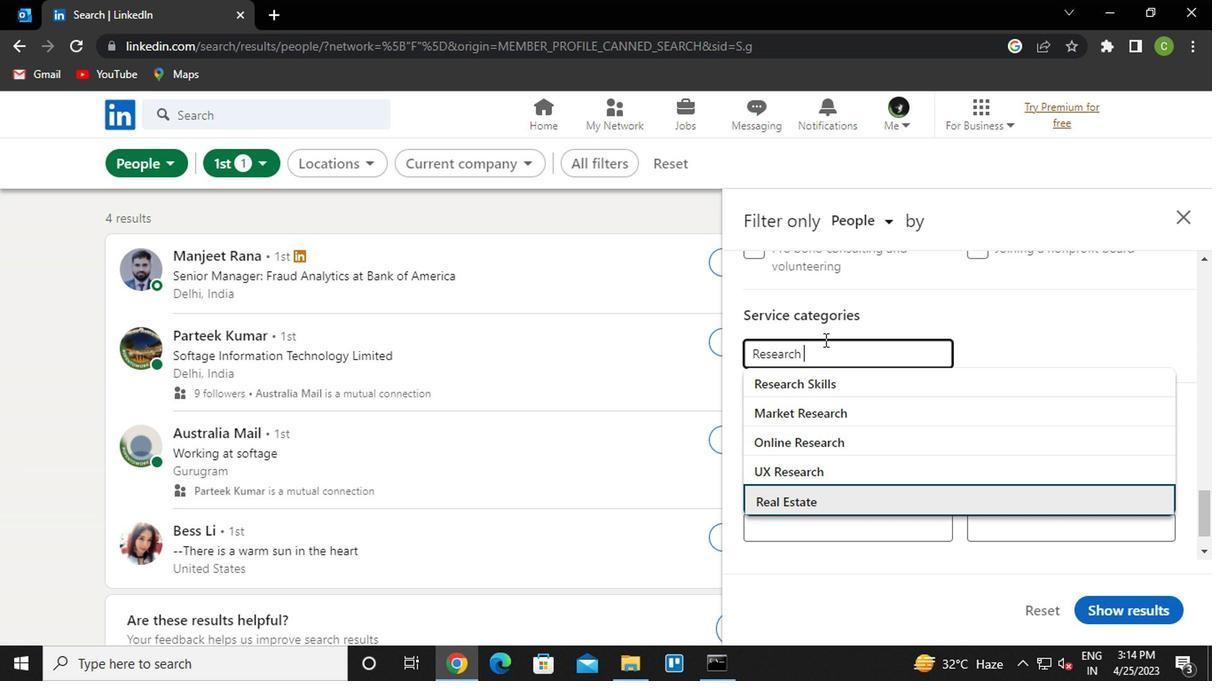 
Action: Mouse moved to (818, 364)
Screenshot: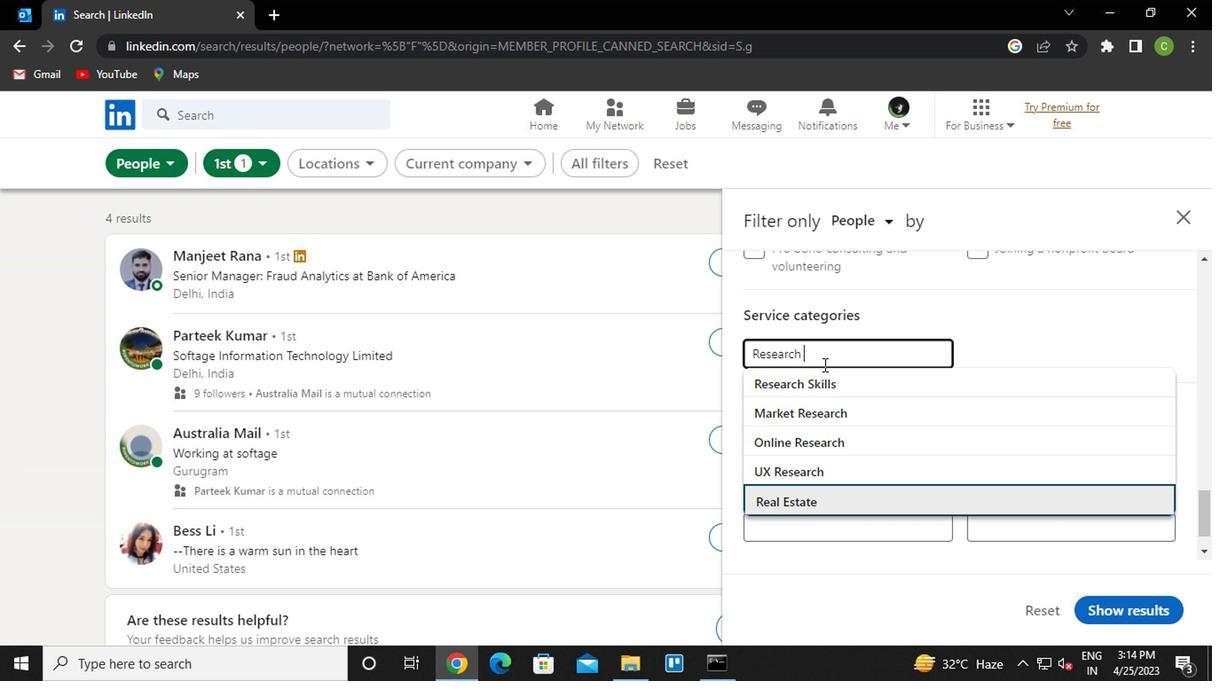 
Action: Key pressed <Key.backspace>
Screenshot: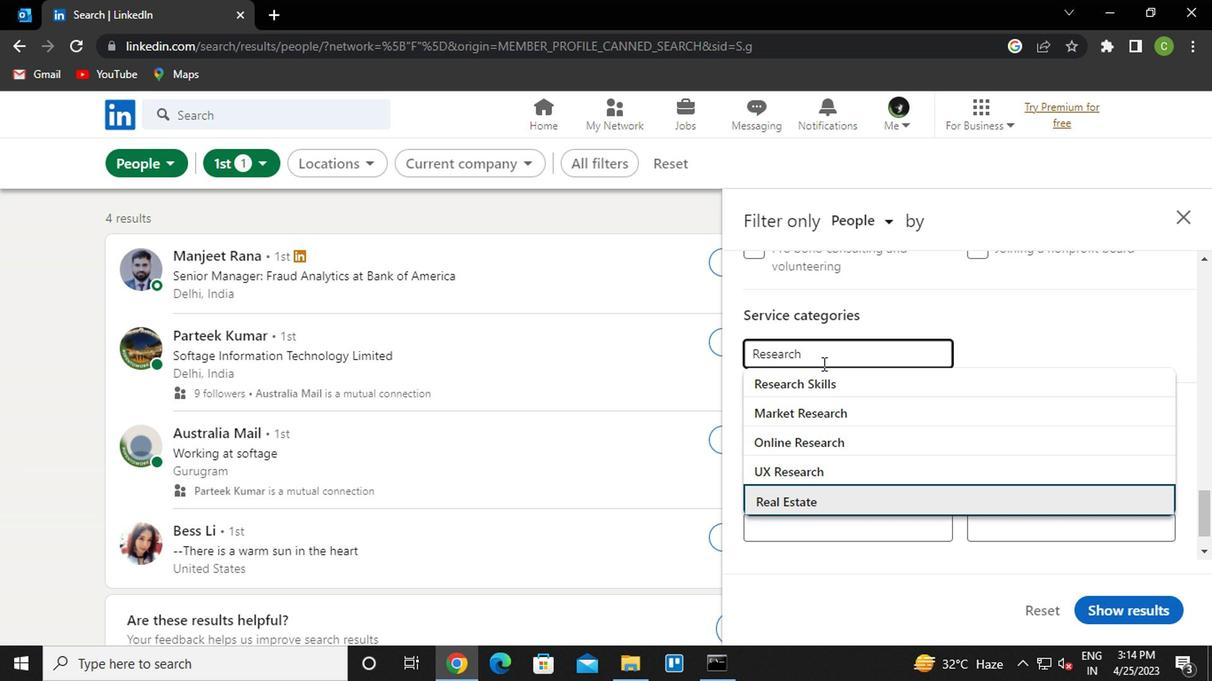 
Action: Mouse moved to (822, 435)
Screenshot: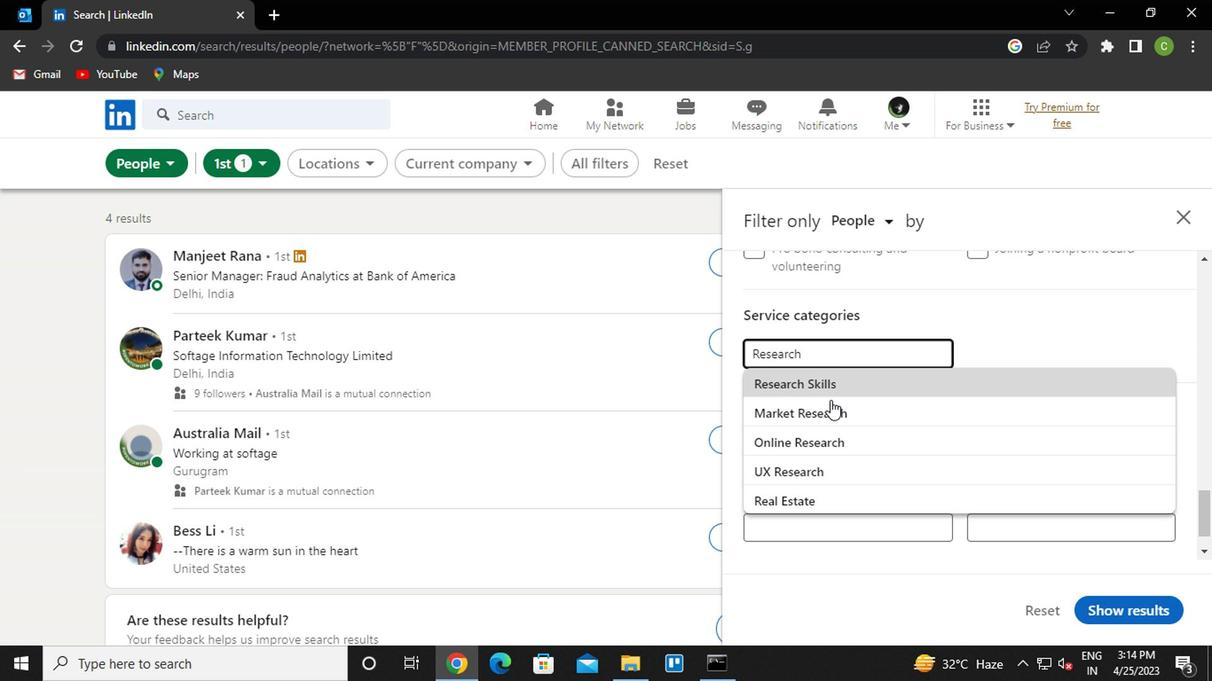 
Action: Key pressed <Key.enter>
Screenshot: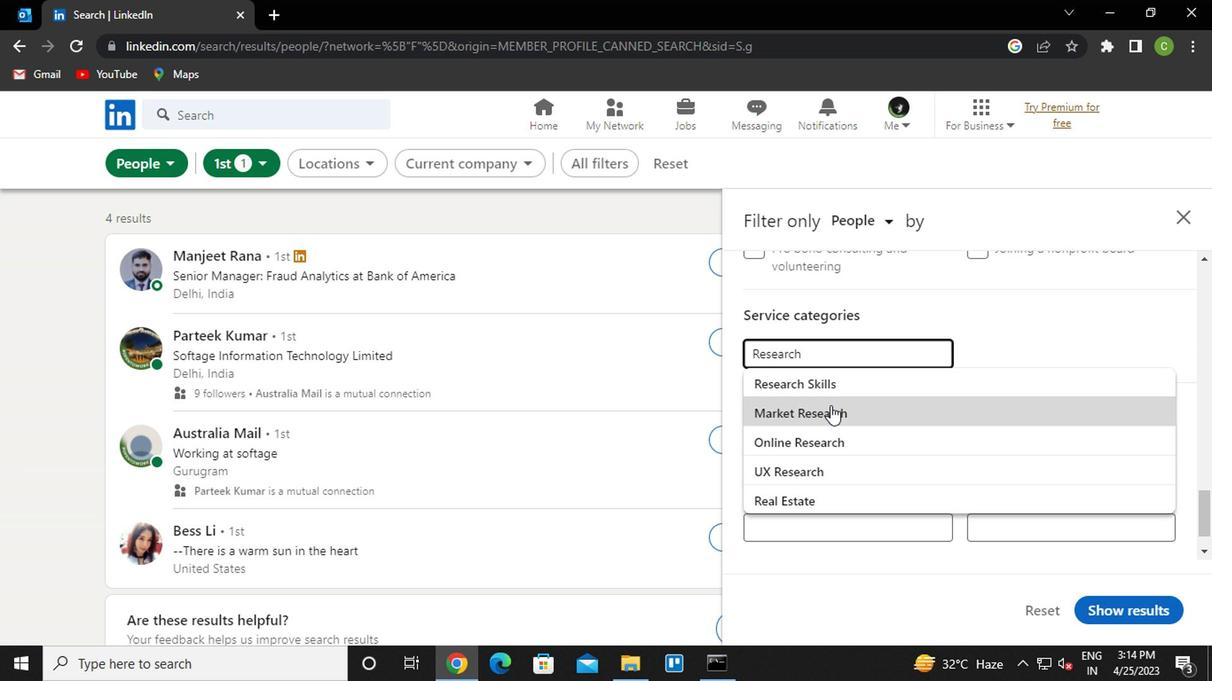 
Action: Mouse moved to (848, 522)
Screenshot: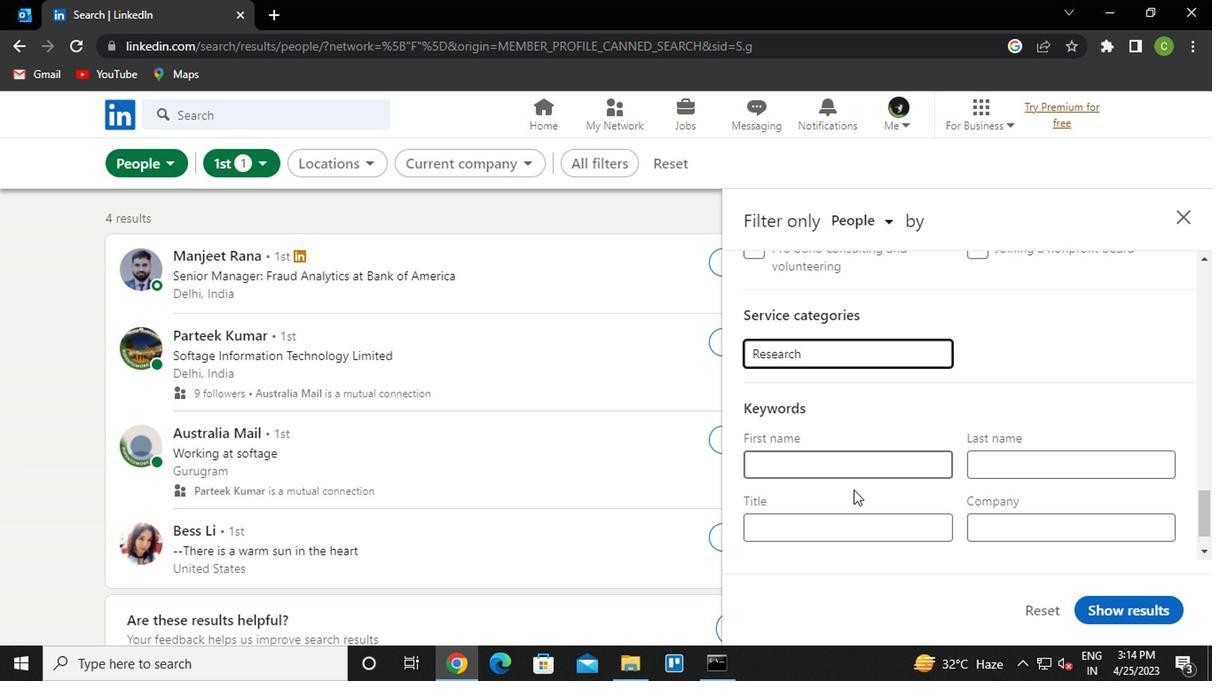 
Action: Mouse pressed left at (848, 522)
Screenshot: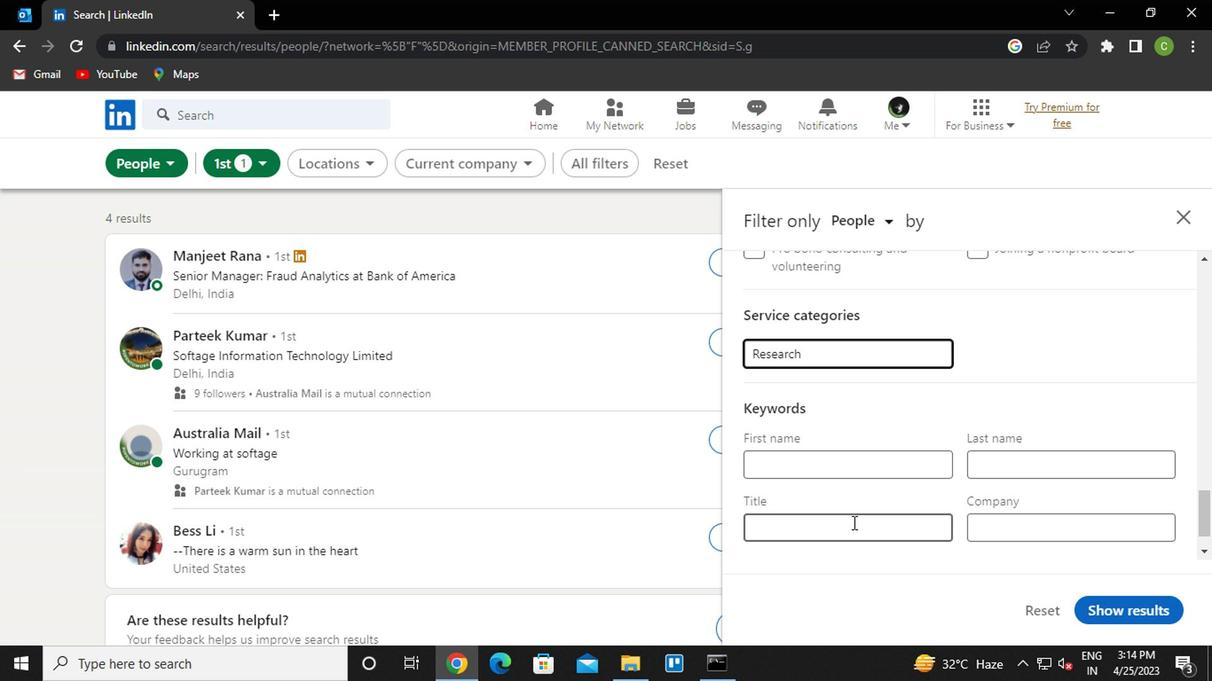 
Action: Mouse moved to (848, 522)
Screenshot: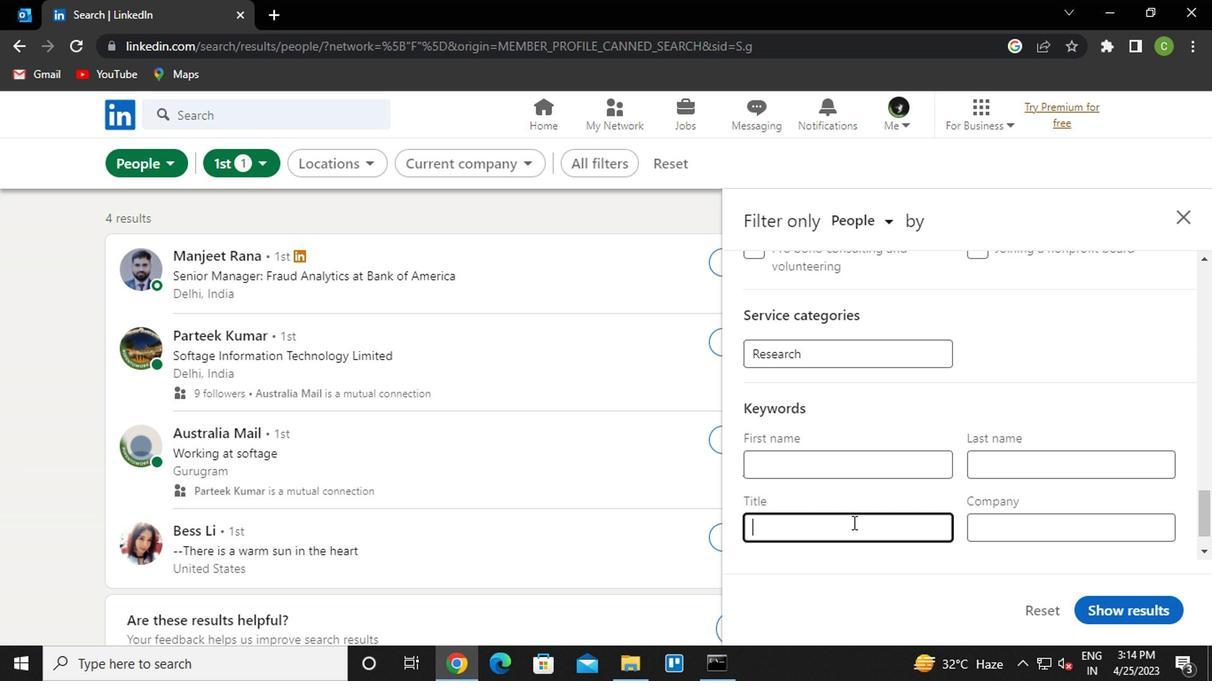 
Action: Key pressed <Key.caps_lock>T<Key.caps_lock>UTOR/<Key.caps_lock>O<Key.caps_lock>NLINE<Key.space><Key.caps_lock>T<Key.caps_lock>UTOR
Screenshot: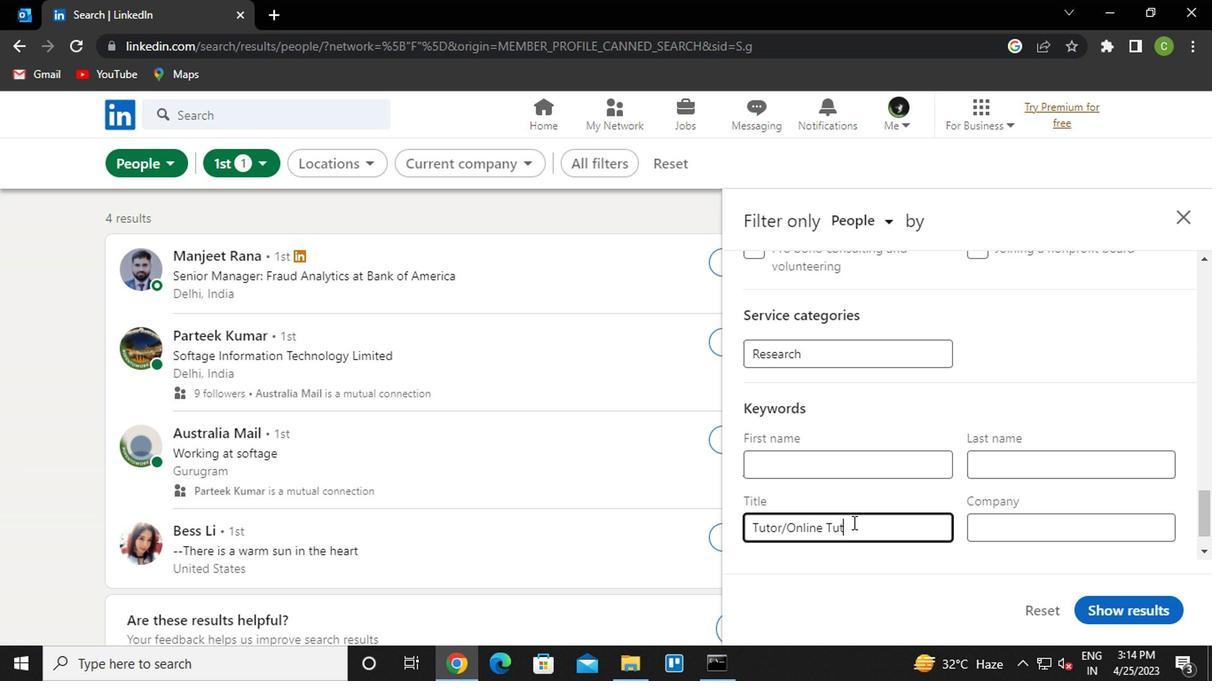 
Action: Mouse moved to (1136, 608)
Screenshot: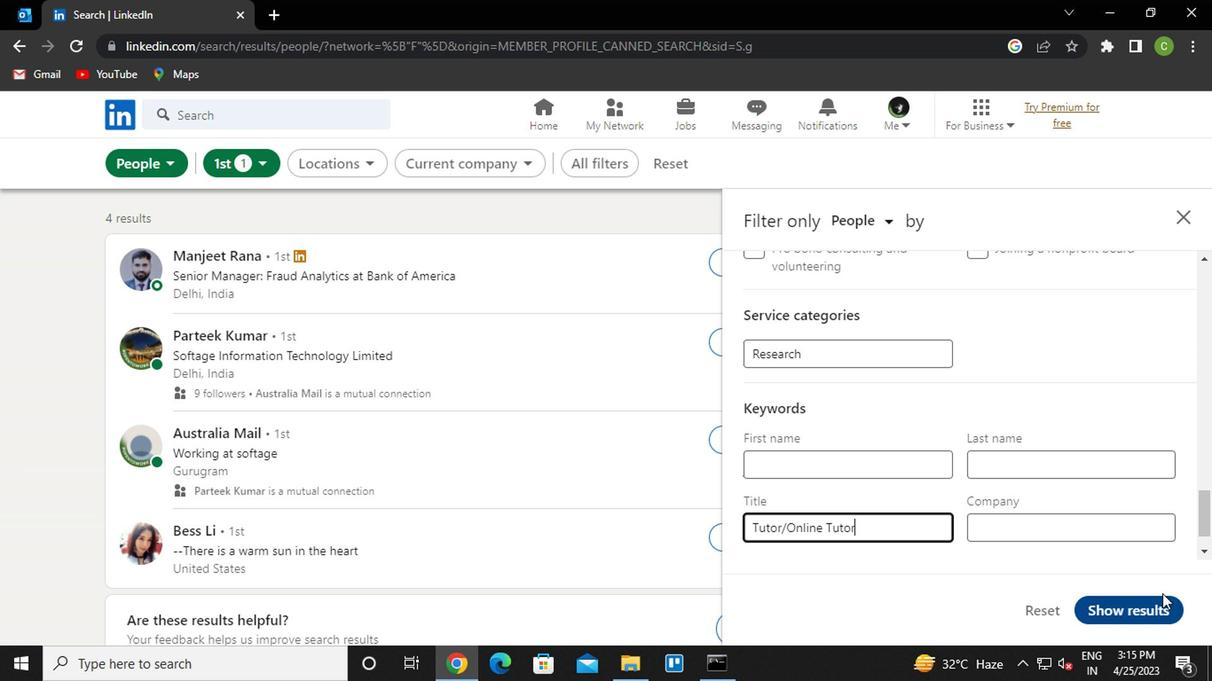 
Action: Mouse pressed left at (1136, 608)
Screenshot: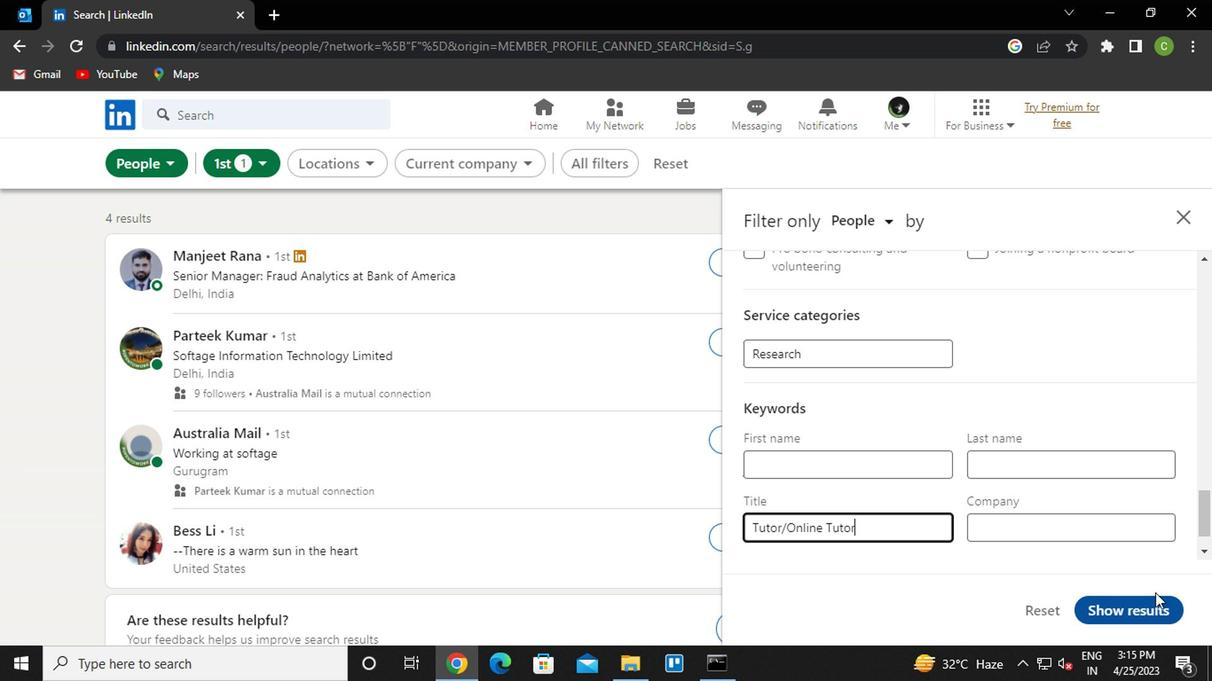 
Action: Mouse moved to (736, 500)
Screenshot: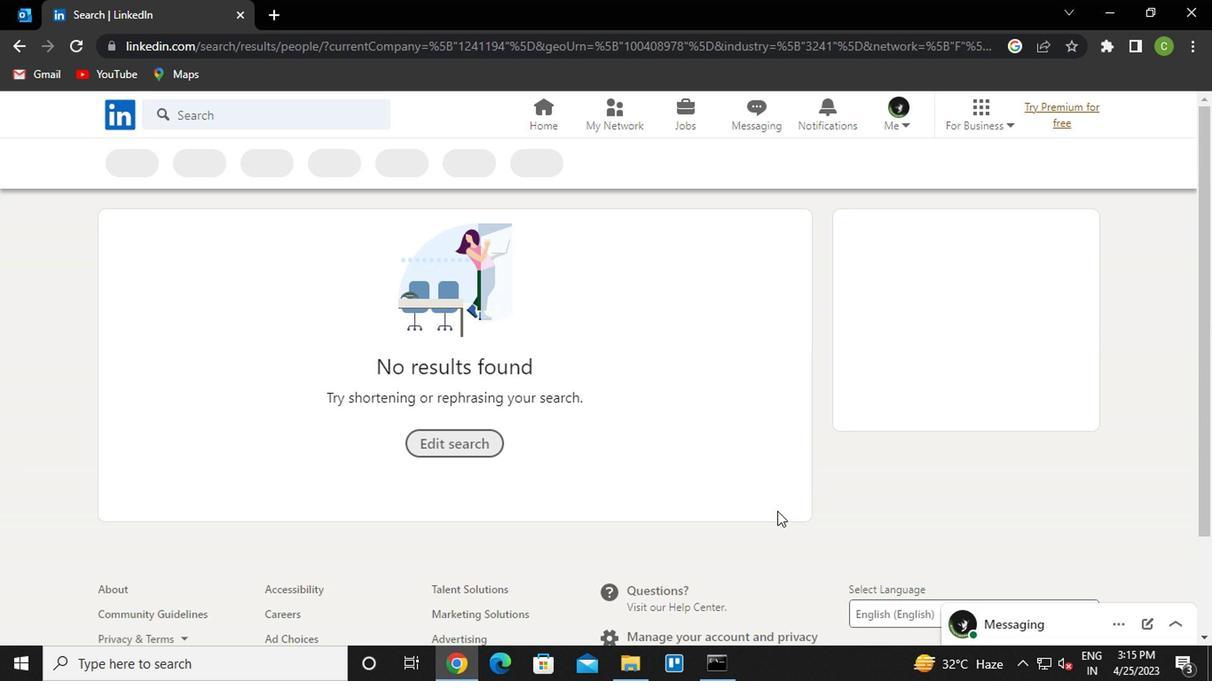 
Action: Key pressed <Key.f8>
Screenshot: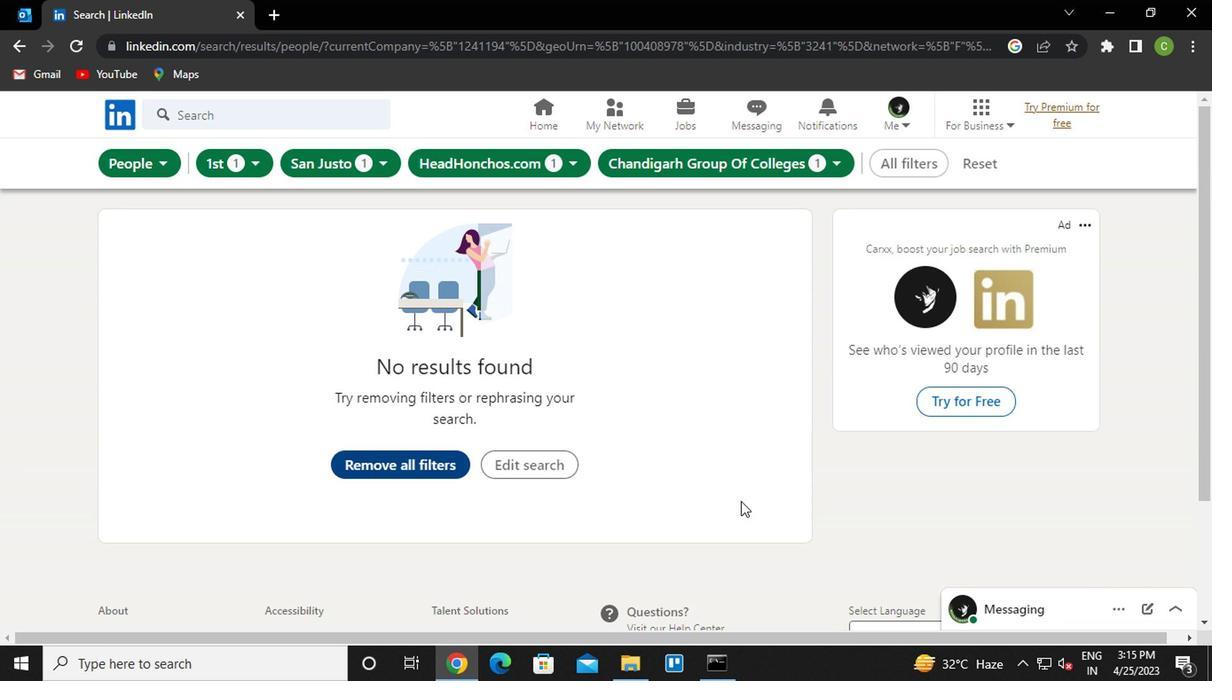 
